 Task: Add a signature Levi Robinson containing Best wishes for a happy National Breast Cancer Awareness Month, Levi Robinson to email address softage.9@softage.net and add a label Inquiries
Action: Mouse moved to (1130, 276)
Screenshot: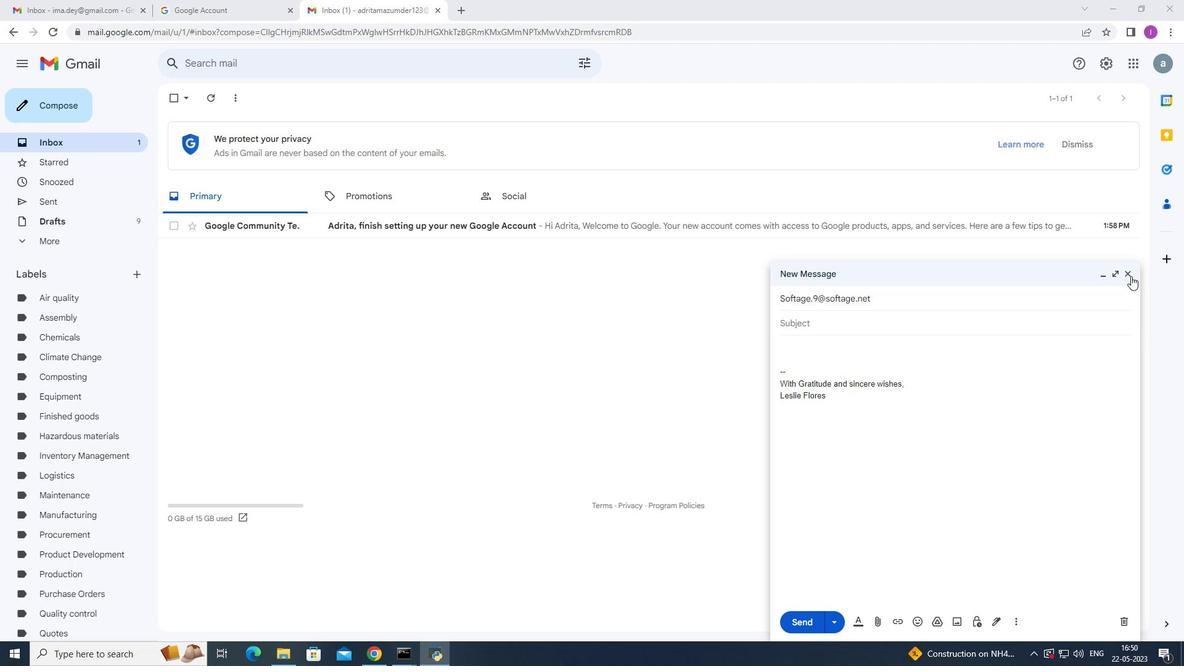 
Action: Mouse pressed left at (1130, 276)
Screenshot: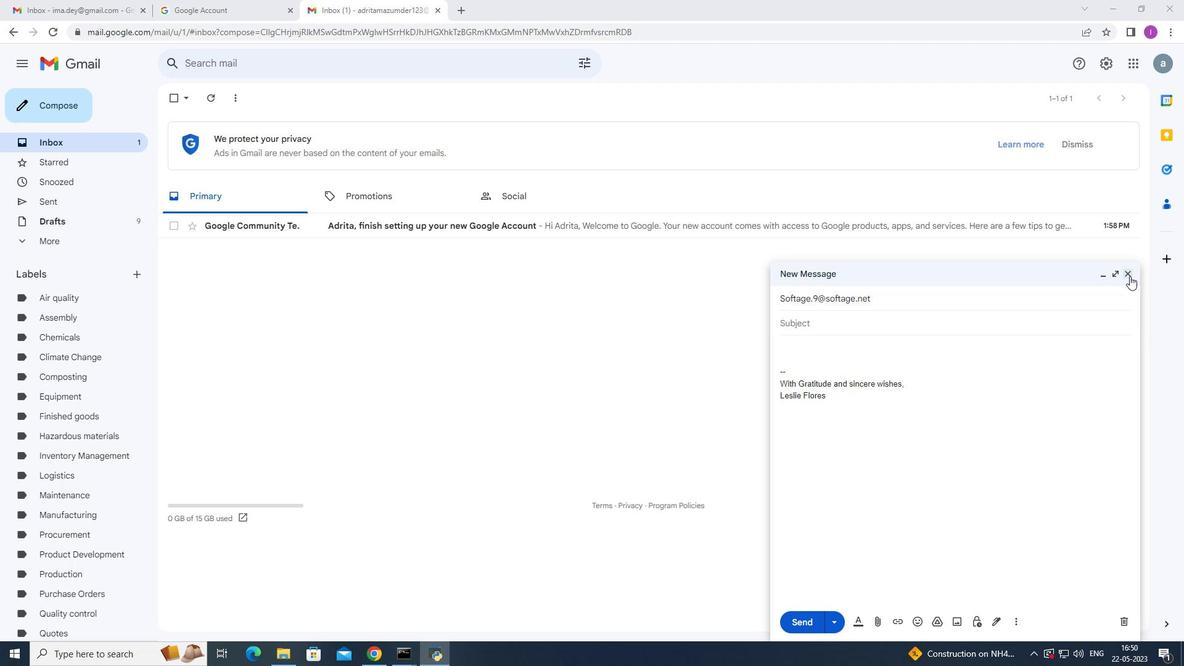 
Action: Mouse moved to (1109, 65)
Screenshot: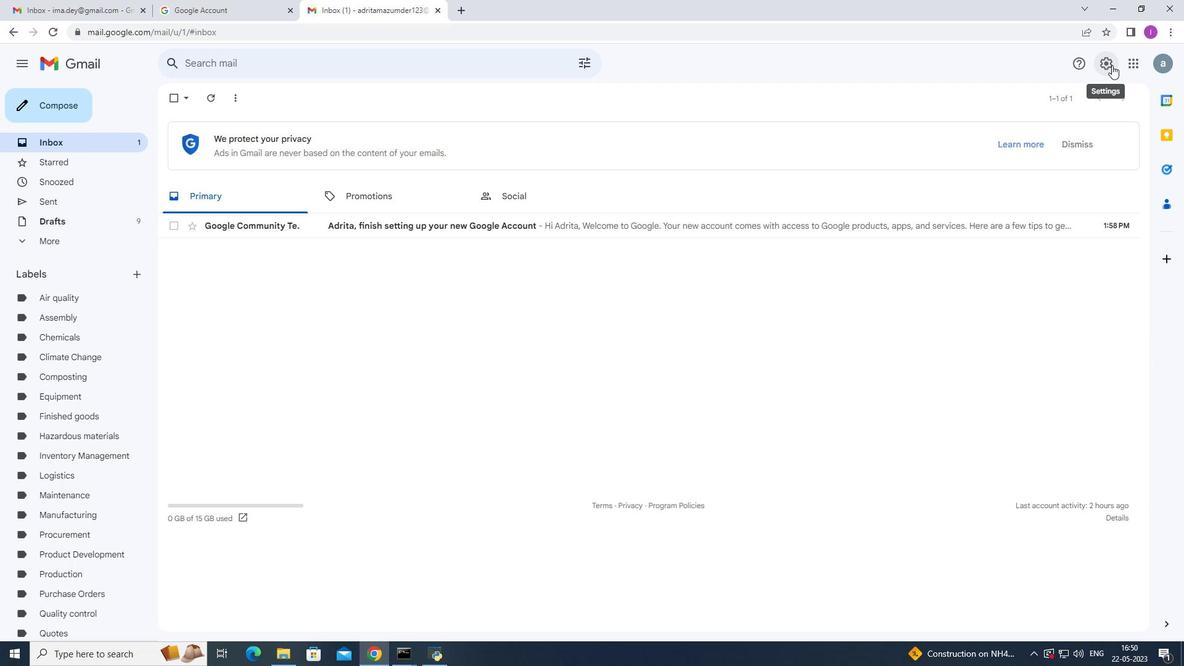 
Action: Mouse pressed left at (1109, 65)
Screenshot: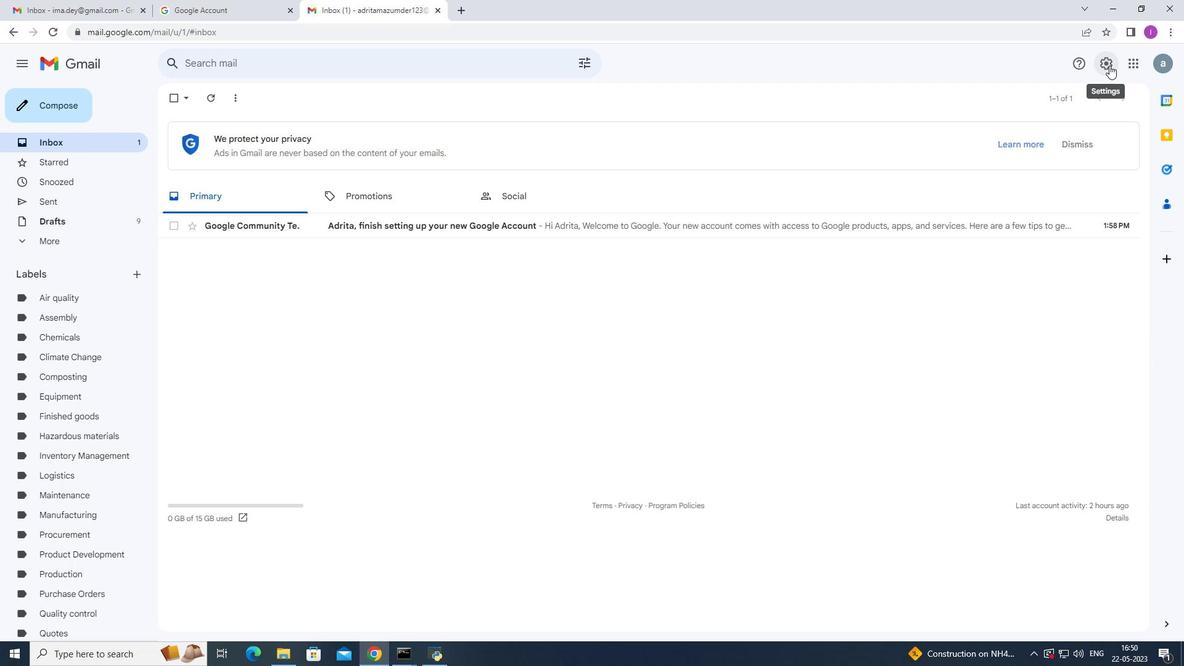 
Action: Mouse moved to (1044, 126)
Screenshot: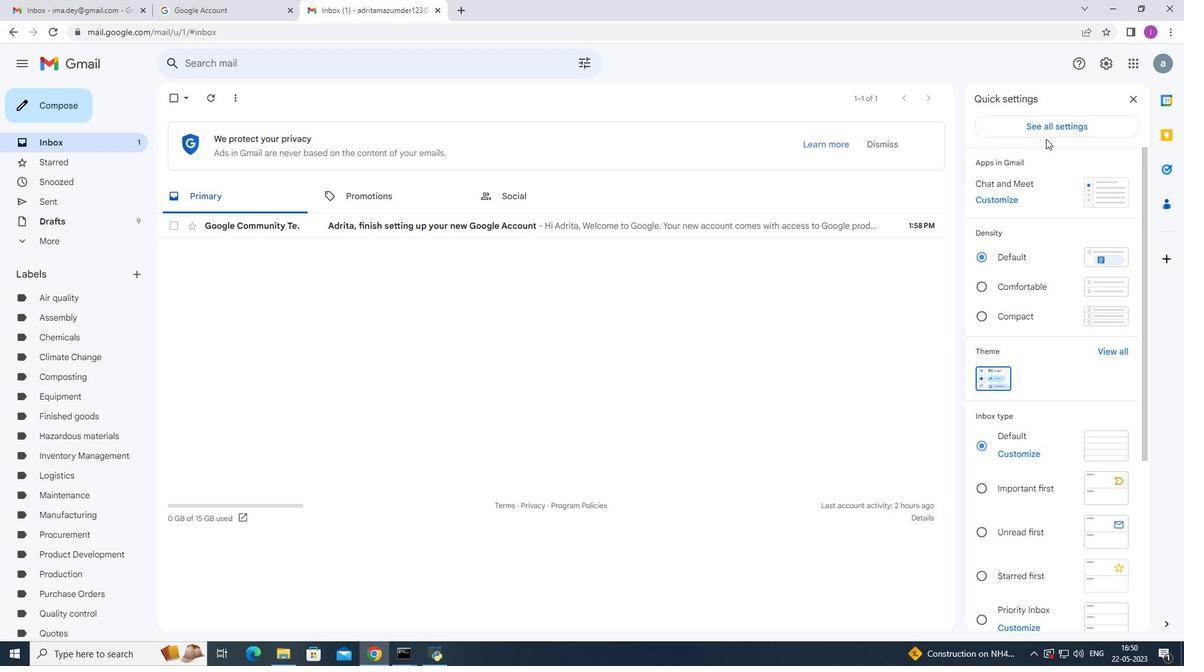 
Action: Mouse pressed left at (1044, 126)
Screenshot: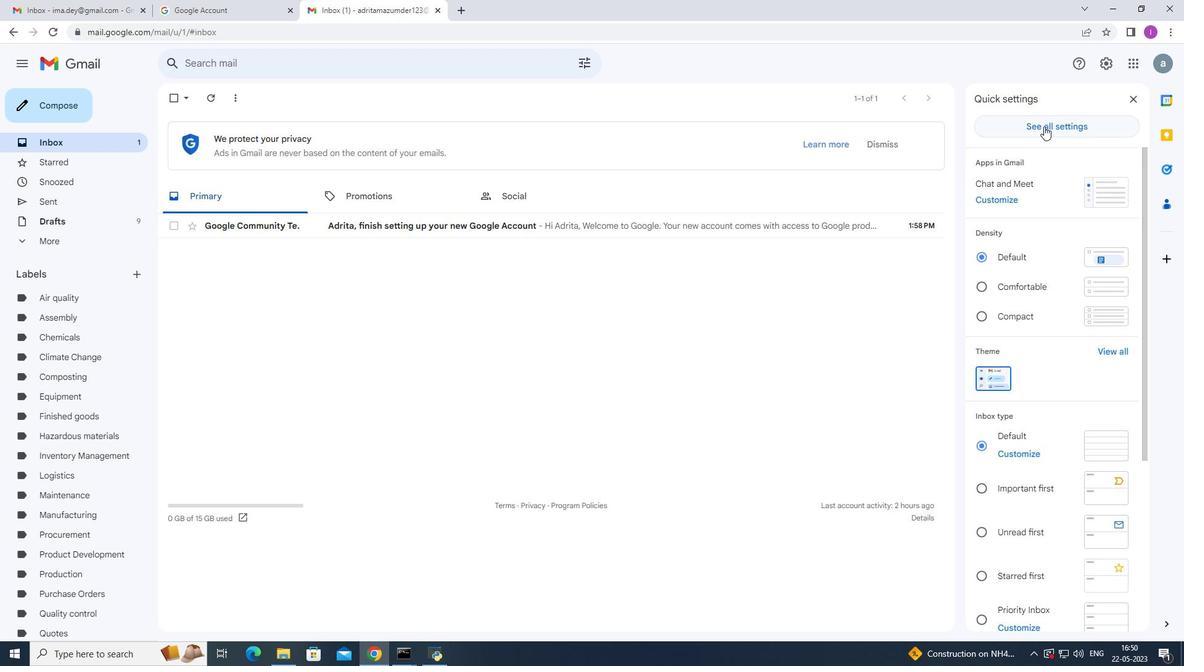 
Action: Mouse moved to (554, 374)
Screenshot: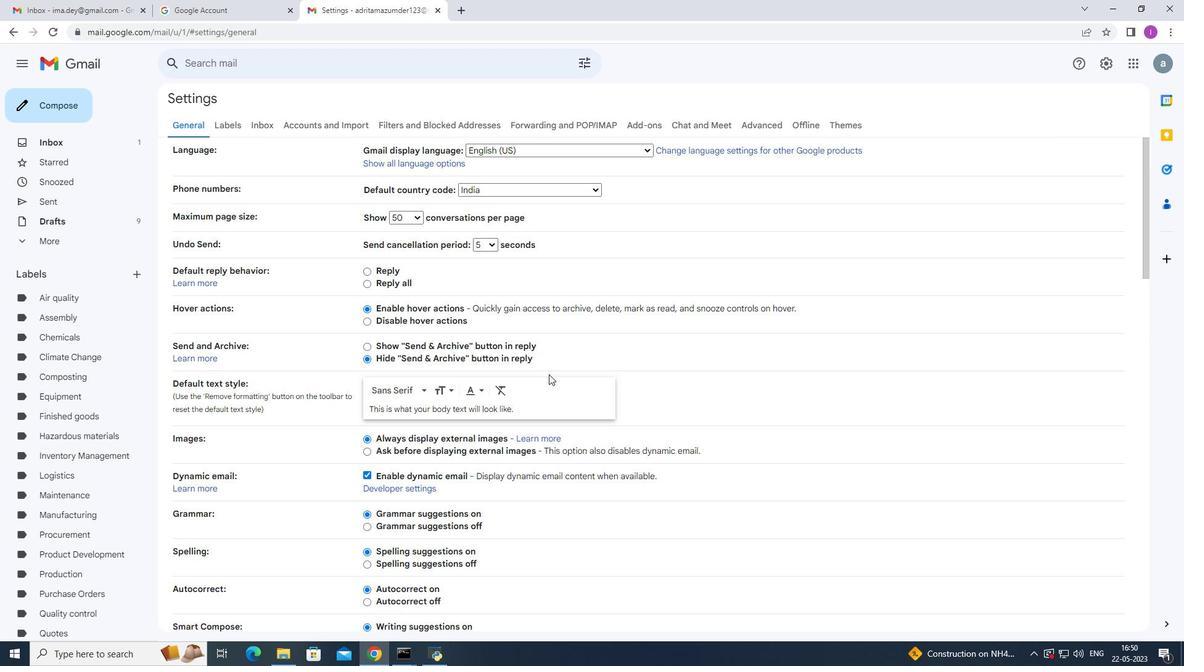 
Action: Mouse scrolled (554, 373) with delta (0, 0)
Screenshot: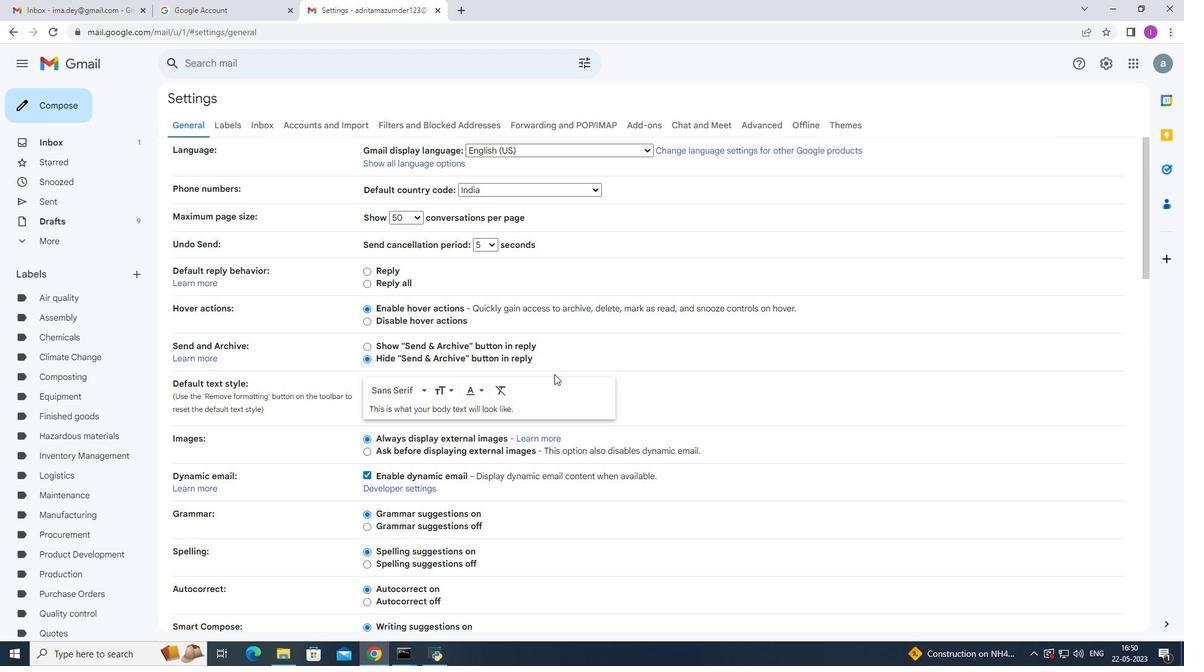 
Action: Mouse moved to (555, 374)
Screenshot: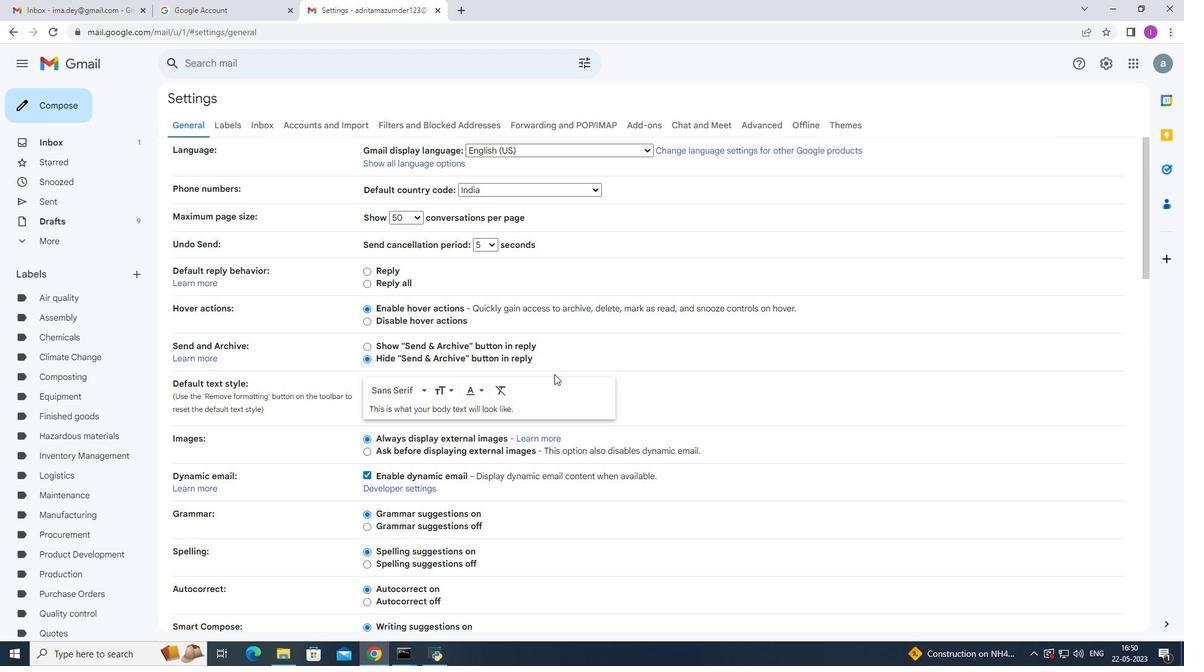 
Action: Mouse scrolled (555, 373) with delta (0, 0)
Screenshot: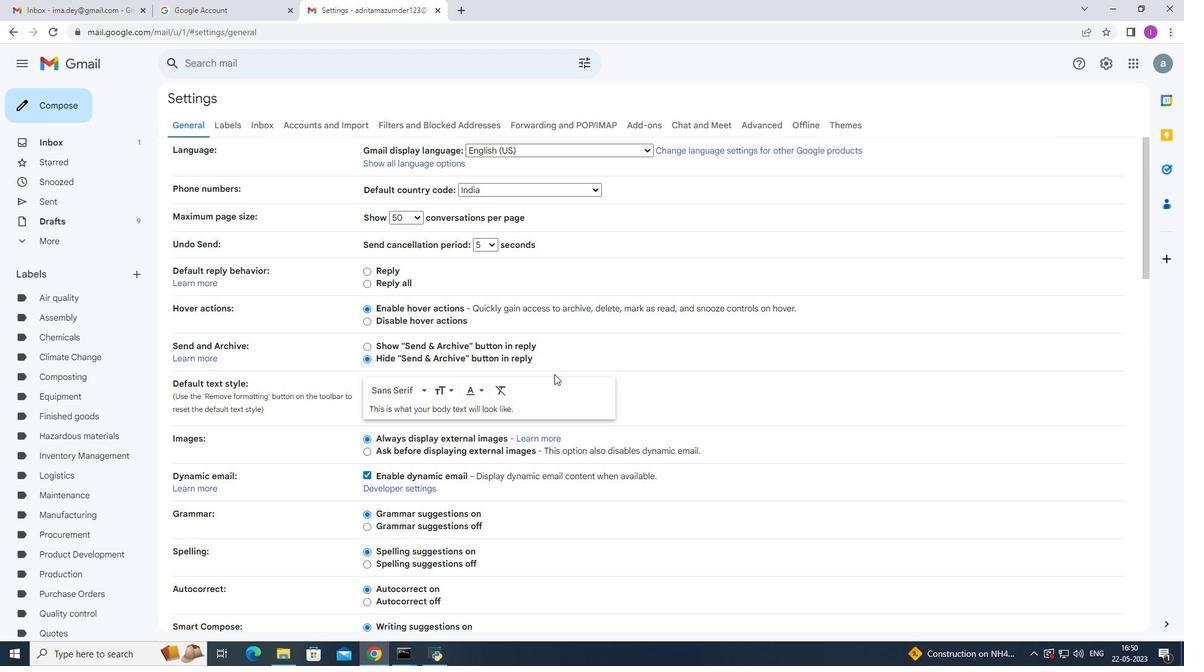 
Action: Mouse scrolled (555, 373) with delta (0, 0)
Screenshot: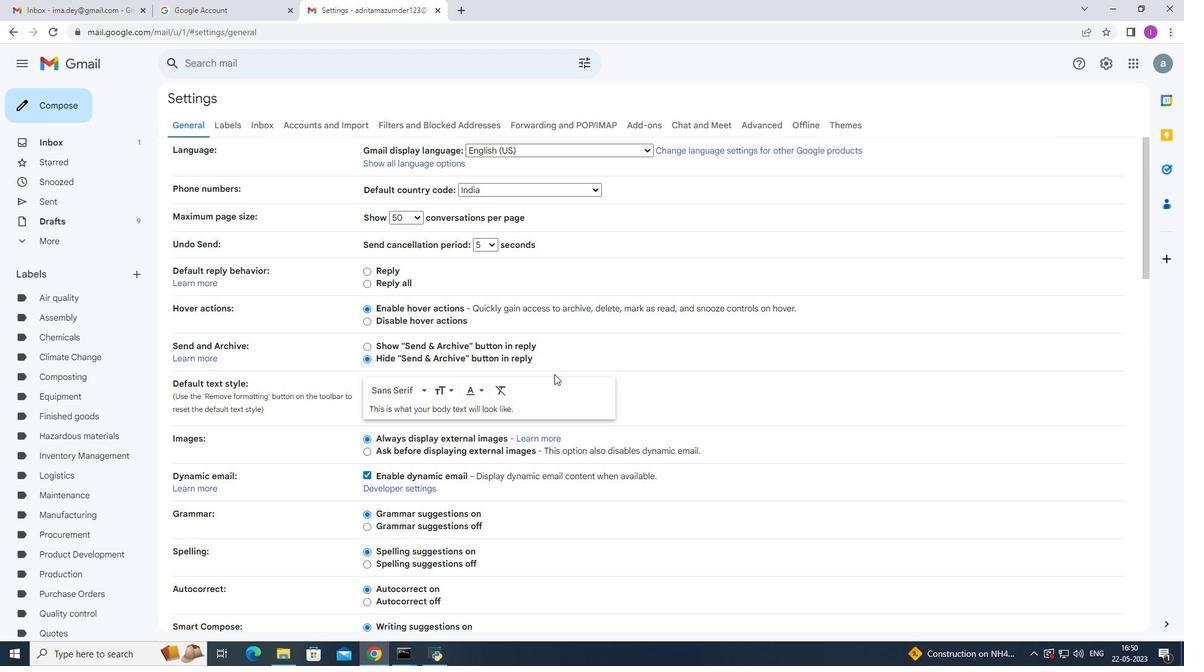 
Action: Mouse scrolled (555, 373) with delta (0, 0)
Screenshot: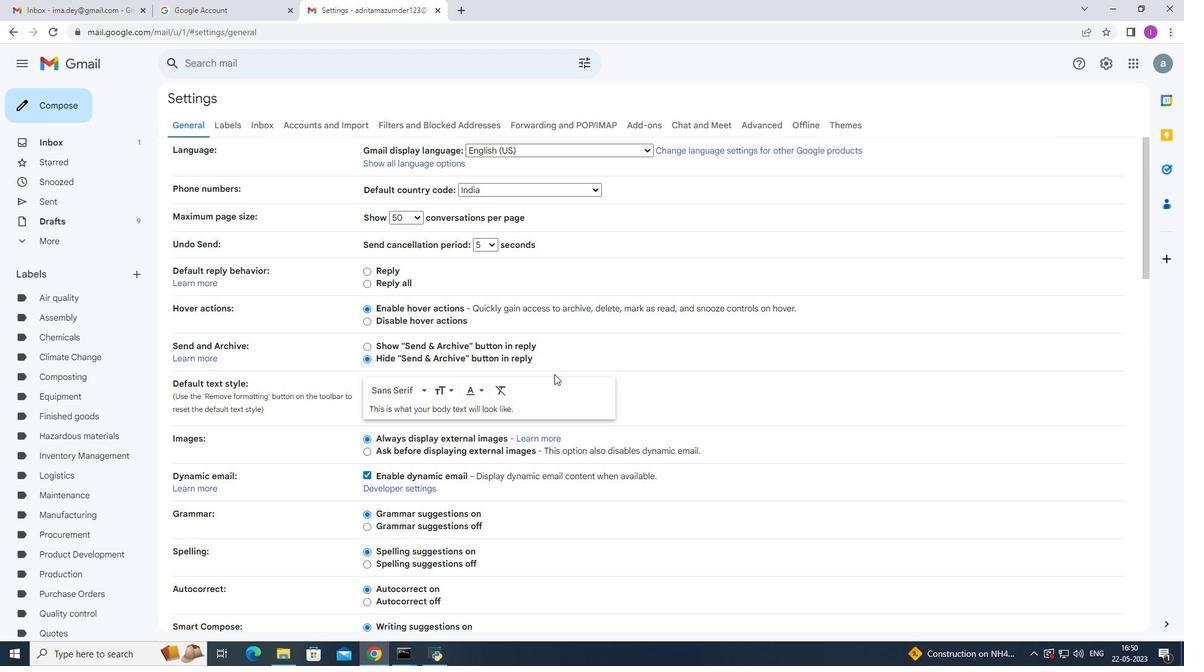
Action: Mouse scrolled (555, 373) with delta (0, 0)
Screenshot: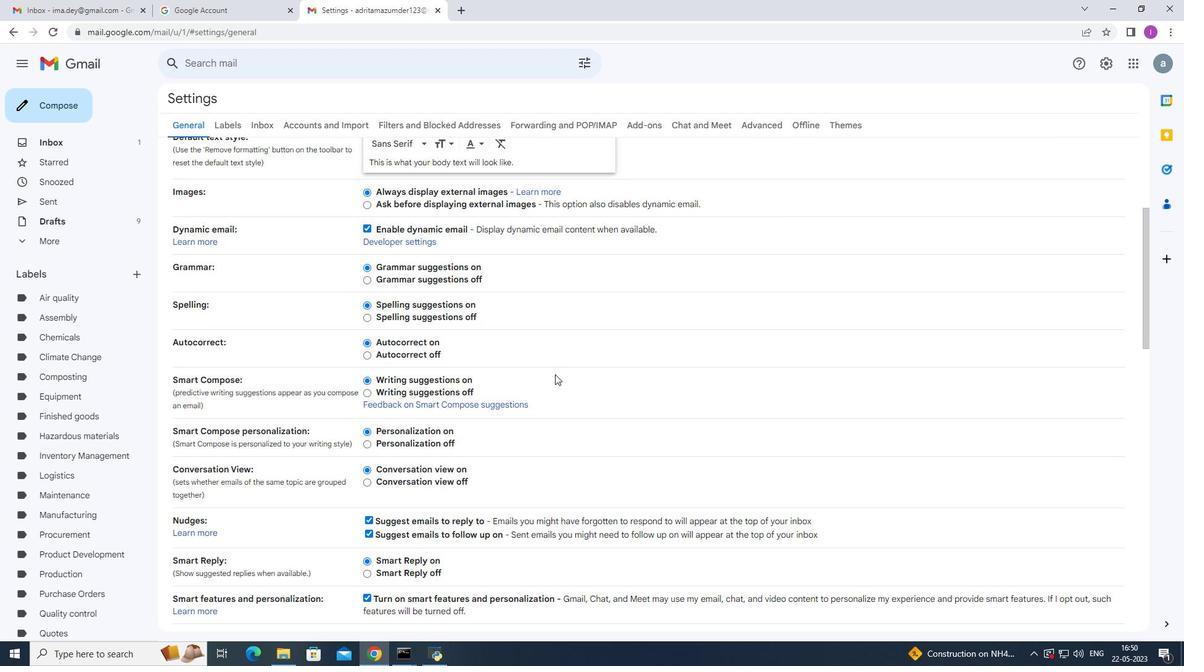 
Action: Mouse scrolled (555, 373) with delta (0, 0)
Screenshot: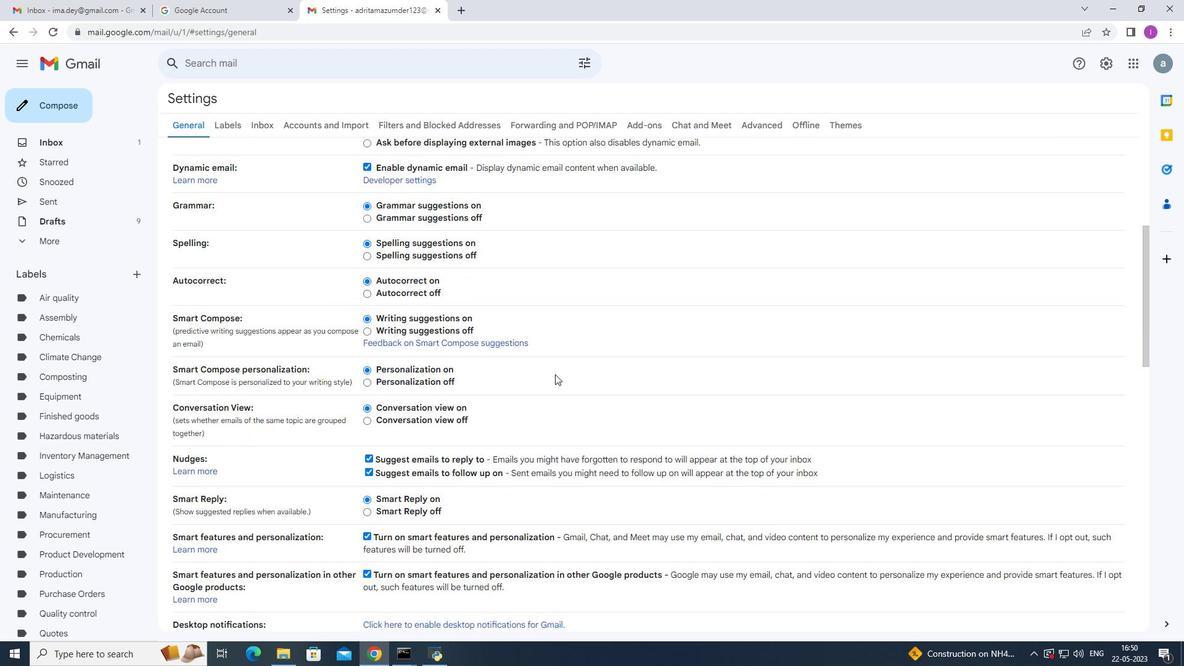 
Action: Mouse scrolled (555, 373) with delta (0, 0)
Screenshot: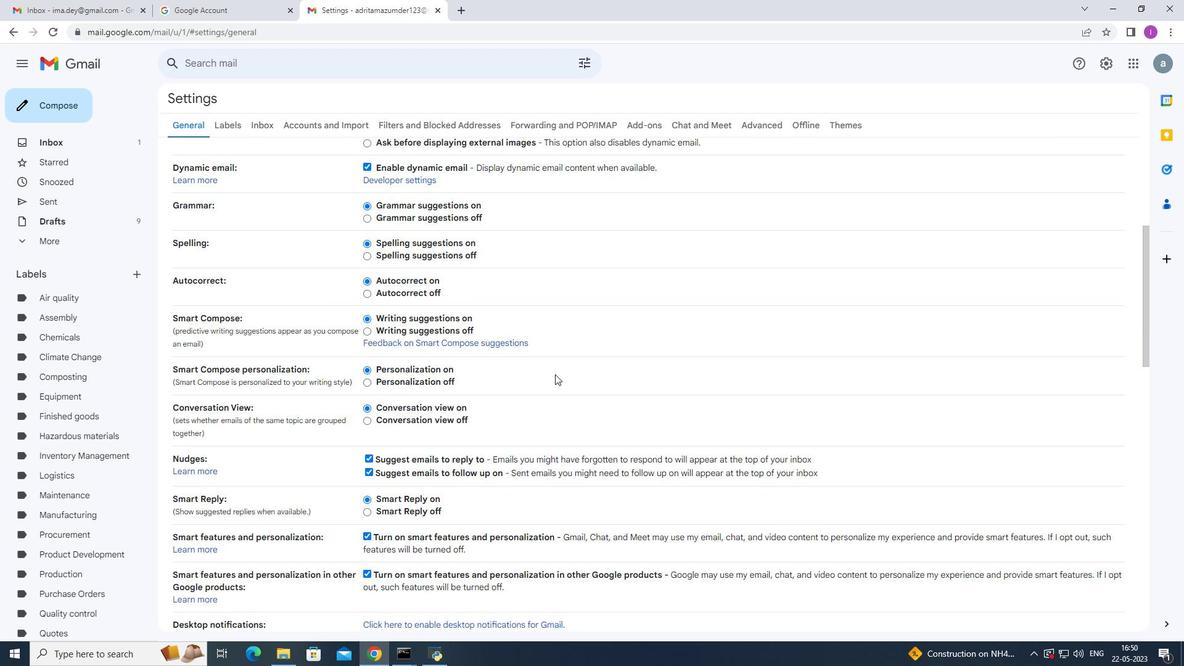 
Action: Mouse scrolled (555, 373) with delta (0, 0)
Screenshot: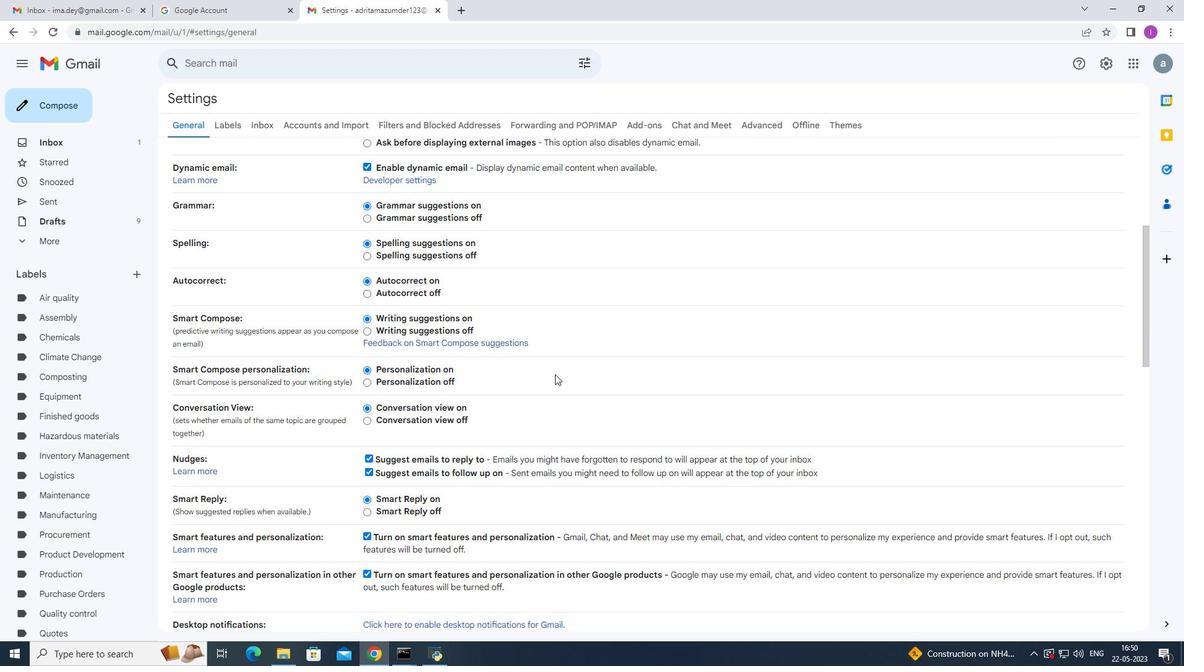 
Action: Mouse moved to (556, 374)
Screenshot: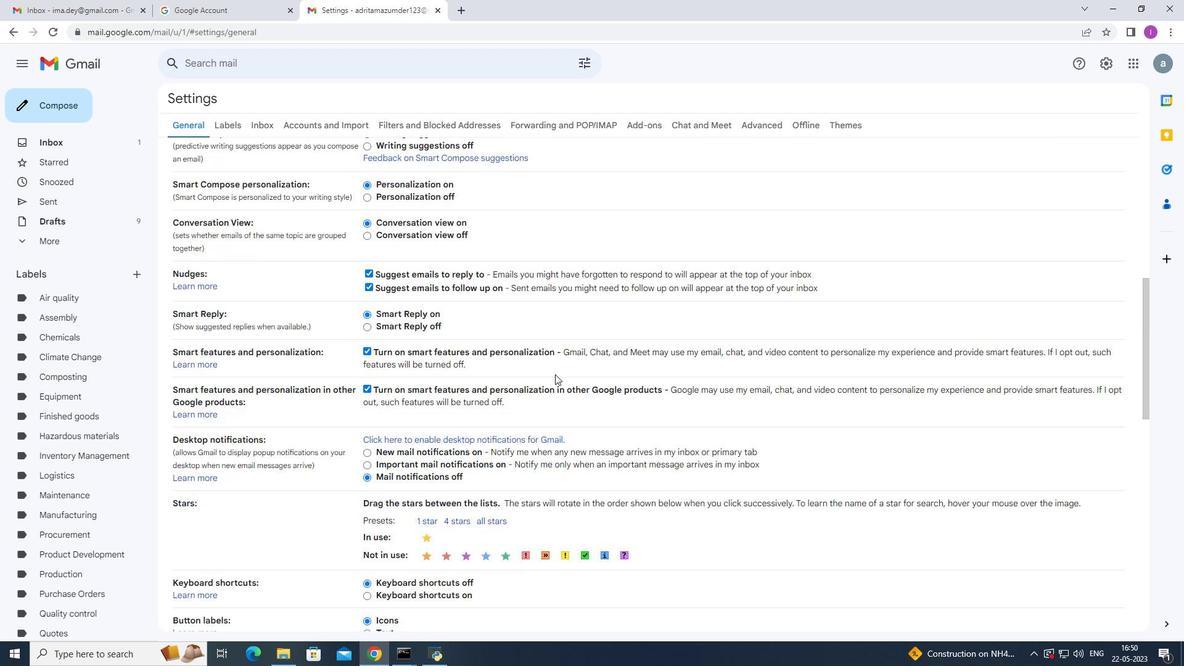 
Action: Mouse scrolled (556, 373) with delta (0, 0)
Screenshot: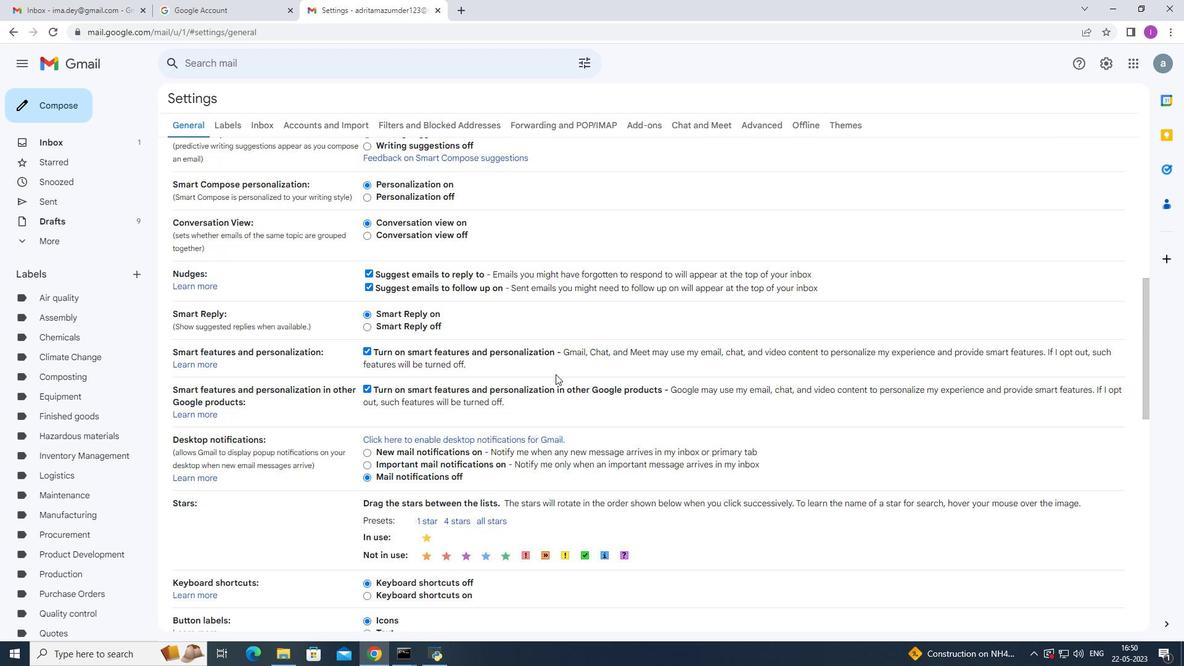 
Action: Mouse scrolled (556, 373) with delta (0, 0)
Screenshot: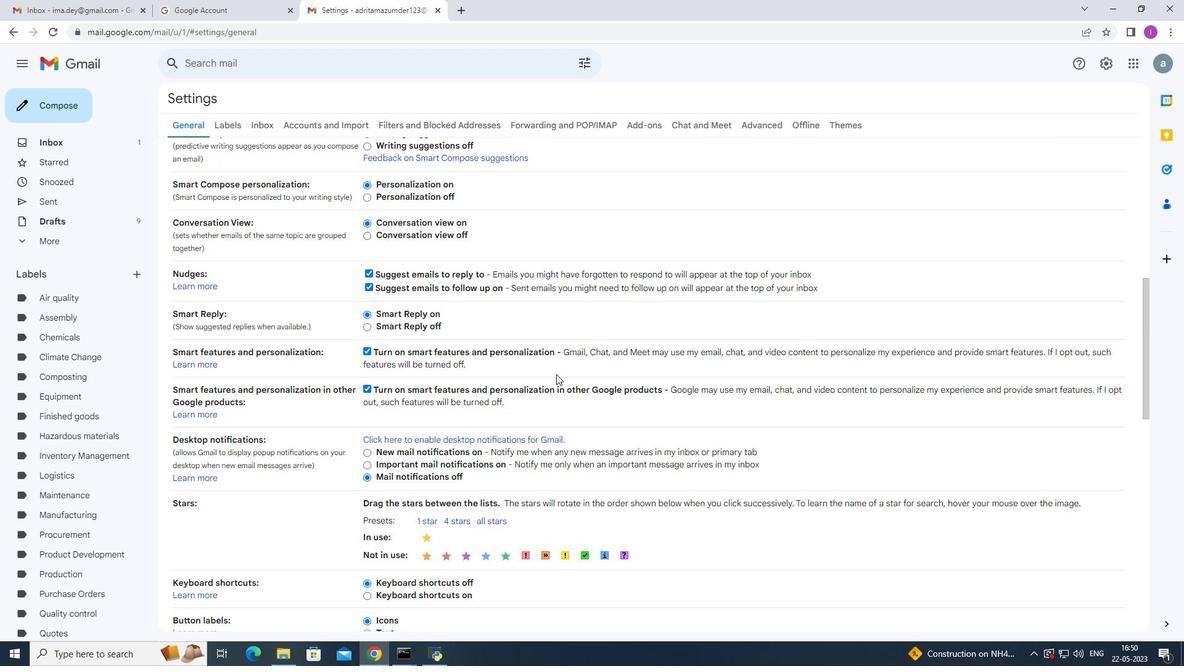 
Action: Mouse scrolled (556, 373) with delta (0, 0)
Screenshot: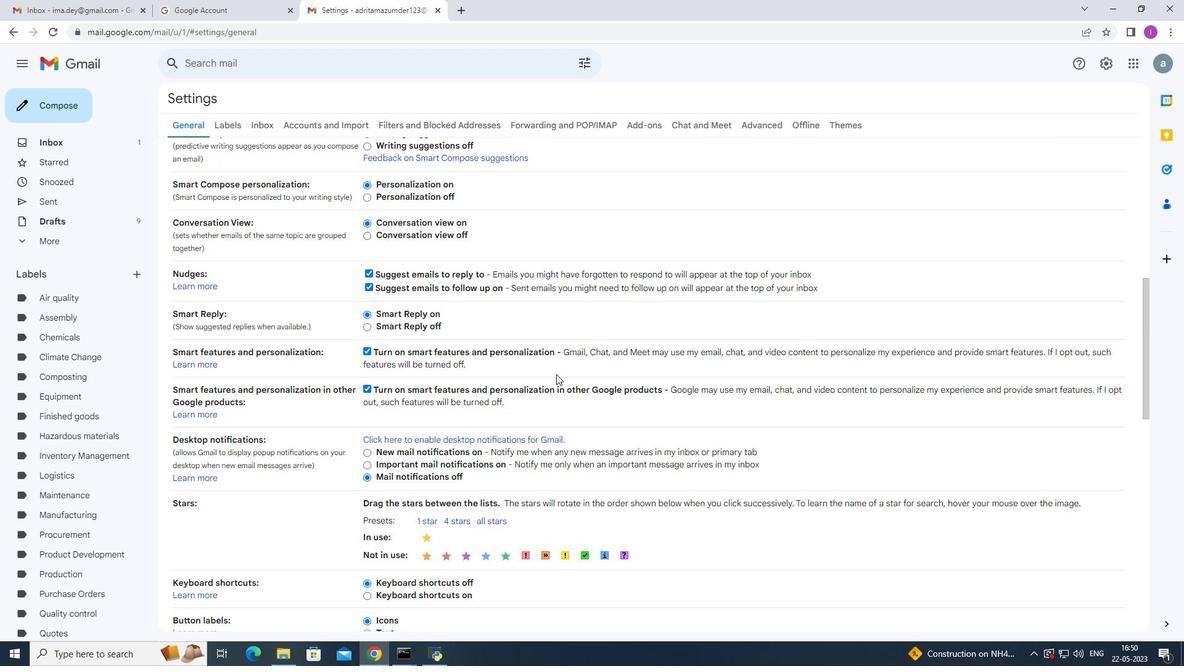 
Action: Mouse scrolled (556, 373) with delta (0, 0)
Screenshot: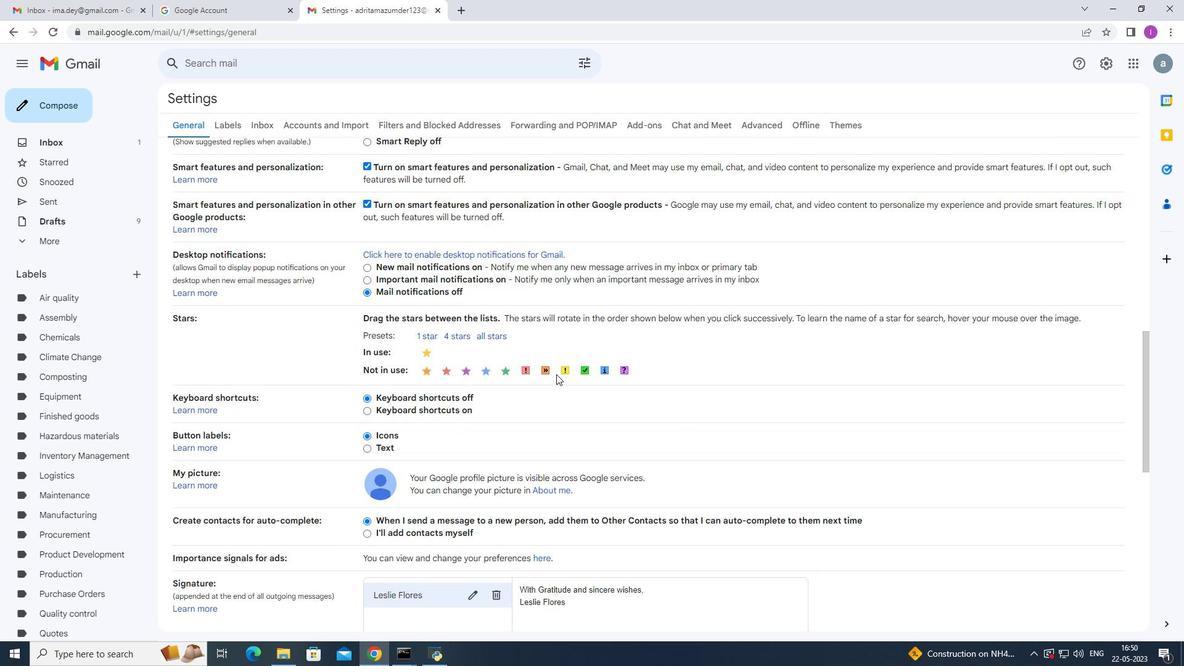 
Action: Mouse scrolled (556, 373) with delta (0, 0)
Screenshot: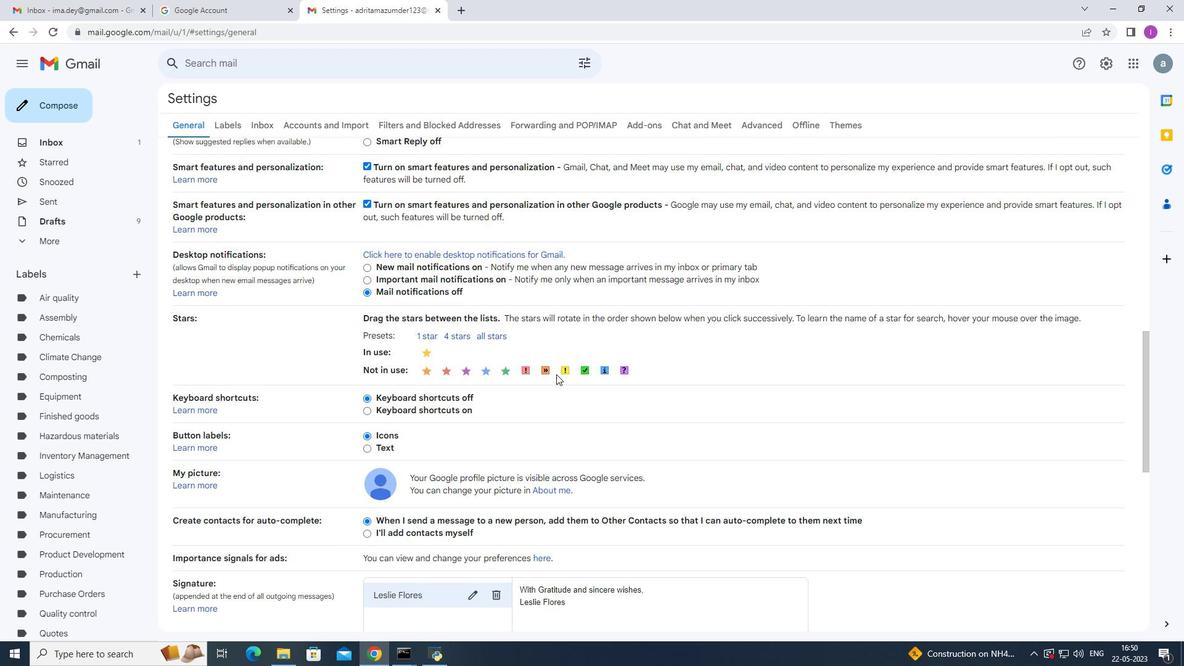 
Action: Mouse scrolled (556, 373) with delta (0, 0)
Screenshot: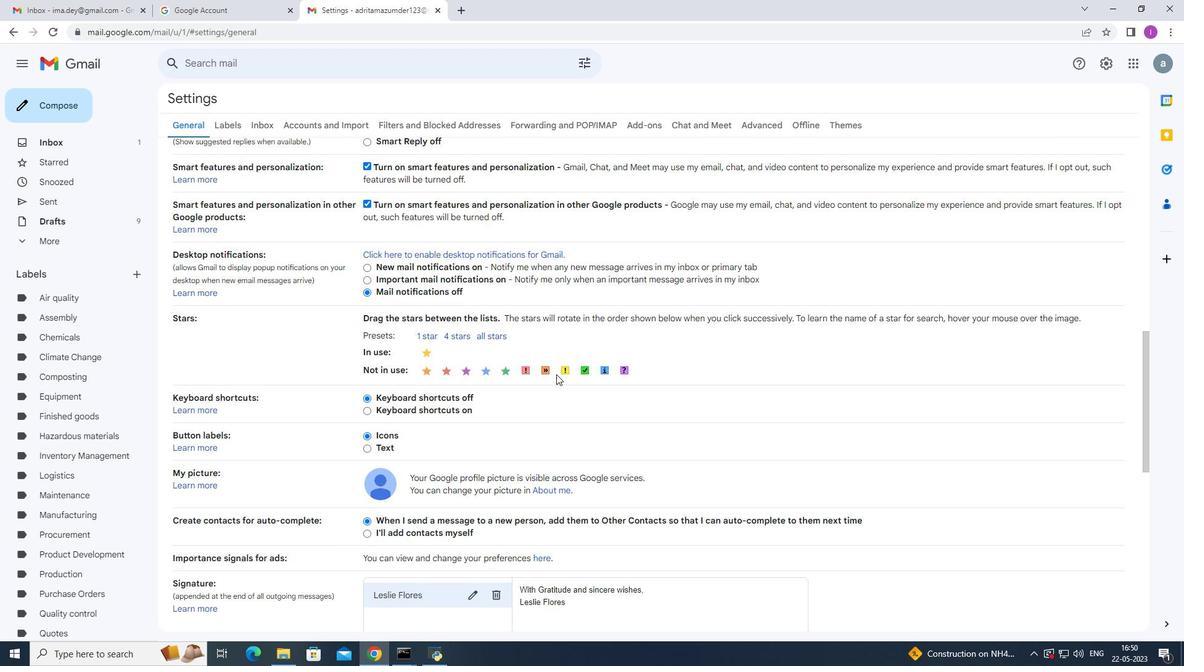 
Action: Mouse scrolled (556, 373) with delta (0, 0)
Screenshot: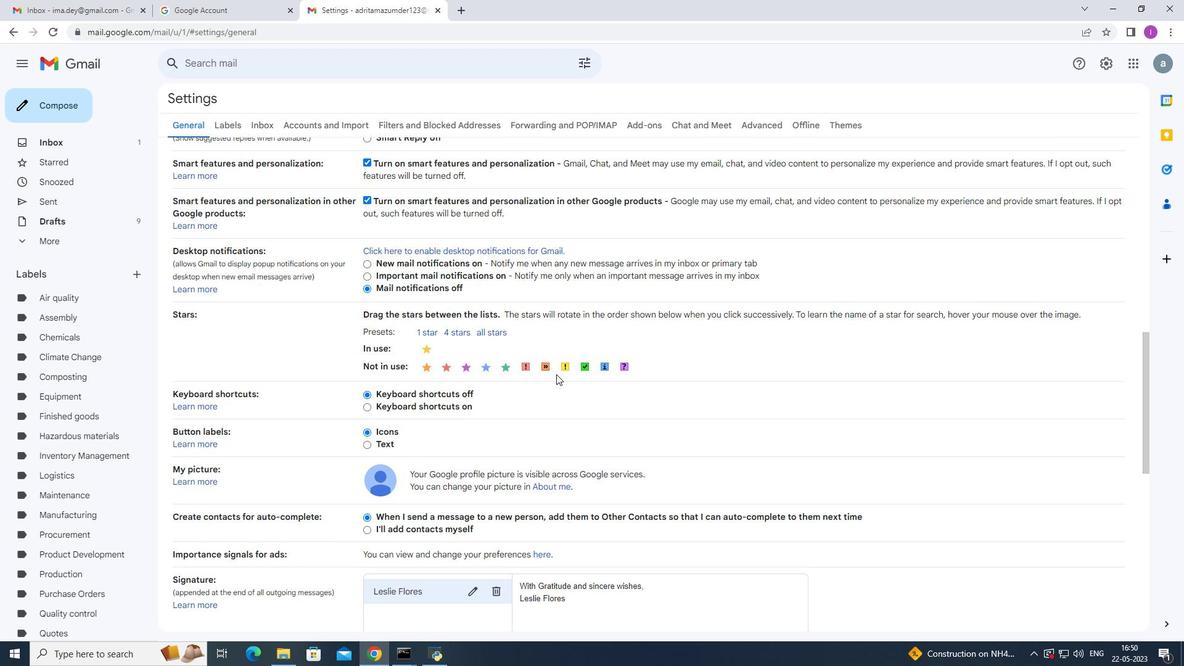 
Action: Mouse moved to (495, 347)
Screenshot: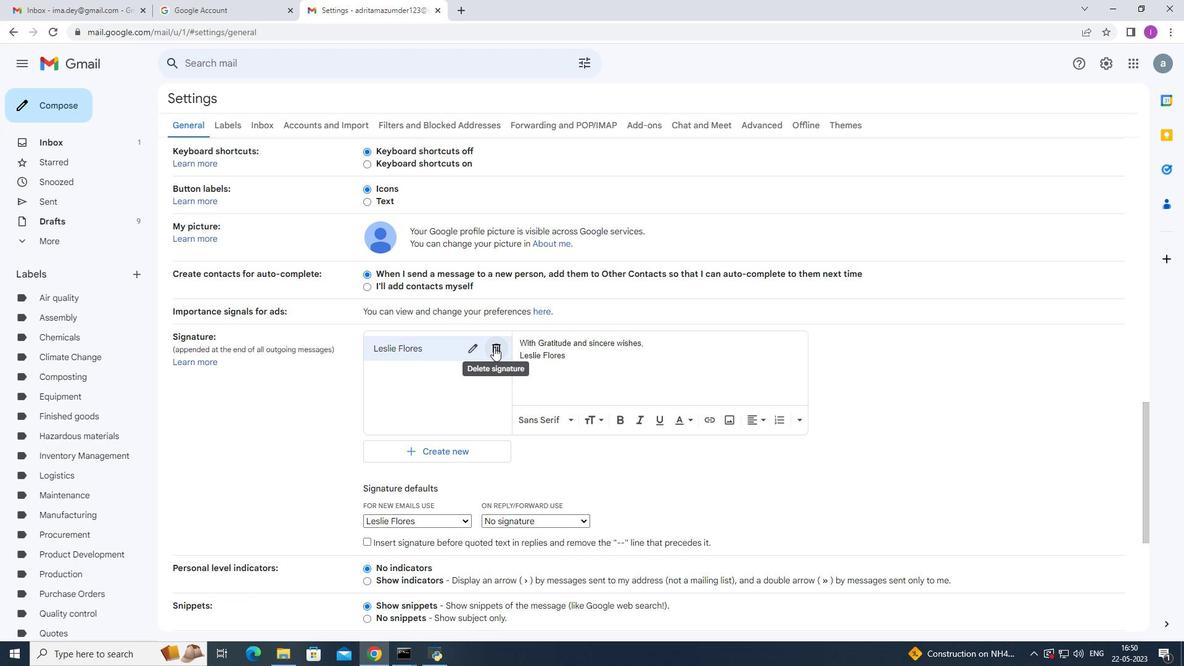 
Action: Mouse pressed left at (495, 347)
Screenshot: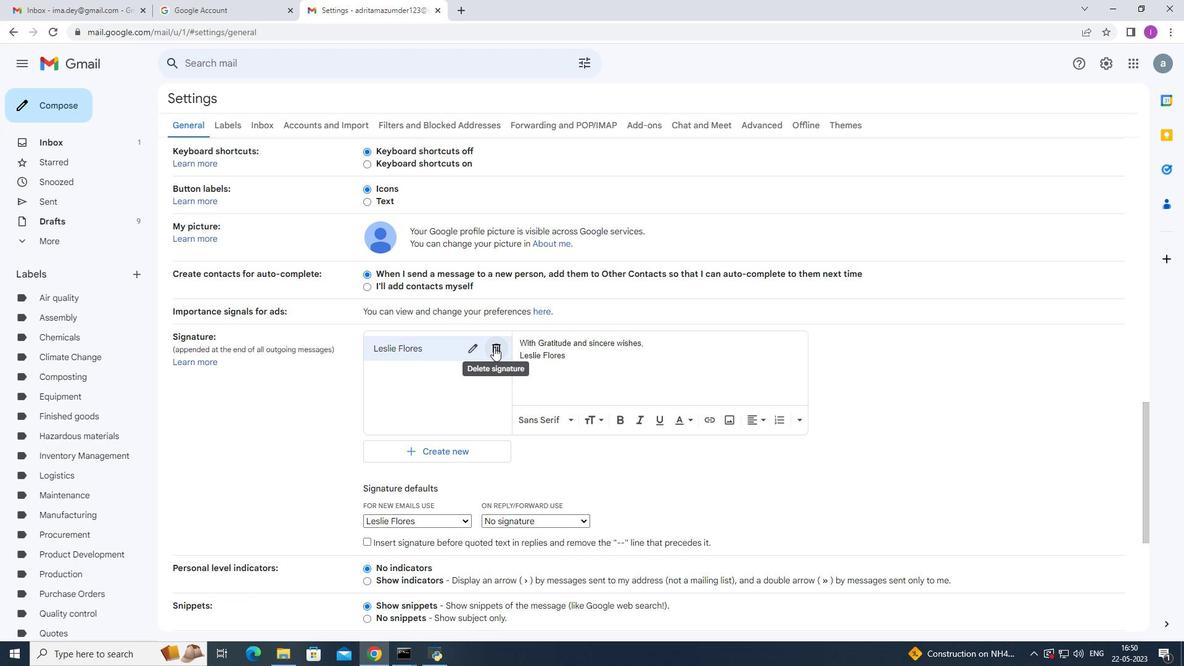 
Action: Mouse moved to (690, 373)
Screenshot: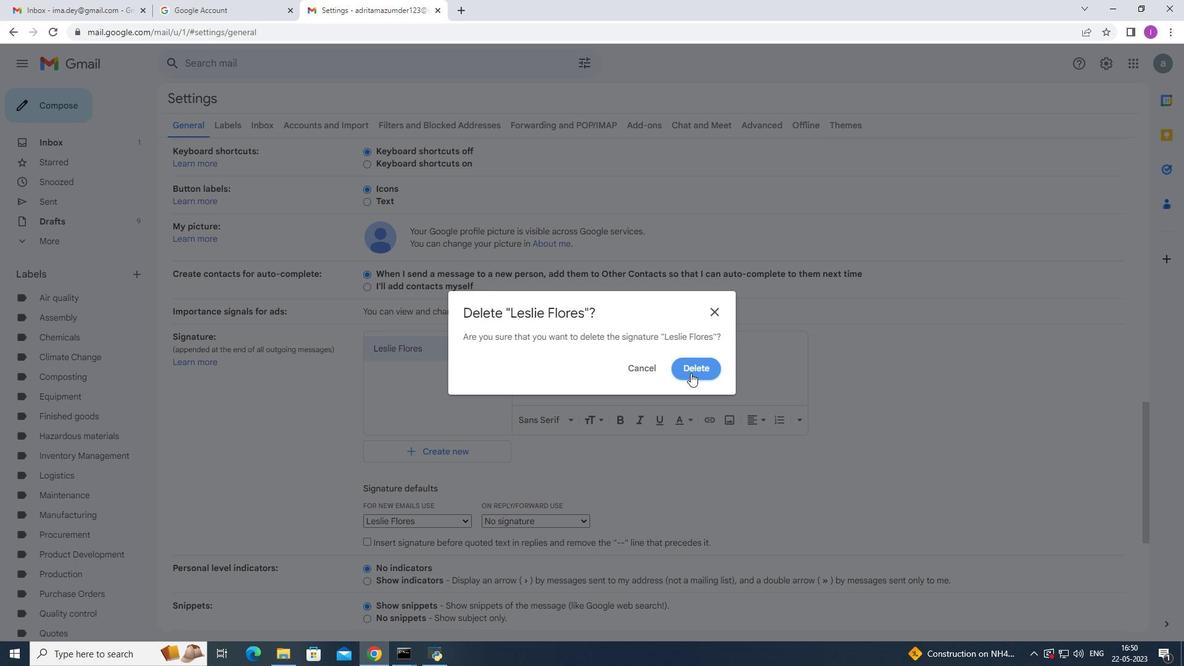 
Action: Mouse pressed left at (690, 373)
Screenshot: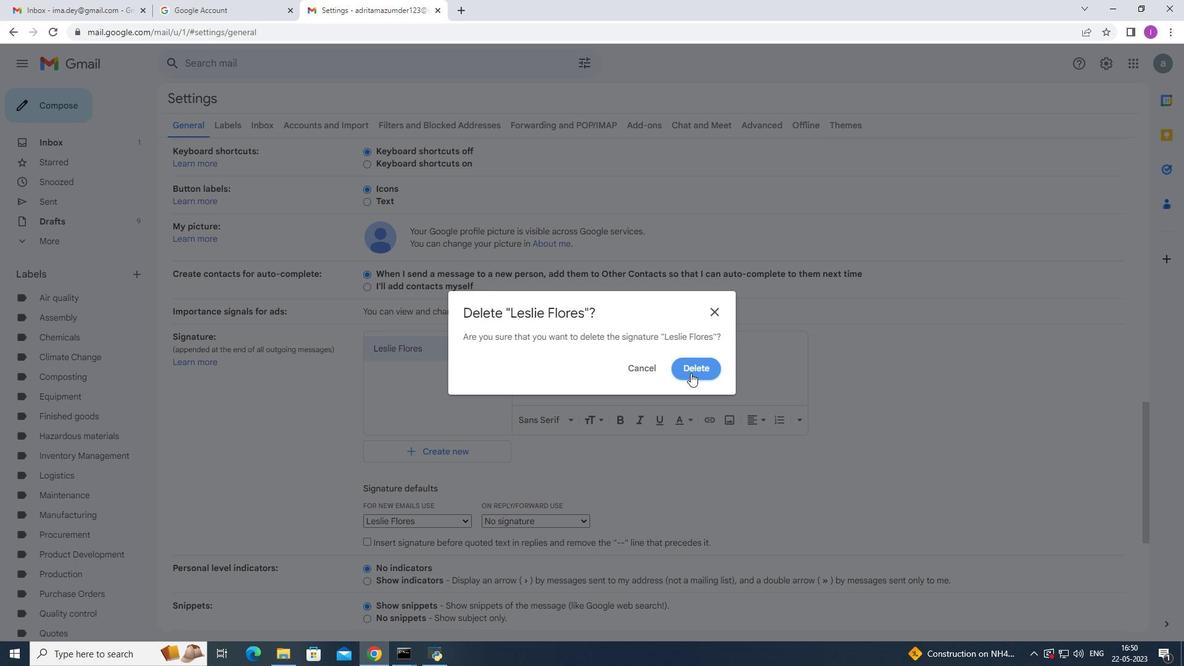 
Action: Mouse moved to (500, 425)
Screenshot: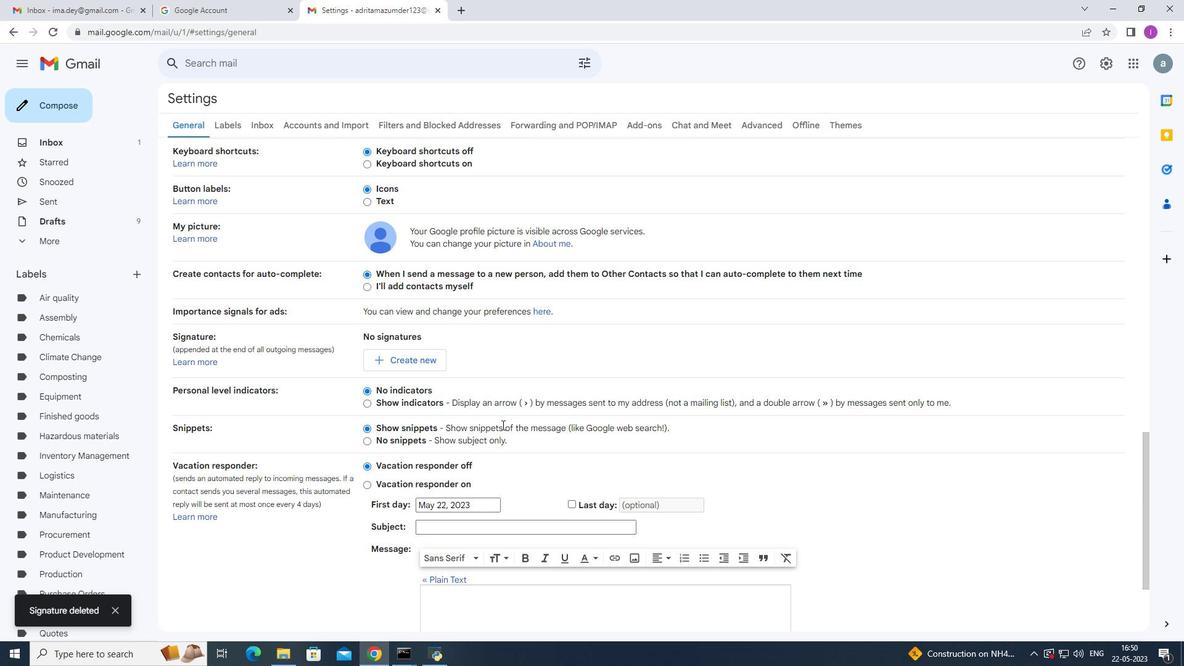 
Action: Mouse scrolled (500, 425) with delta (0, 0)
Screenshot: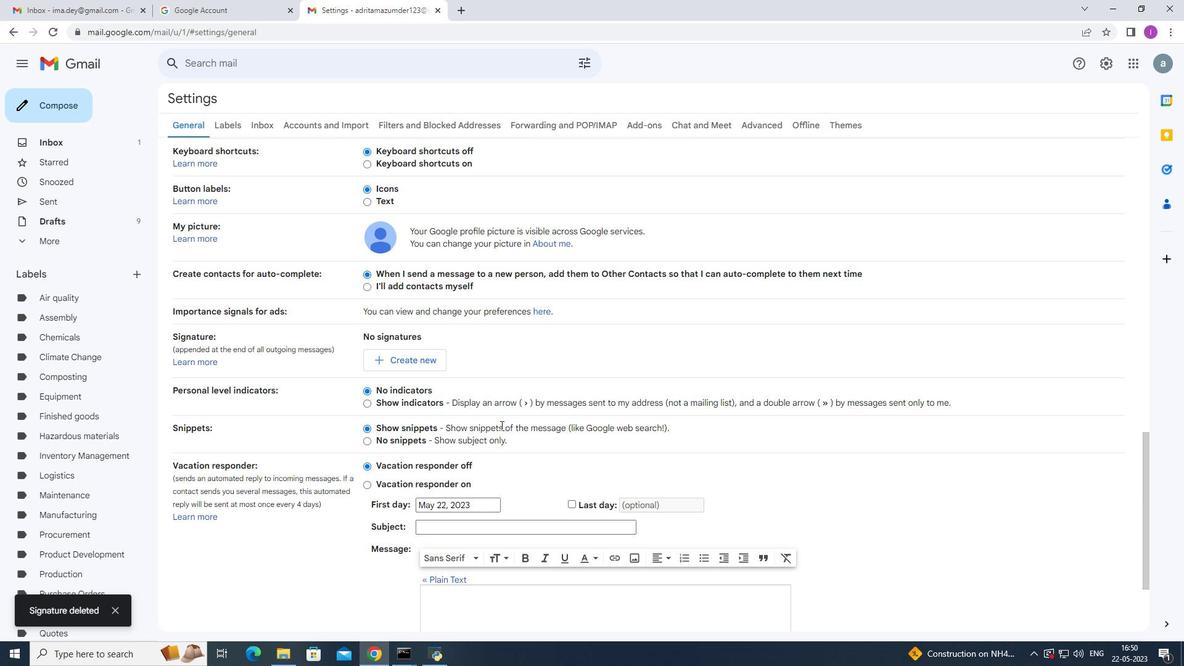 
Action: Mouse moved to (402, 298)
Screenshot: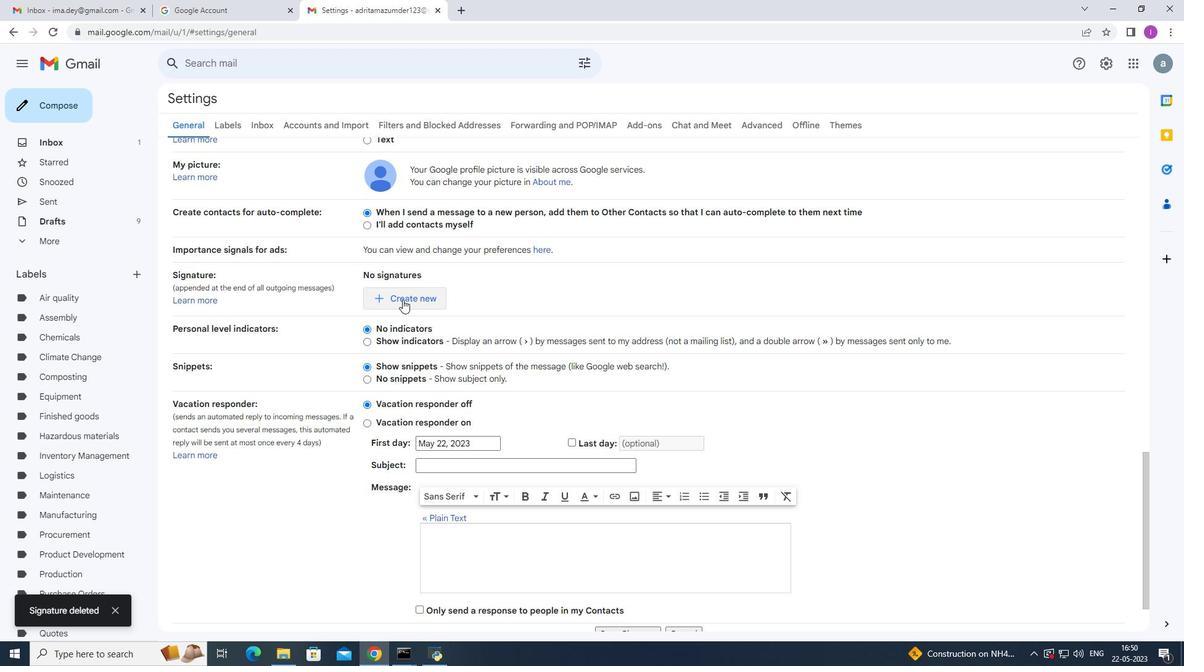 
Action: Mouse pressed left at (402, 298)
Screenshot: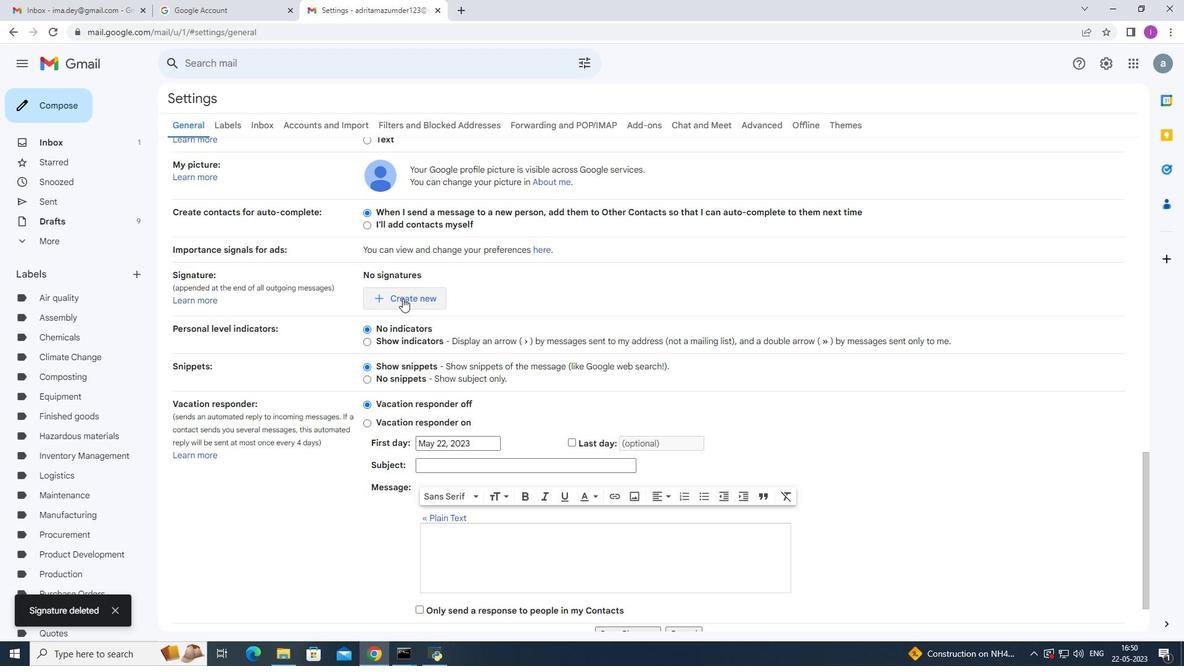 
Action: Mouse moved to (508, 338)
Screenshot: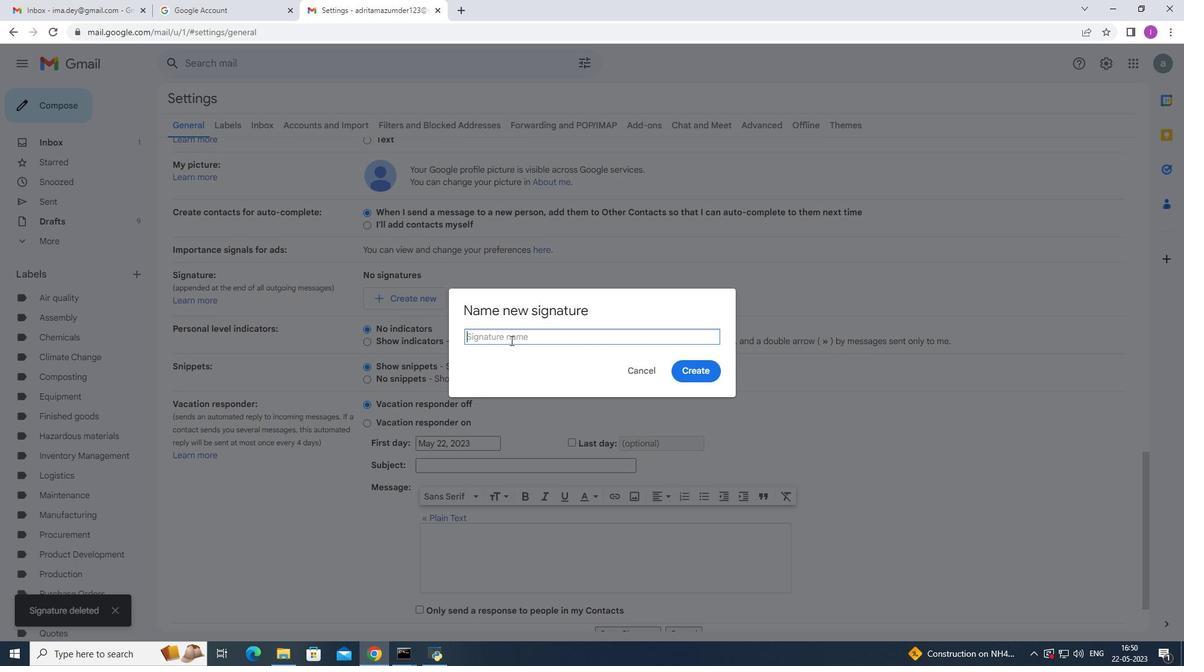 
Action: Mouse pressed left at (508, 338)
Screenshot: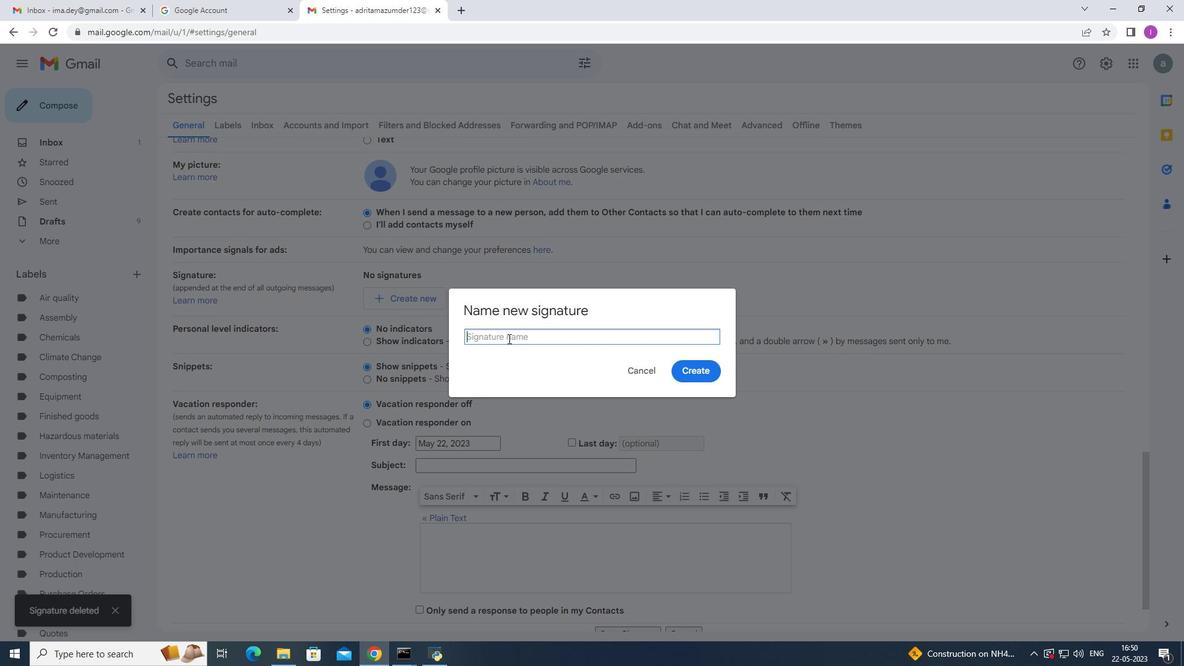 
Action: Mouse moved to (803, 373)
Screenshot: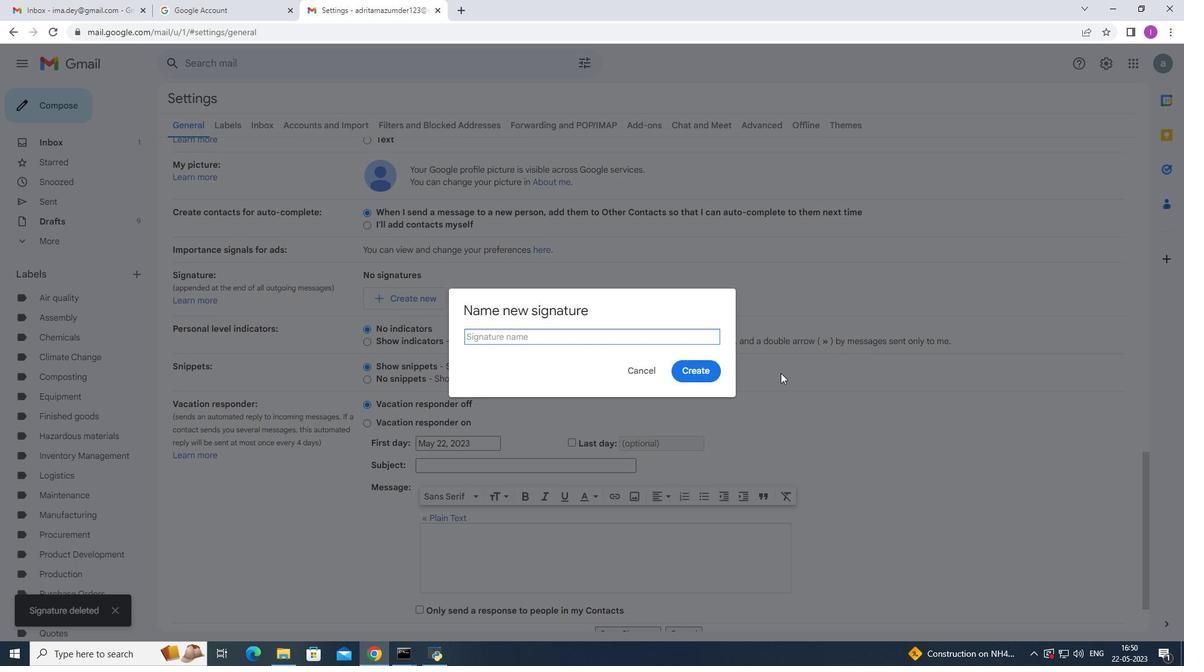 
Action: Key pressed <Key.shift><Key.shift><Key.shift><Key.shift><Key.shift><Key.shift>Levi<Key.space><Key.shift><Key.shift><Key.shift><Key.shift>Robinson
Screenshot: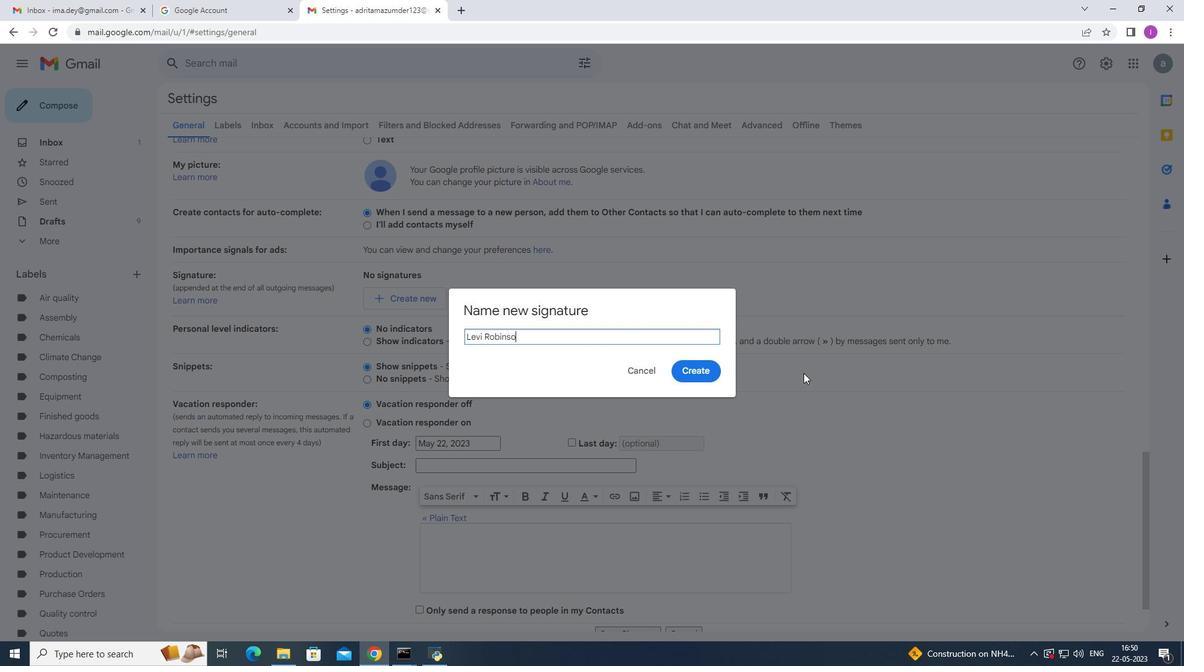 
Action: Mouse moved to (698, 364)
Screenshot: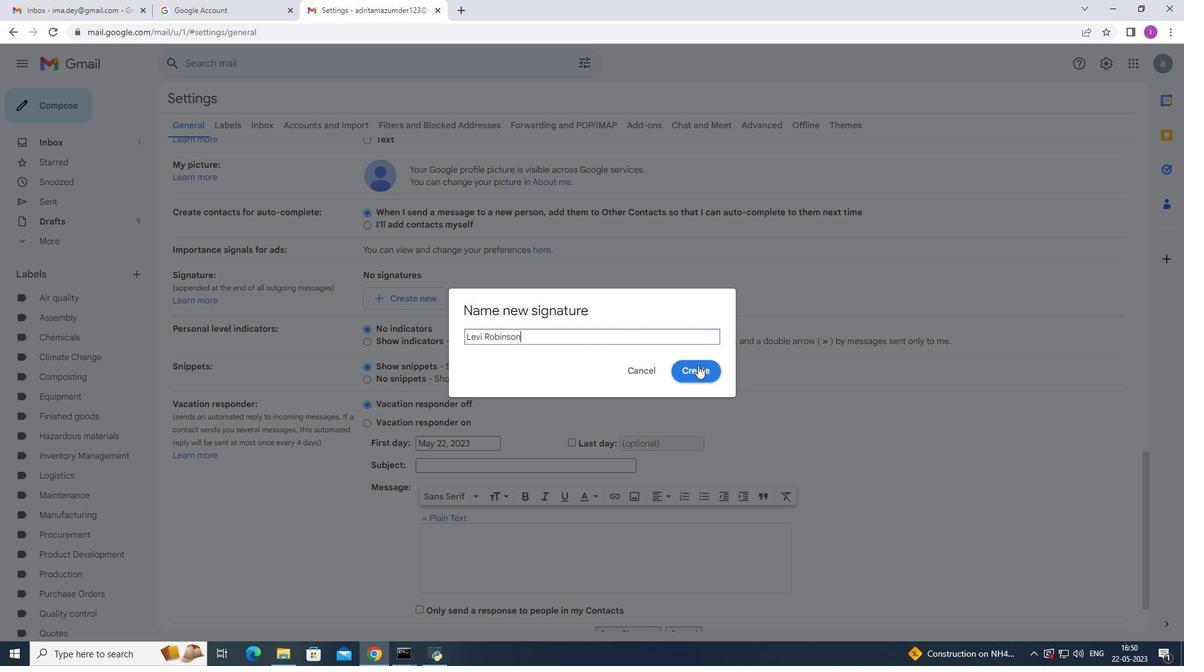 
Action: Mouse pressed left at (698, 364)
Screenshot: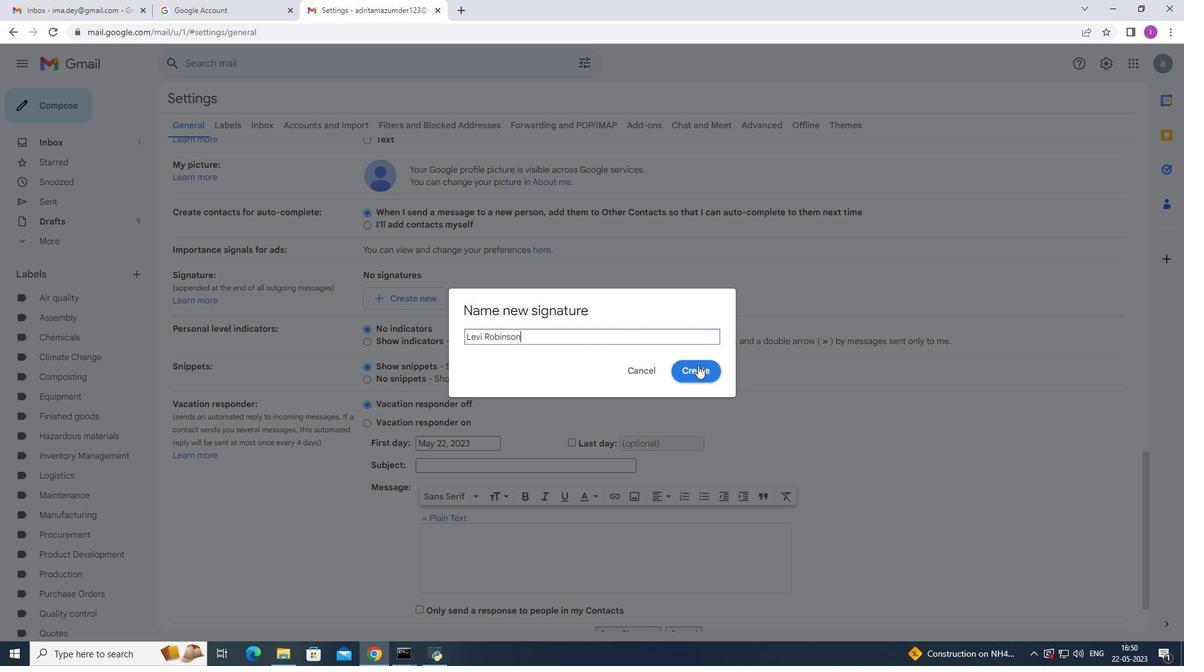 
Action: Mouse moved to (464, 457)
Screenshot: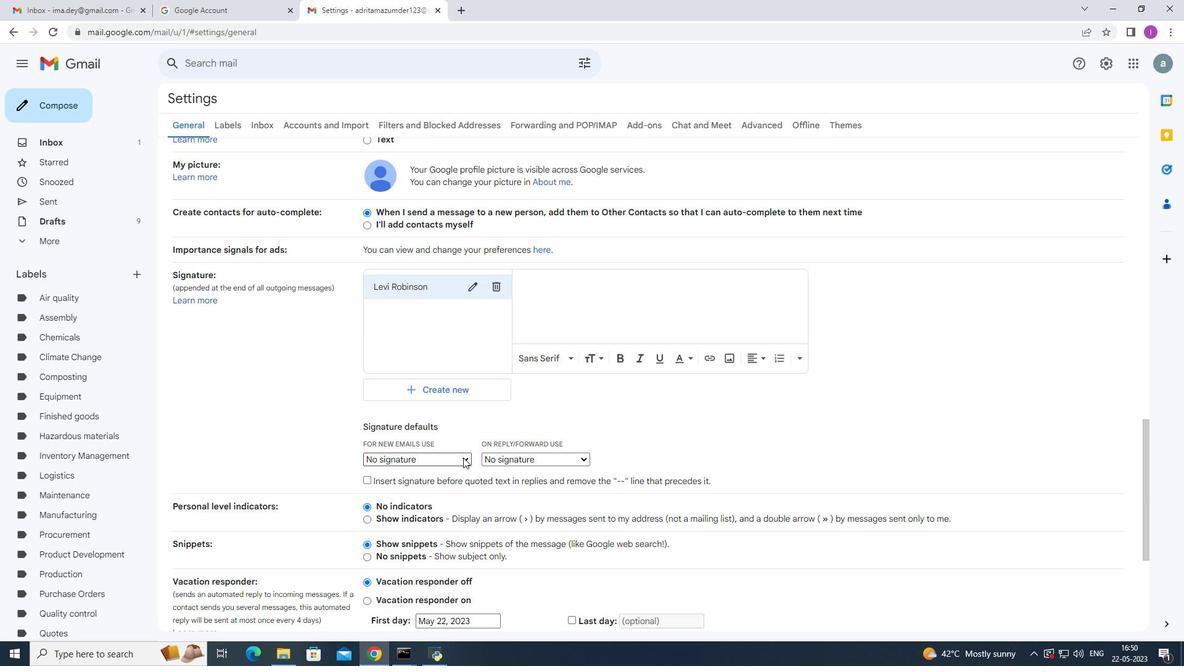 
Action: Mouse pressed left at (464, 457)
Screenshot: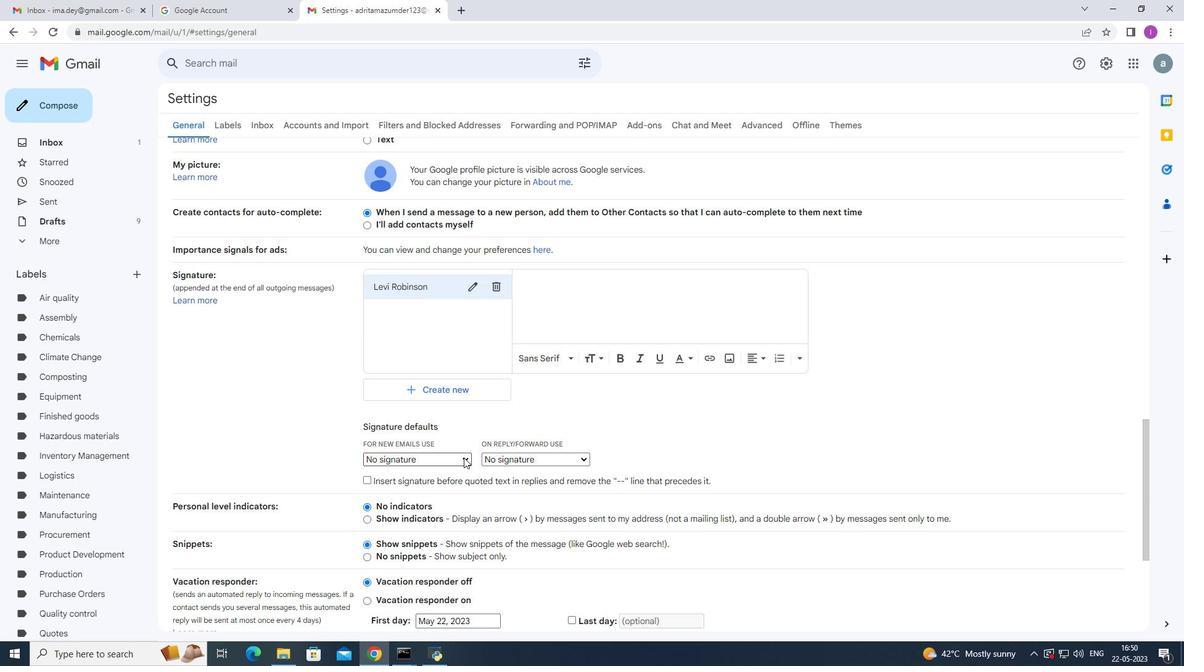 
Action: Mouse moved to (397, 485)
Screenshot: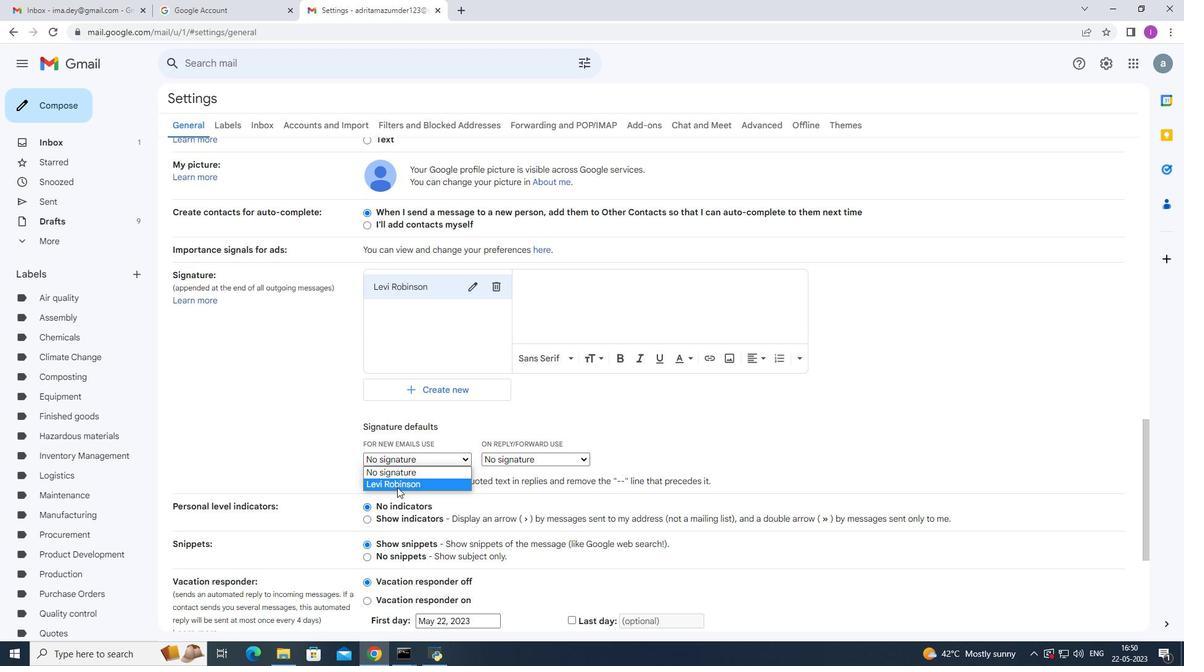 
Action: Mouse pressed left at (397, 485)
Screenshot: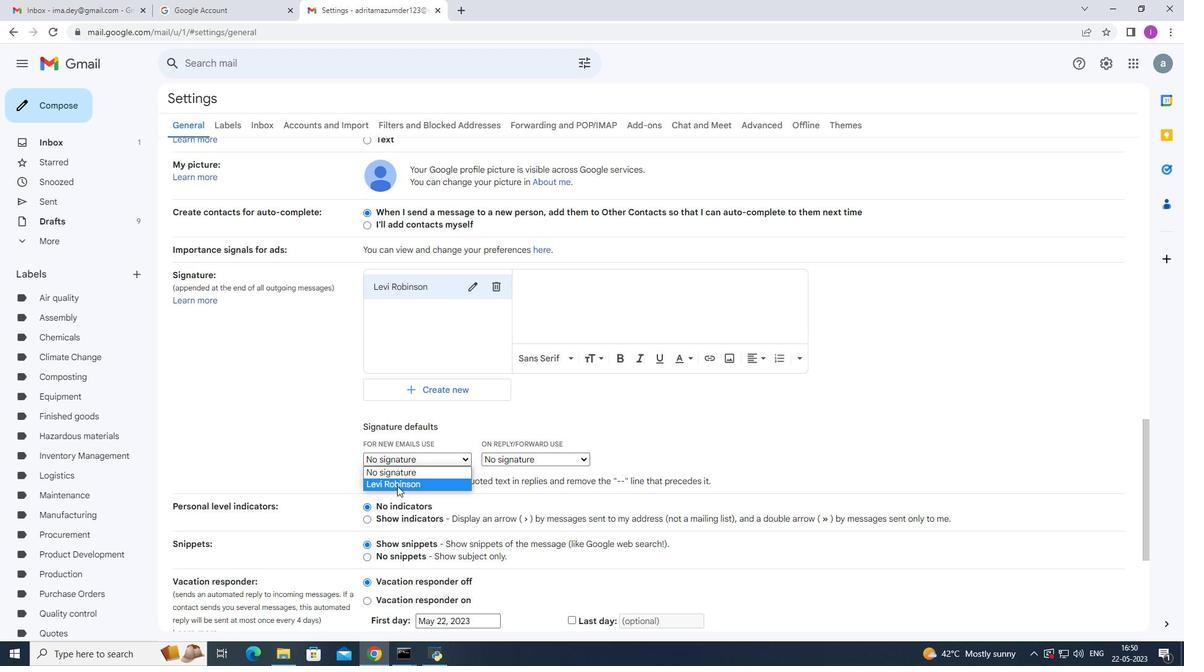 
Action: Mouse moved to (547, 286)
Screenshot: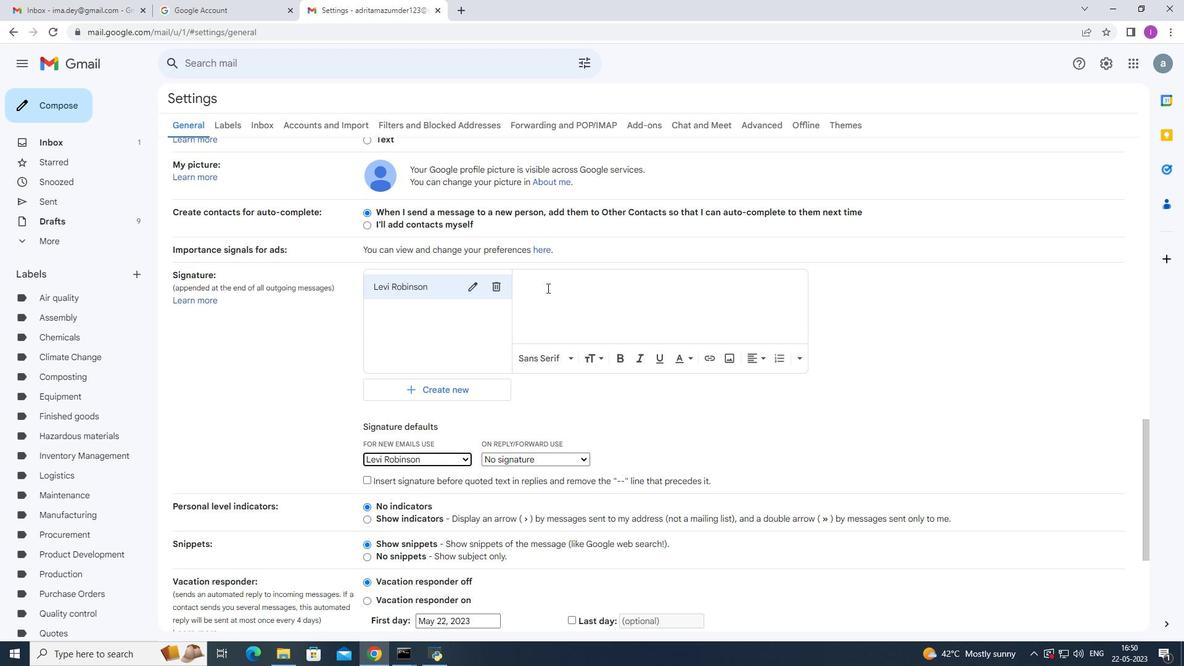
Action: Mouse pressed left at (547, 286)
Screenshot: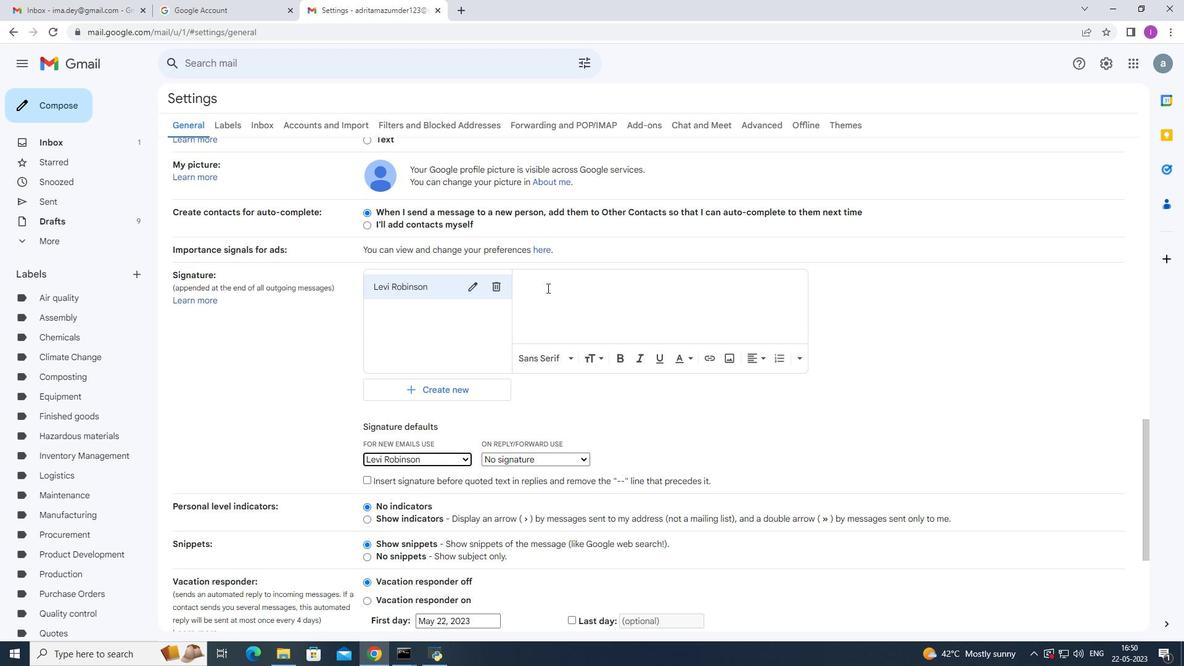 
Action: Mouse moved to (677, 304)
Screenshot: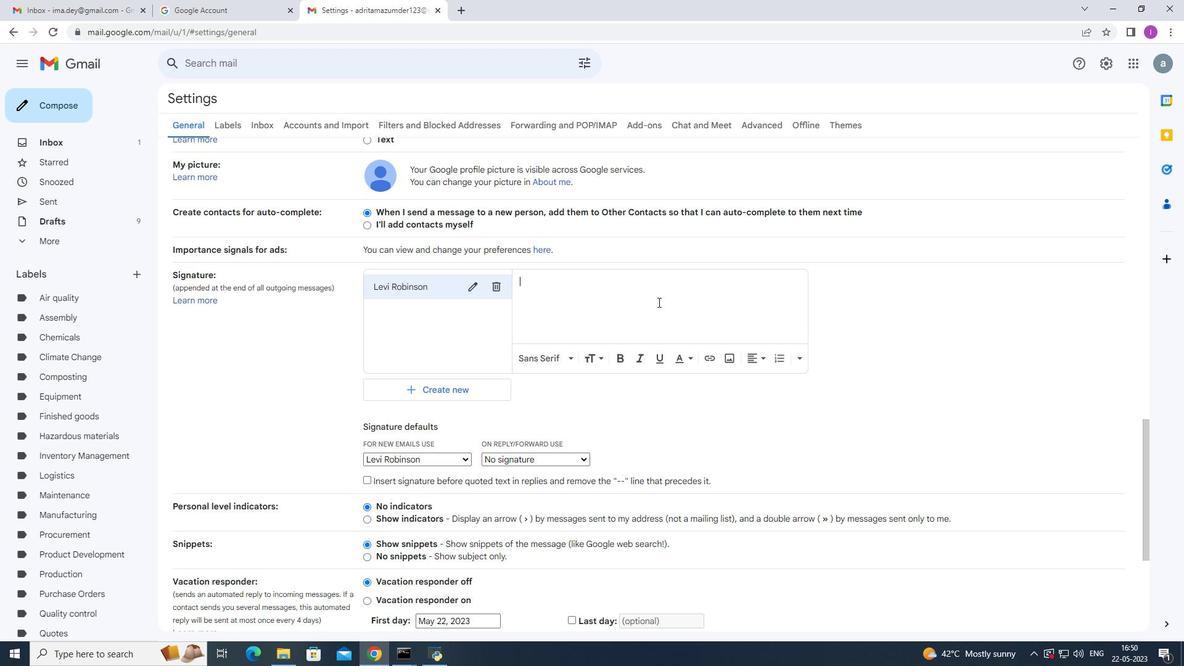 
Action: Key pressed <Key.shift>Best<Key.space>wishr<Key.backspace>es<Key.space>for<Key.space>a<Key.space>happy<Key.space><Key.shift><Key.shift><Key.shift><Key.shift>National<Key.space><Key.shift>Breast<Key.space><Key.shift><Key.shift><Key.shift><Key.shift><Key.shift>Cancer<Key.space><Key.shift>Awarenwss<Key.backspace><Key.backspace><Key.backspace>ess<Key.space><Key.shift>Month.<Key.backspace>,<Key.enter><Key.shift>Lev
Screenshot: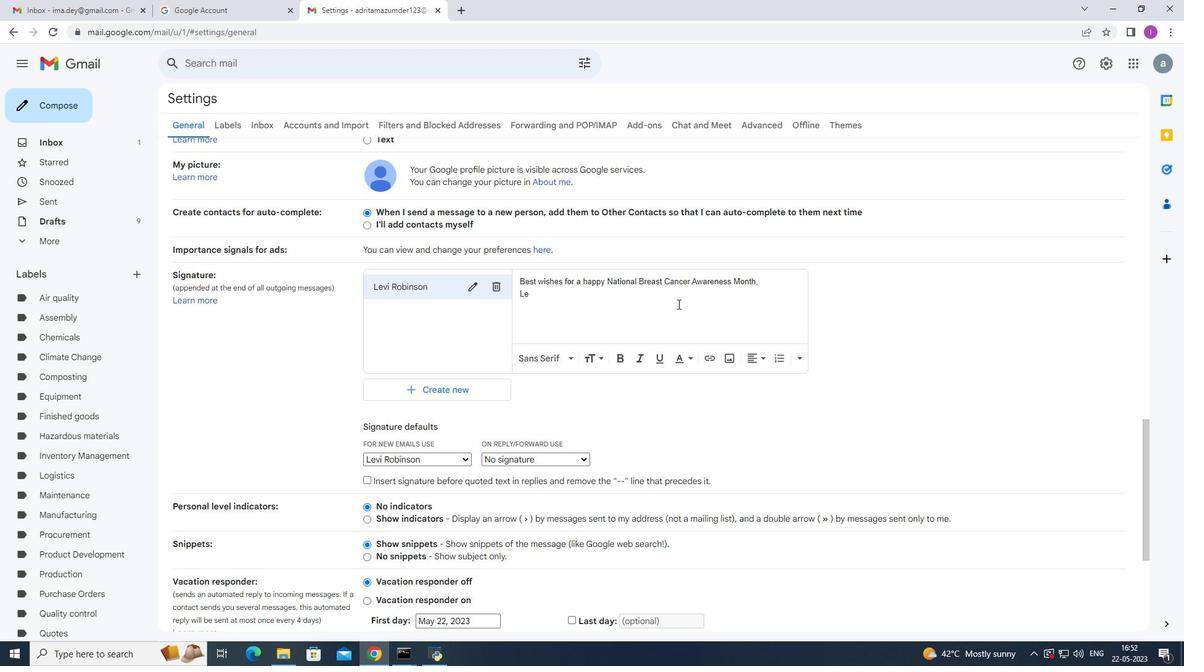 
Action: Mouse moved to (789, 296)
Screenshot: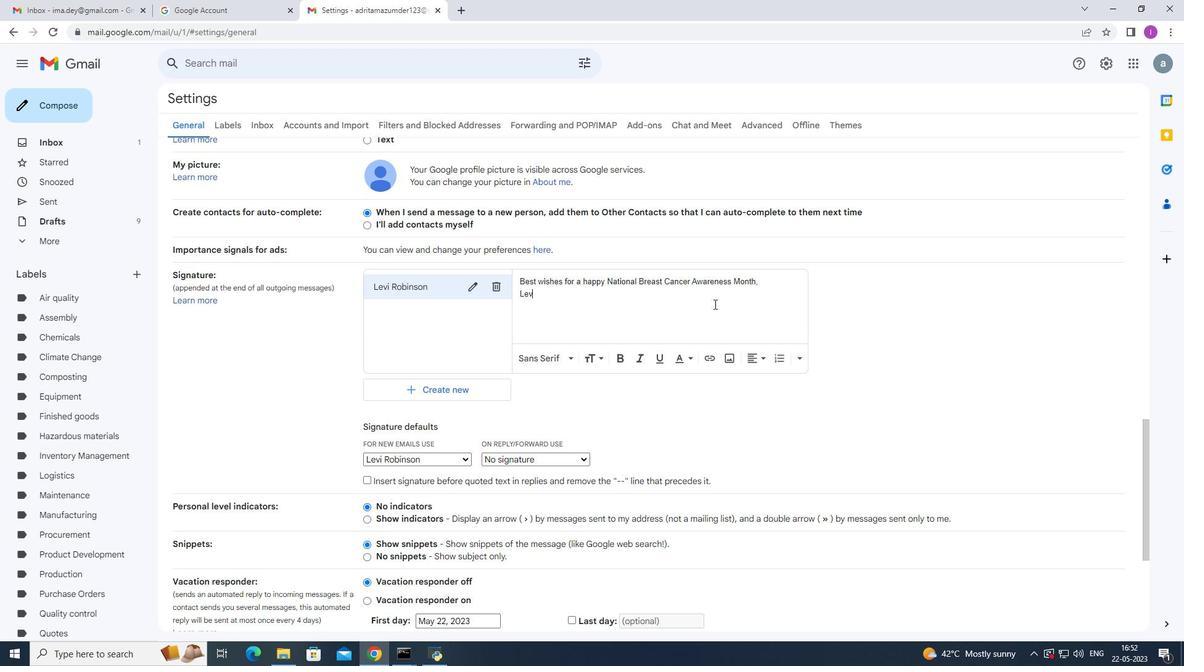 
Action: Key pressed i<Key.space><Key.shift>Robinson
Screenshot: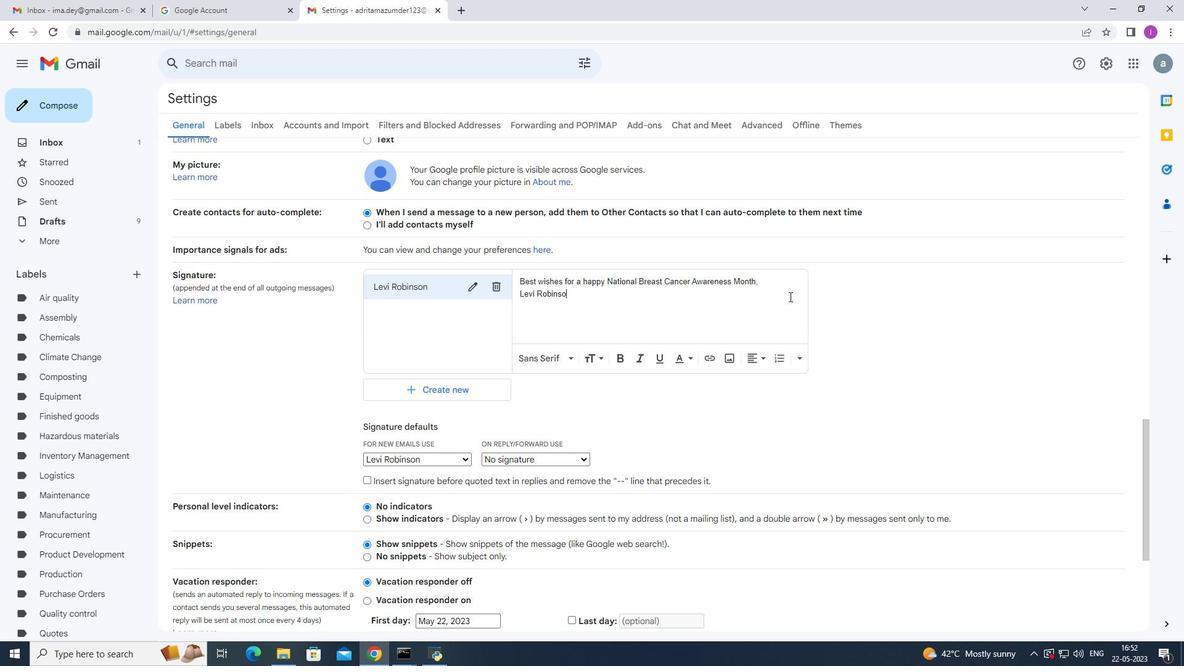 
Action: Mouse moved to (697, 358)
Screenshot: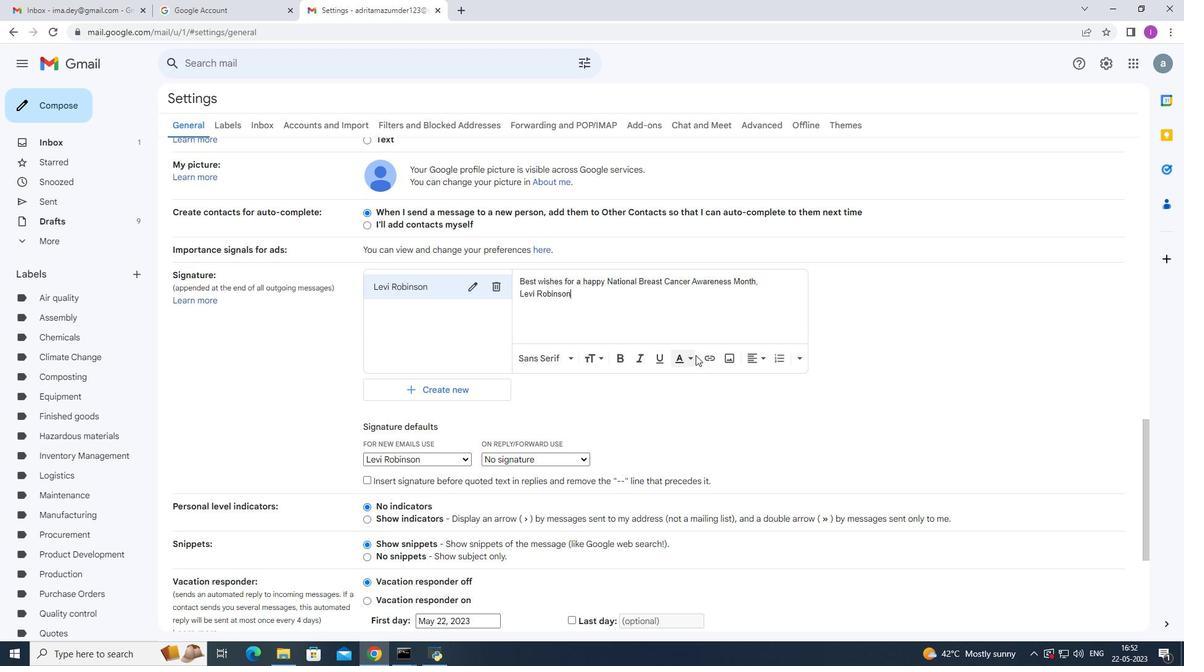 
Action: Mouse scrolled (697, 357) with delta (0, 0)
Screenshot: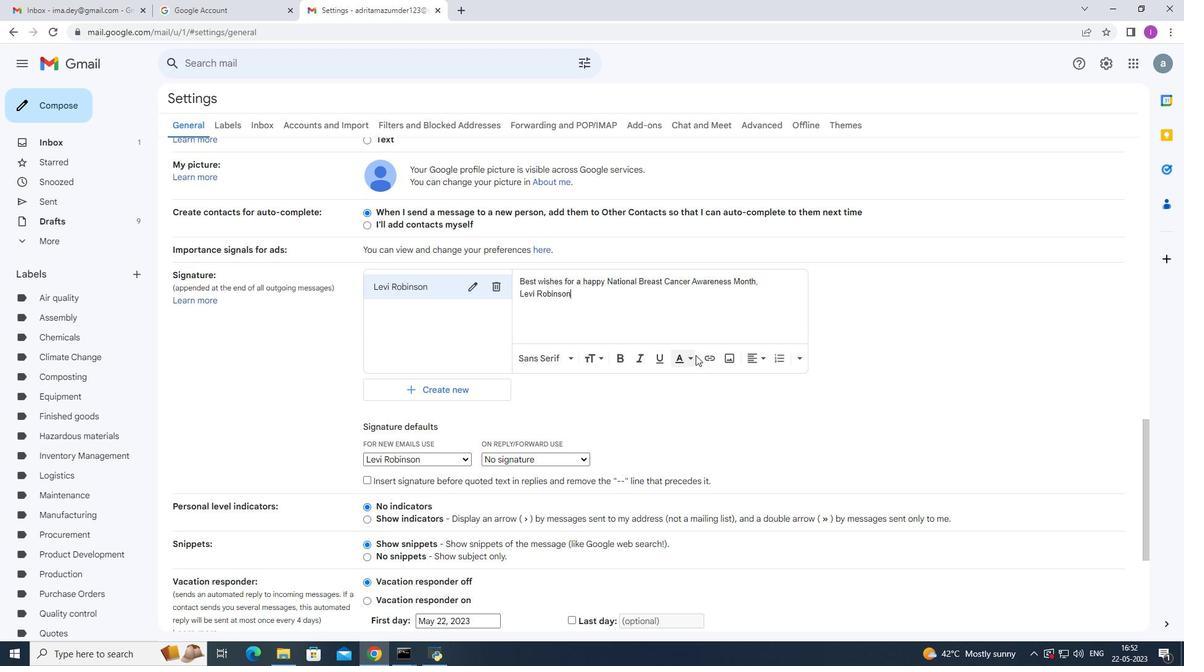 
Action: Mouse moved to (698, 365)
Screenshot: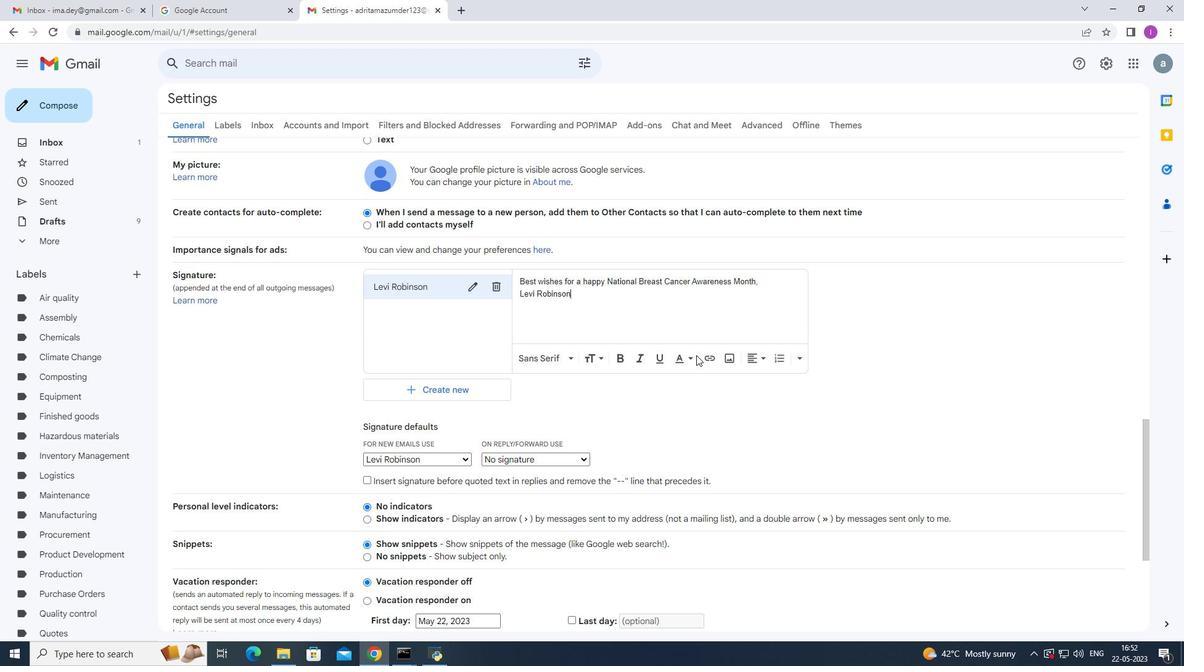
Action: Mouse scrolled (698, 364) with delta (0, 0)
Screenshot: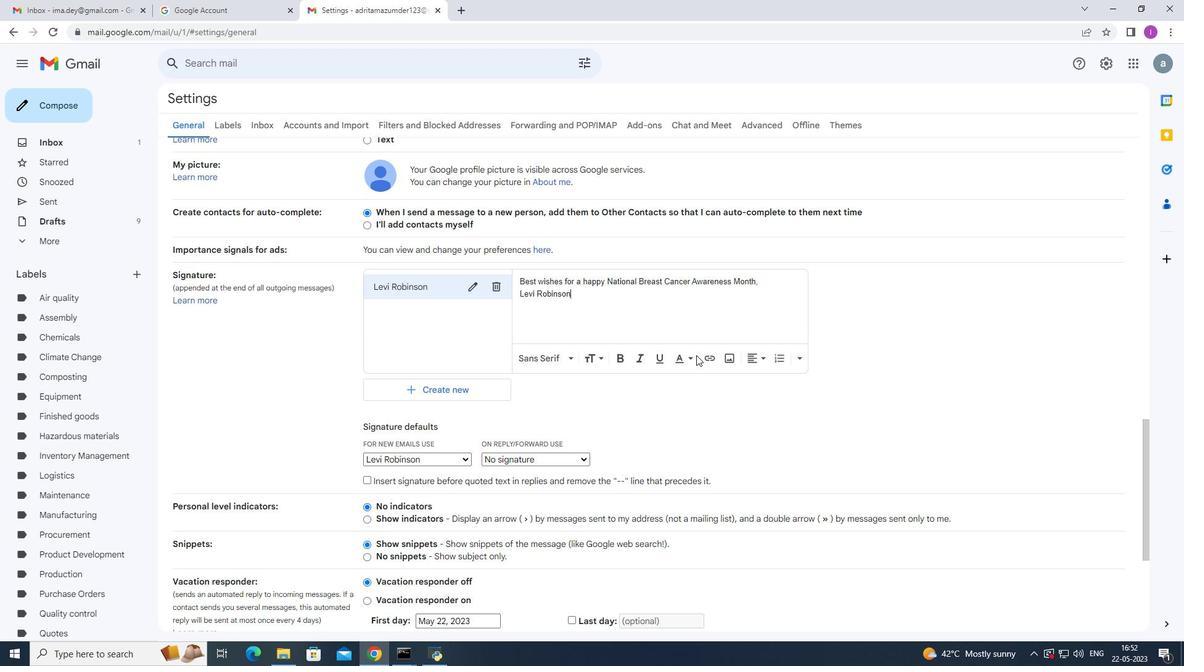 
Action: Mouse moved to (698, 366)
Screenshot: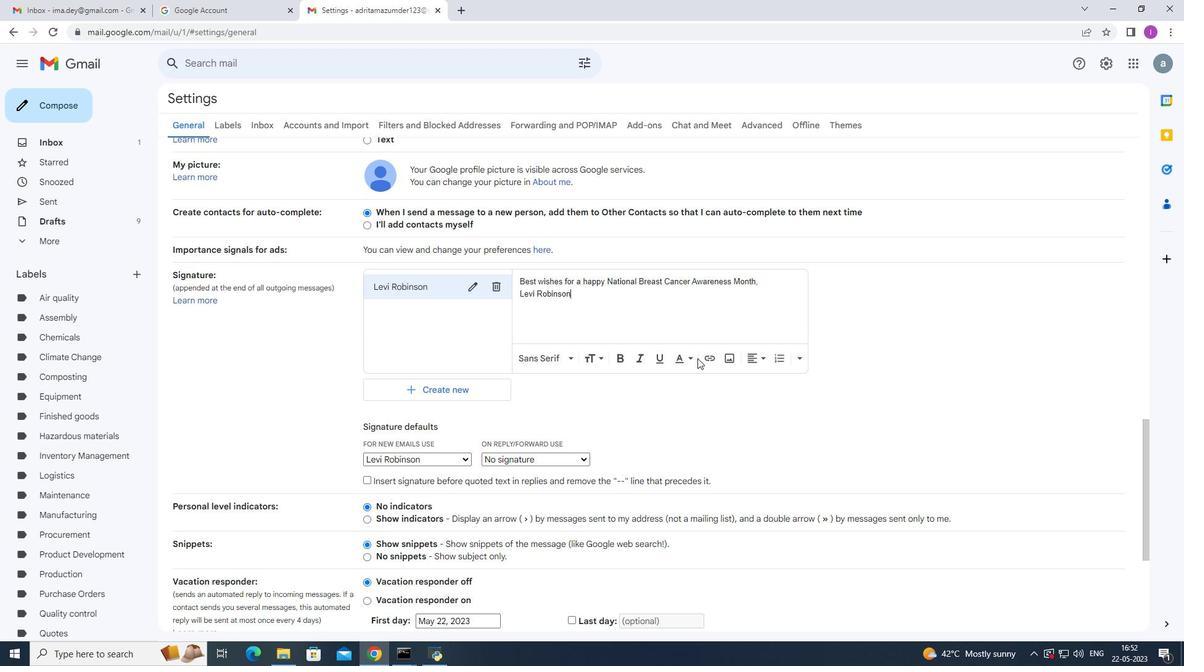 
Action: Mouse scrolled (698, 365) with delta (0, 0)
Screenshot: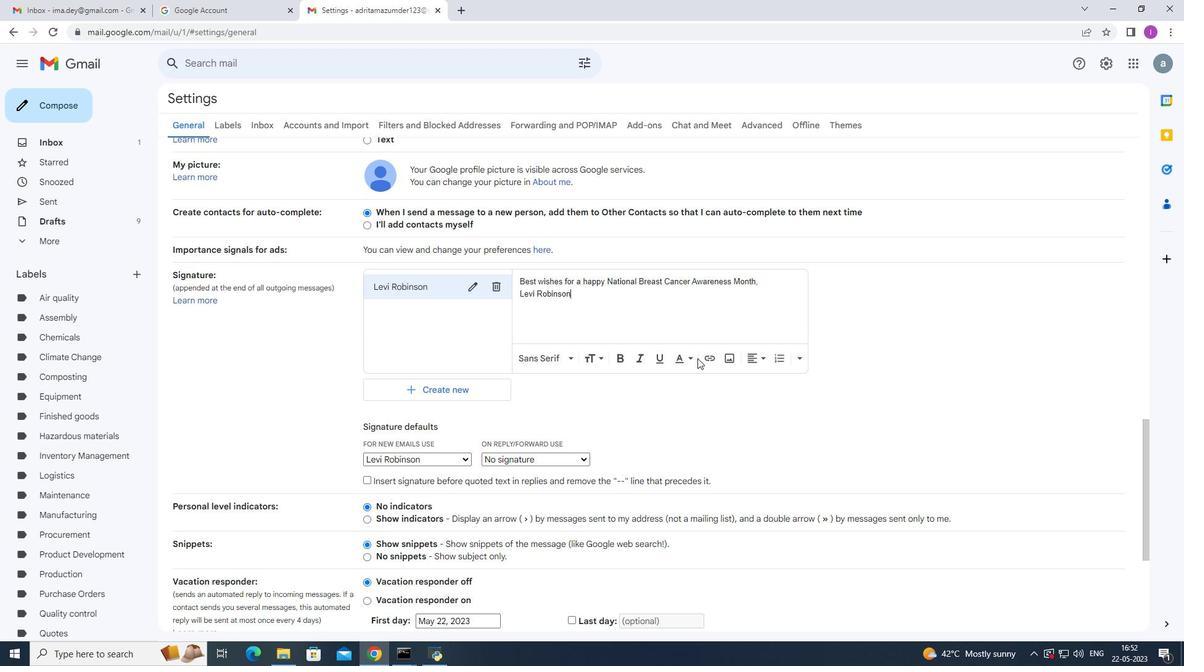 
Action: Mouse moved to (699, 366)
Screenshot: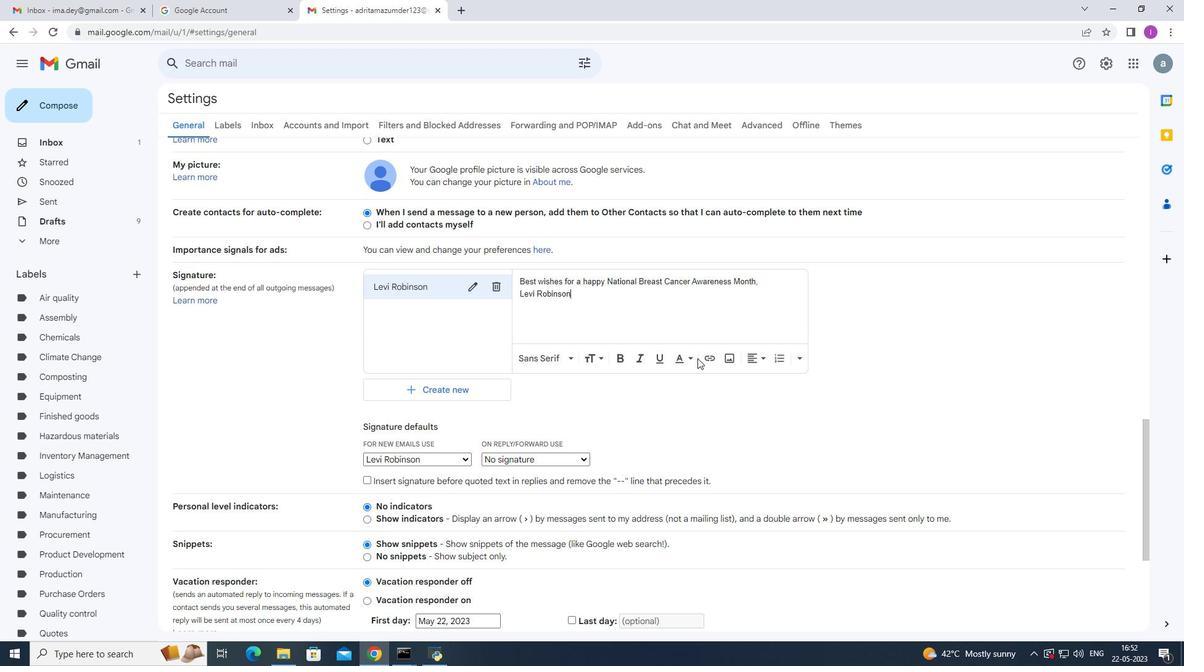
Action: Mouse scrolled (699, 365) with delta (0, 0)
Screenshot: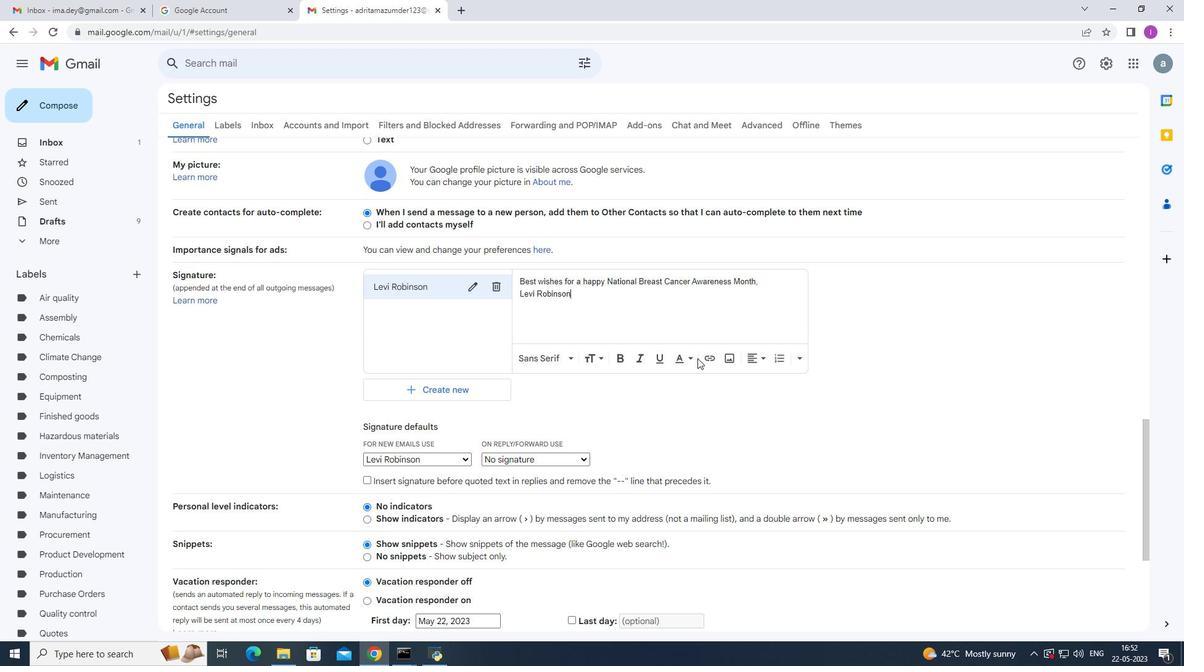 
Action: Mouse moved to (699, 368)
Screenshot: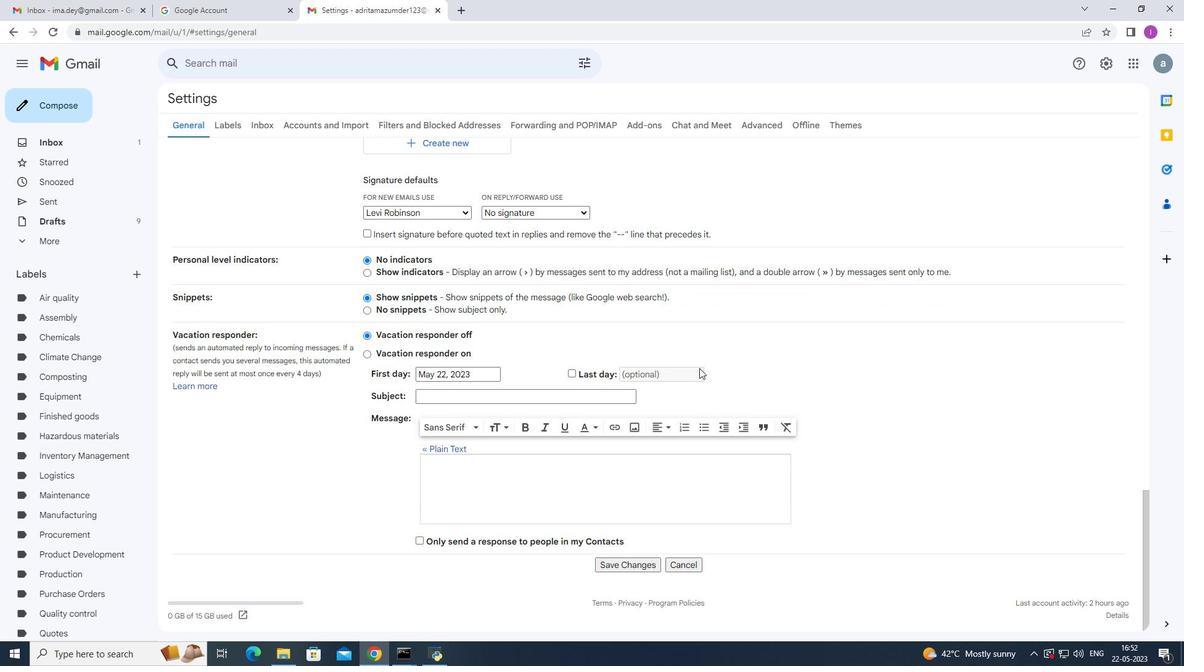 
Action: Mouse scrolled (699, 369) with delta (0, 0)
Screenshot: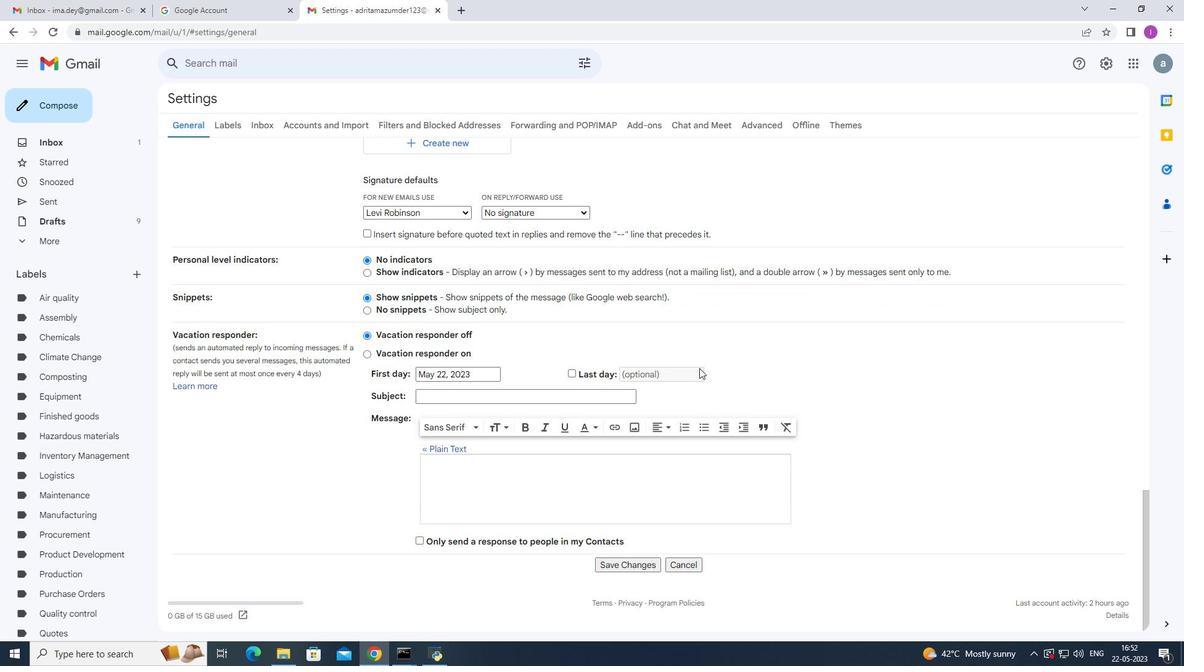 
Action: Mouse scrolled (699, 369) with delta (0, 0)
Screenshot: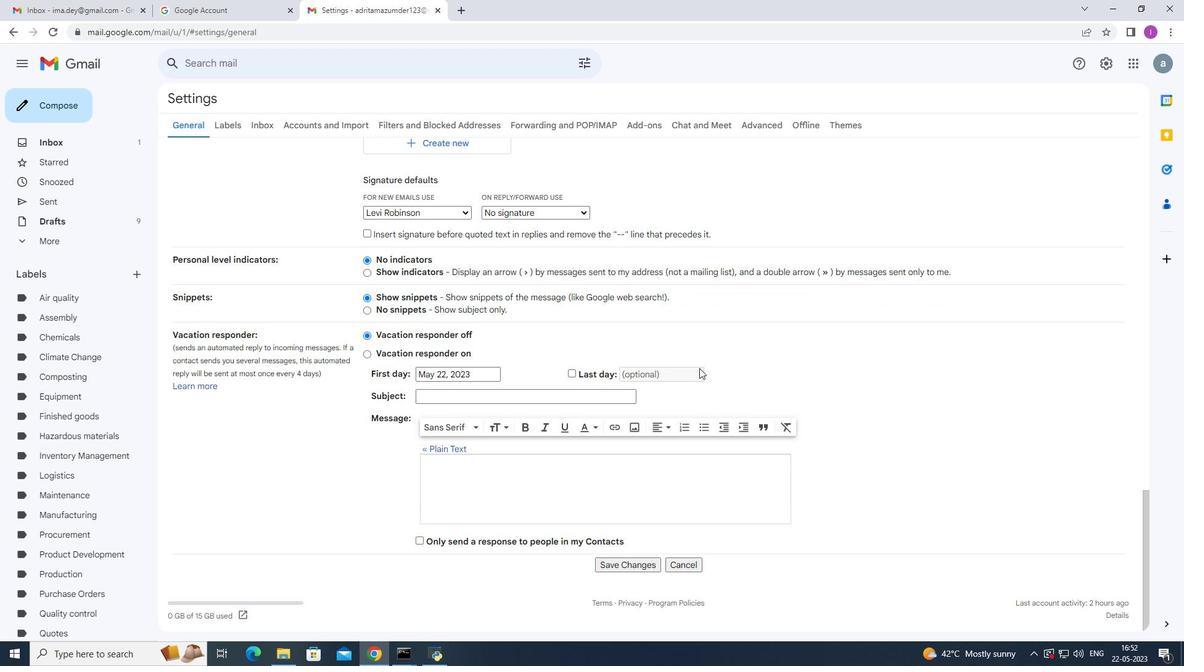 
Action: Mouse scrolled (699, 369) with delta (0, 0)
Screenshot: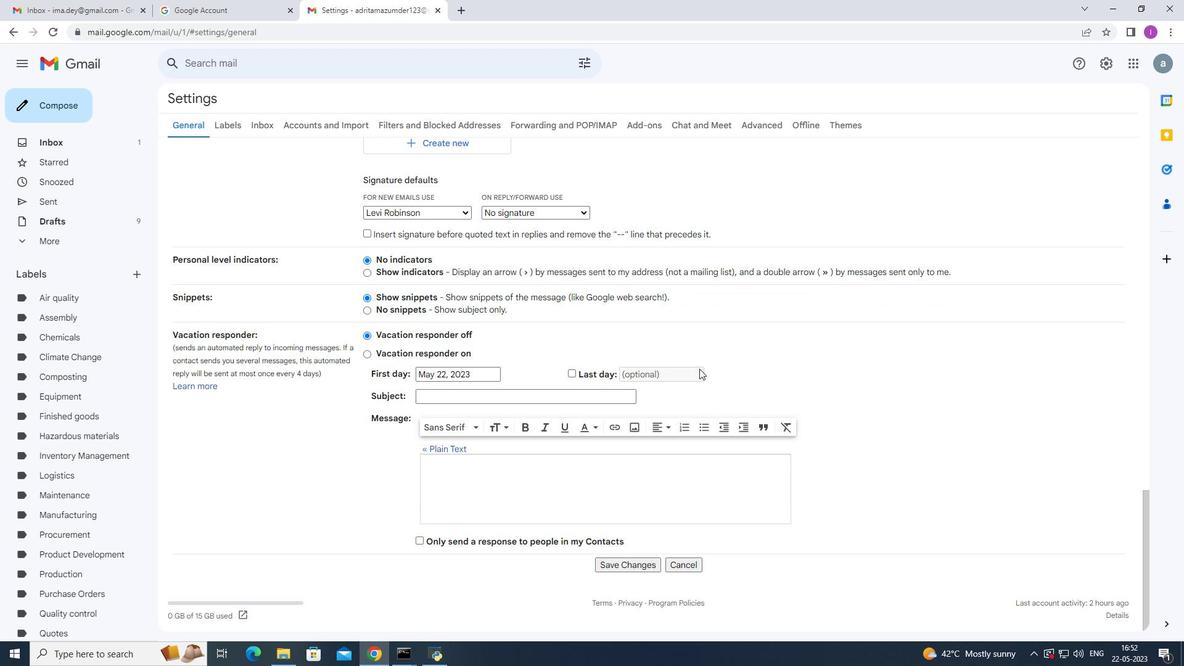 
Action: Mouse moved to (627, 435)
Screenshot: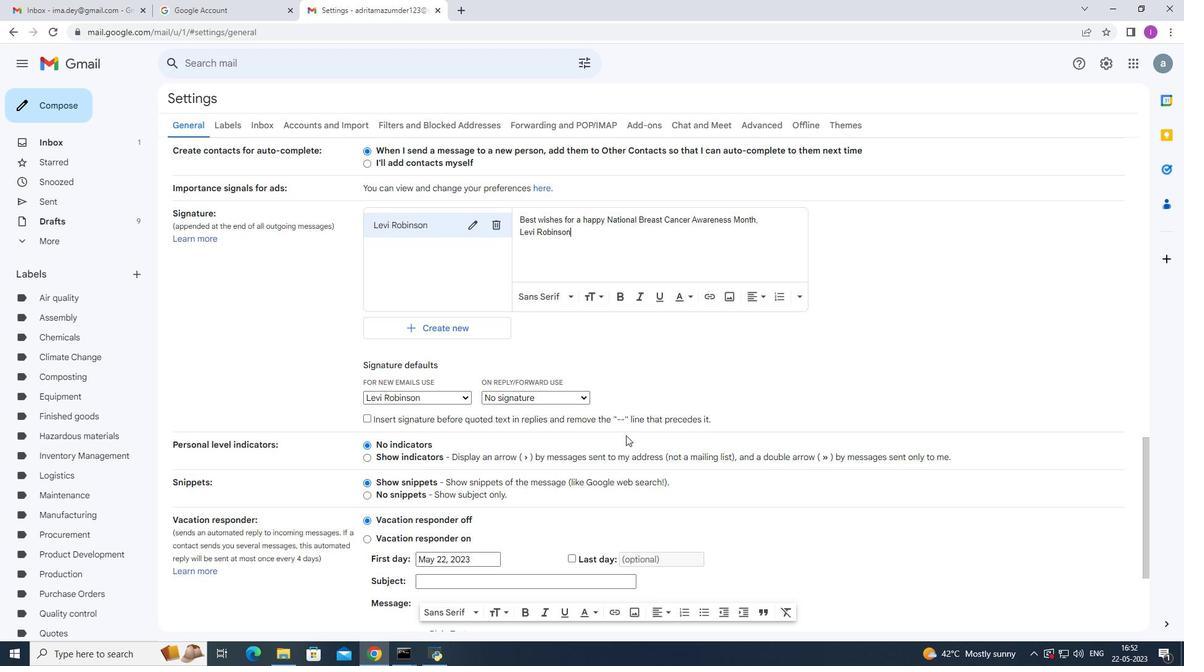 
Action: Mouse scrolled (627, 434) with delta (0, 0)
Screenshot: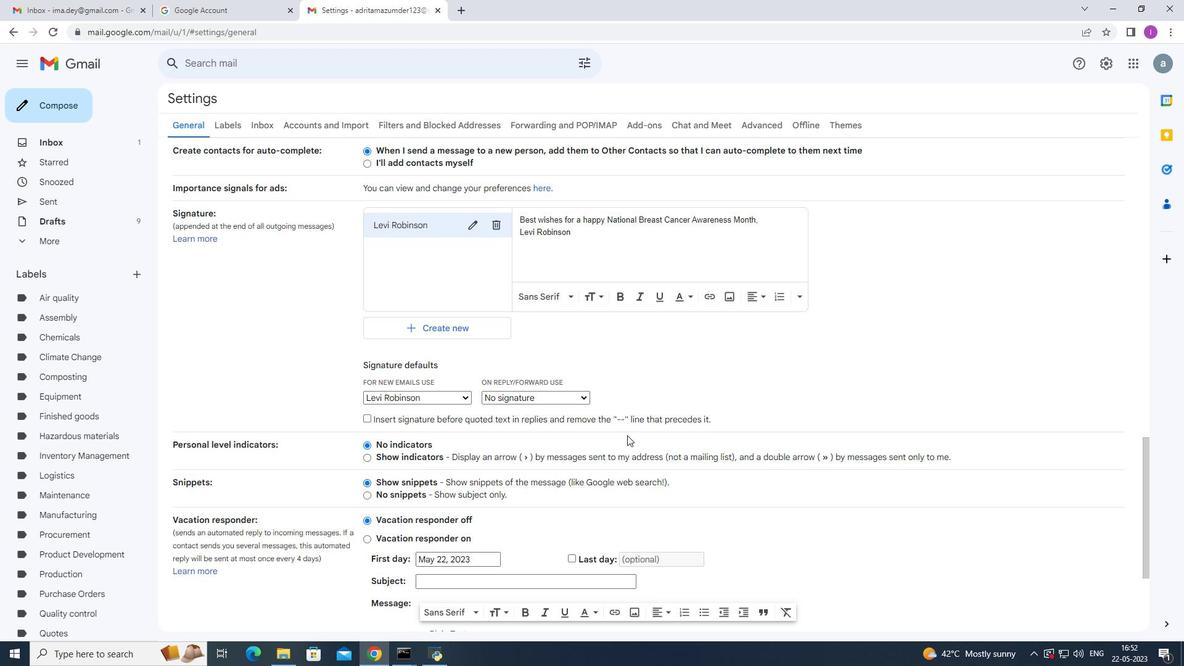 
Action: Mouse scrolled (627, 434) with delta (0, 0)
Screenshot: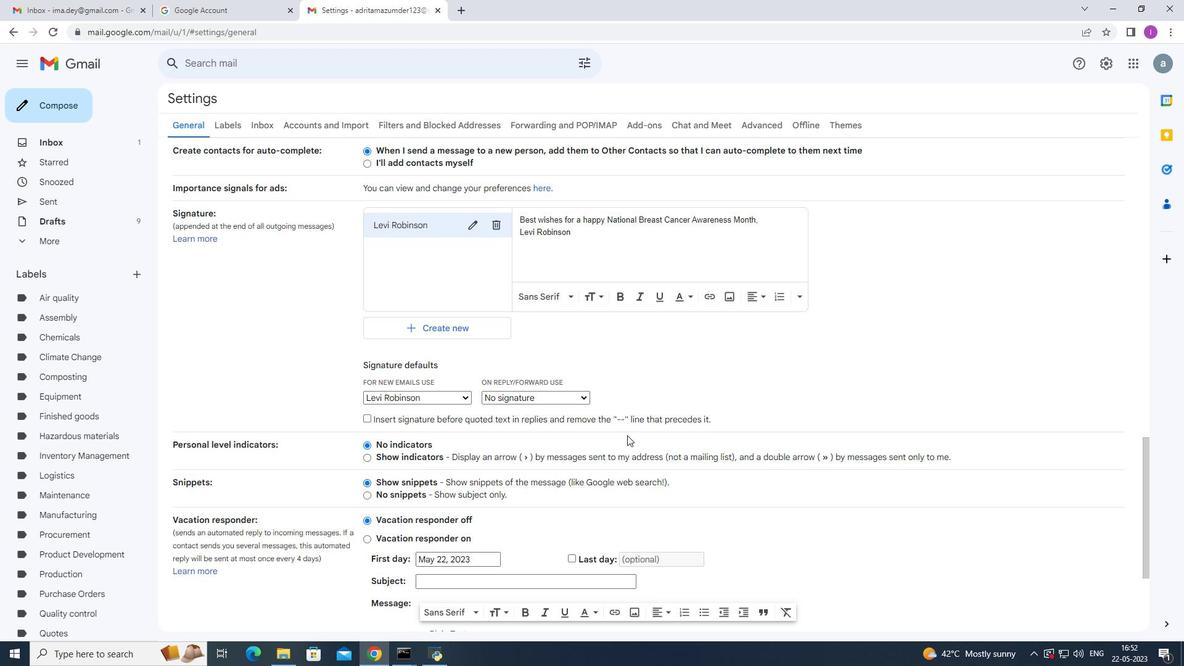 
Action: Mouse scrolled (627, 434) with delta (0, 0)
Screenshot: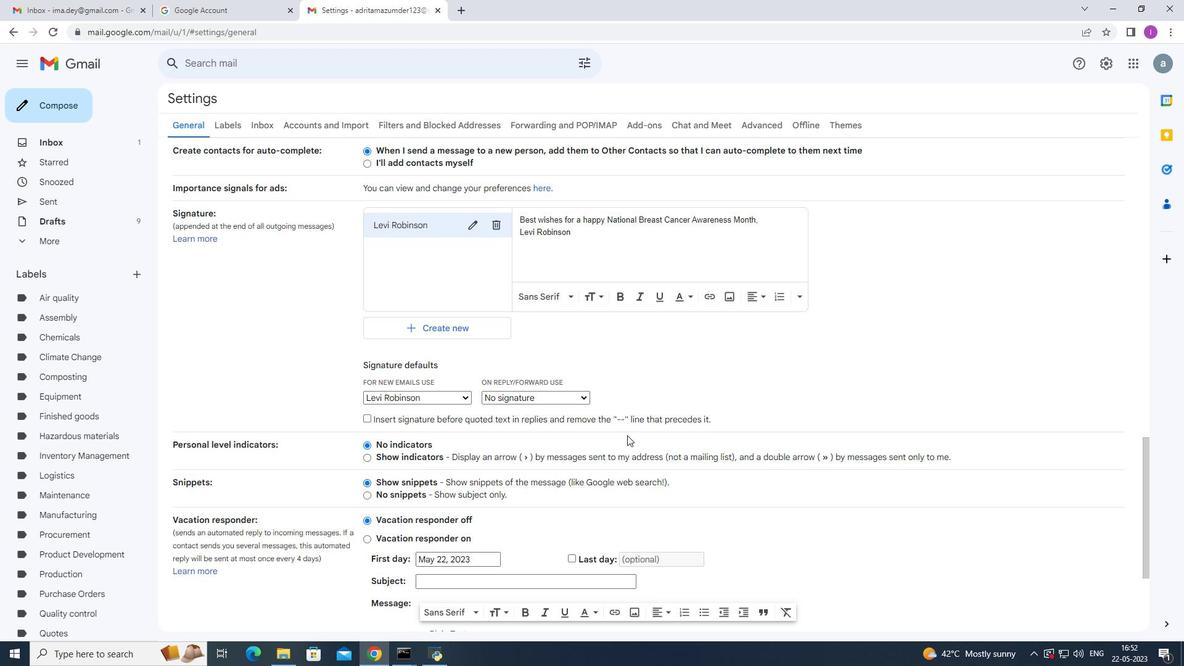 
Action: Mouse moved to (631, 428)
Screenshot: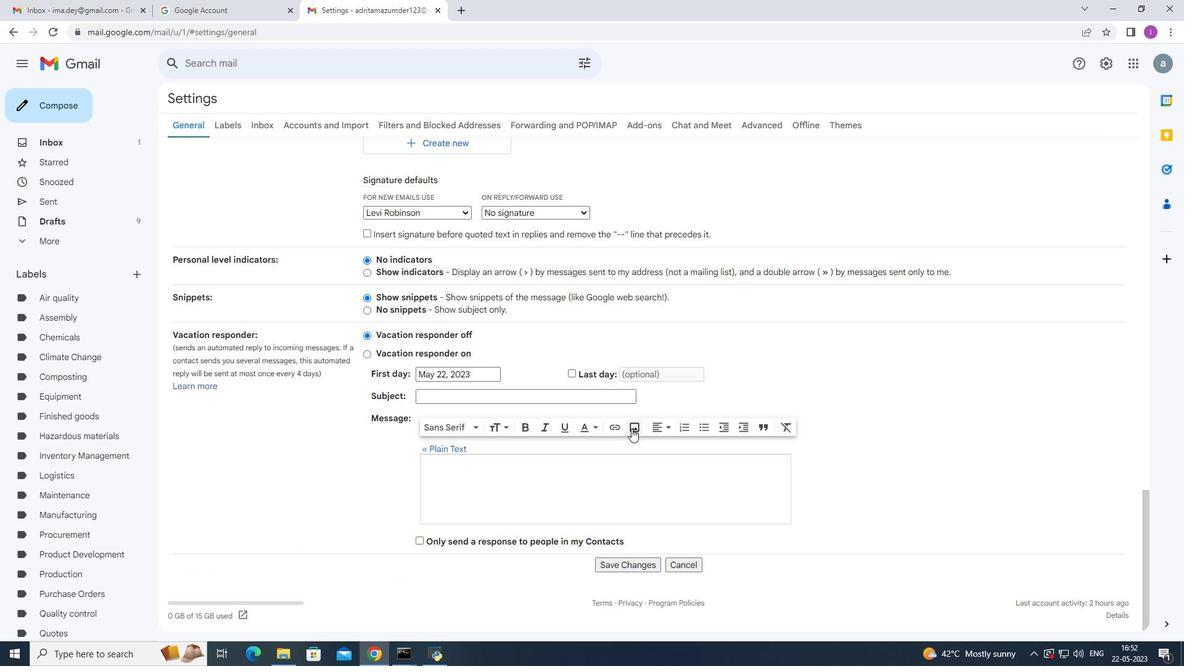 
Action: Mouse scrolled (631, 428) with delta (0, 0)
Screenshot: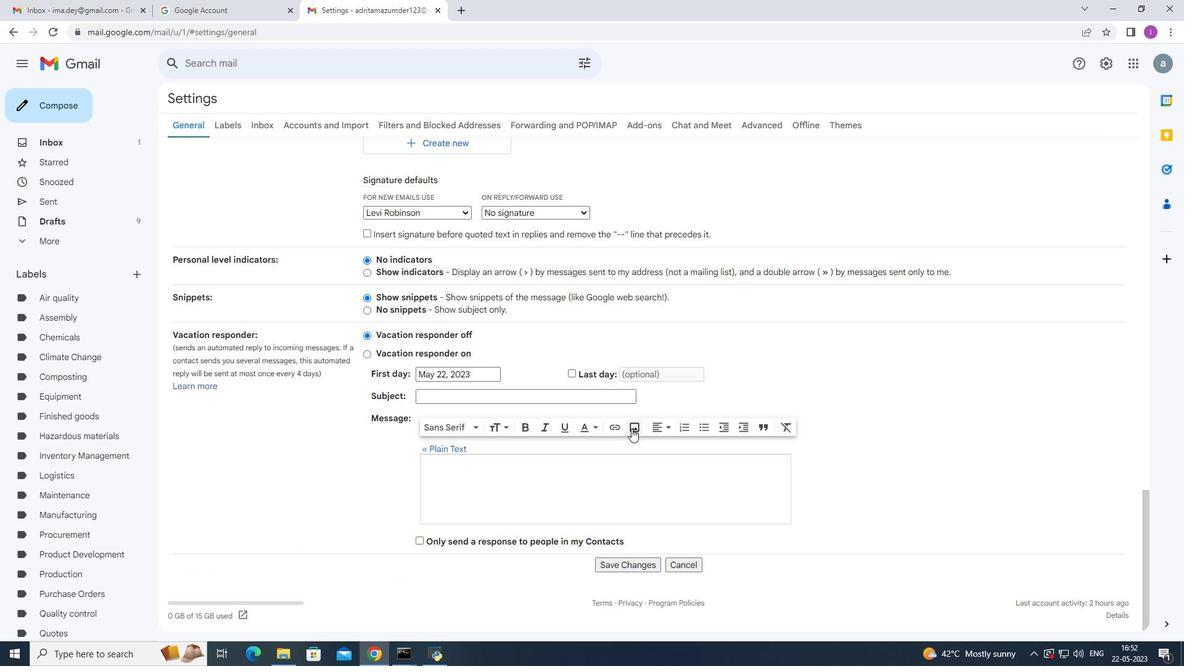 
Action: Mouse moved to (632, 428)
Screenshot: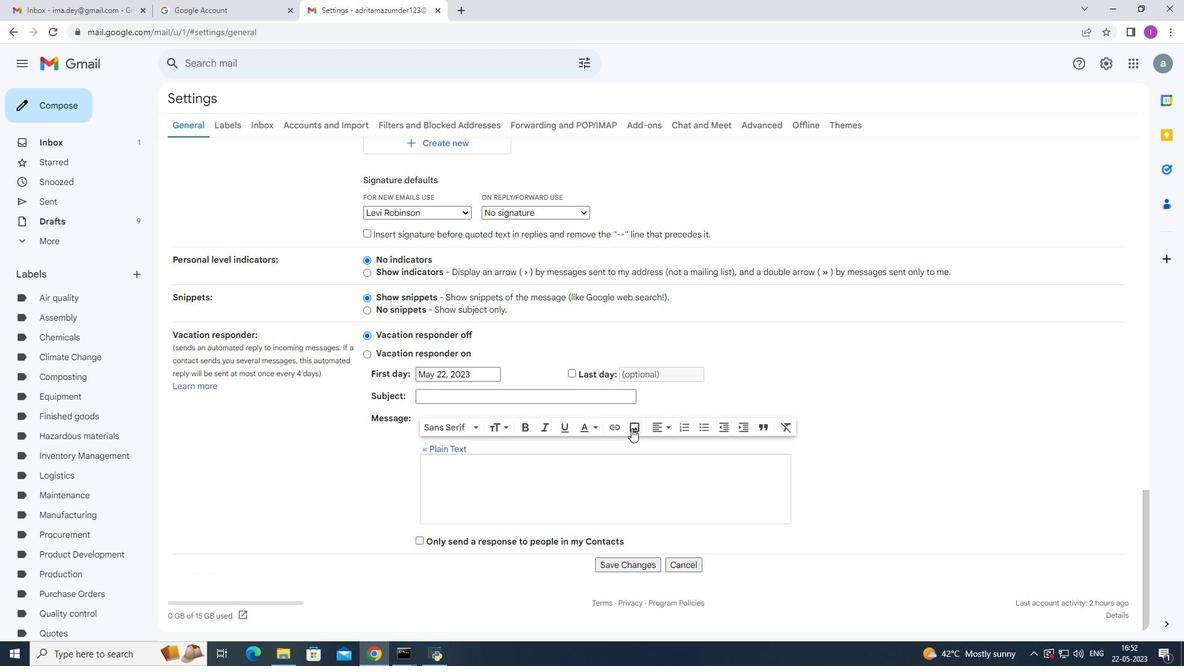 
Action: Mouse scrolled (632, 428) with delta (0, 0)
Screenshot: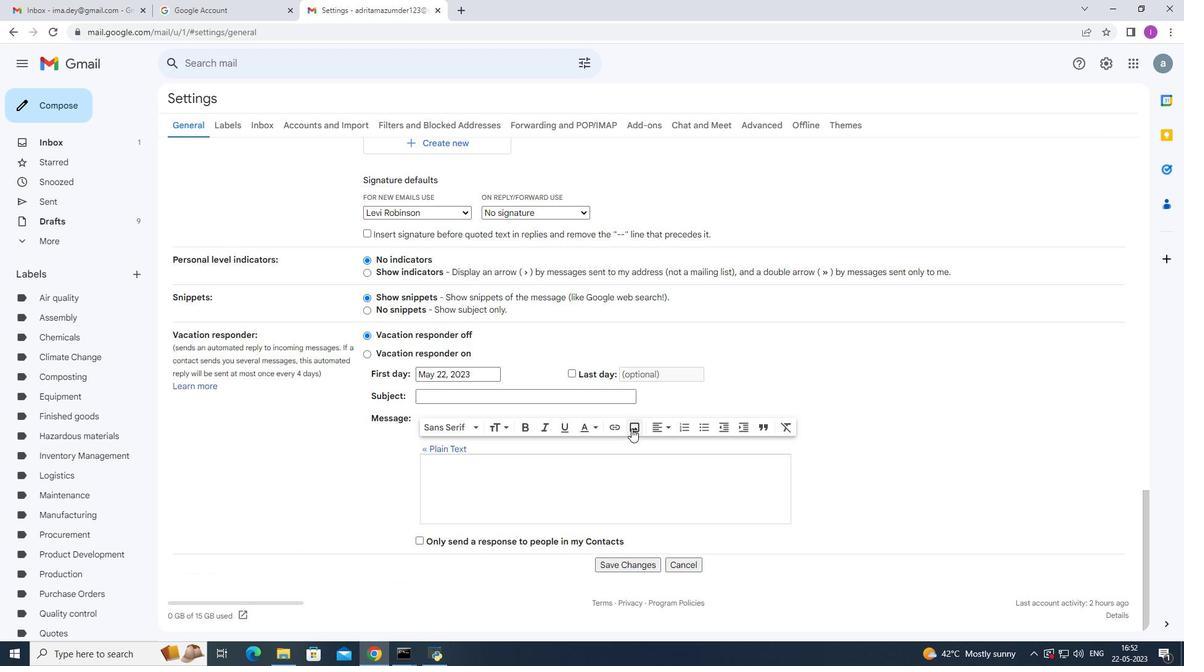 
Action: Mouse scrolled (632, 428) with delta (0, 0)
Screenshot: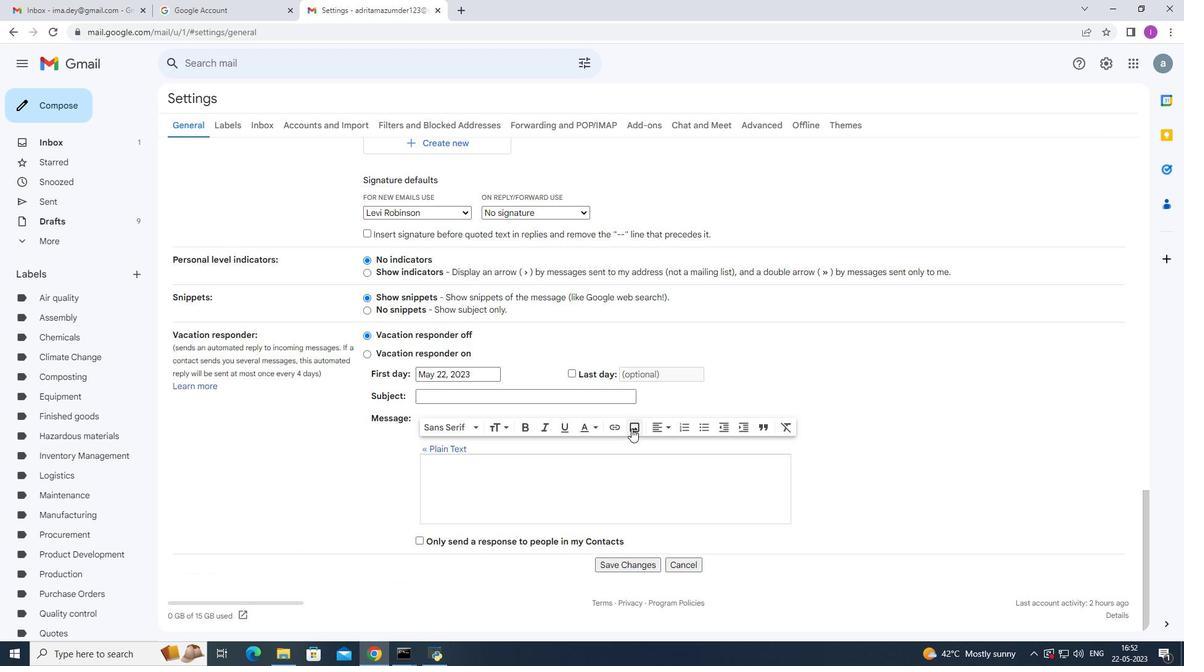 
Action: Mouse moved to (644, 565)
Screenshot: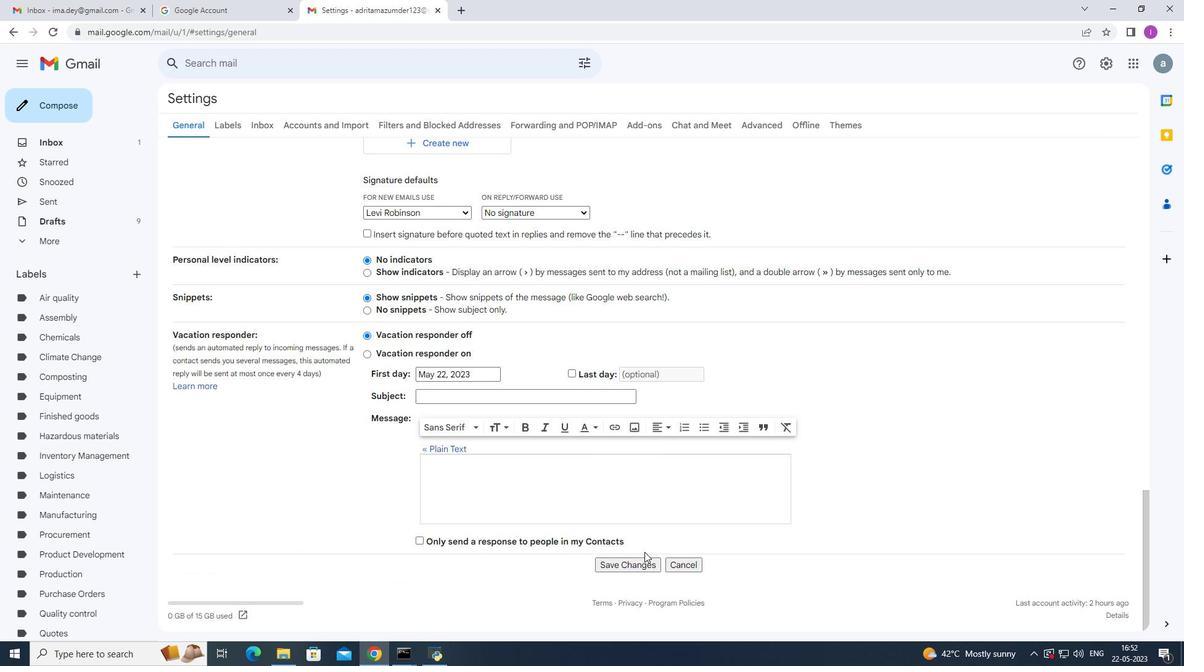 
Action: Mouse pressed left at (644, 565)
Screenshot: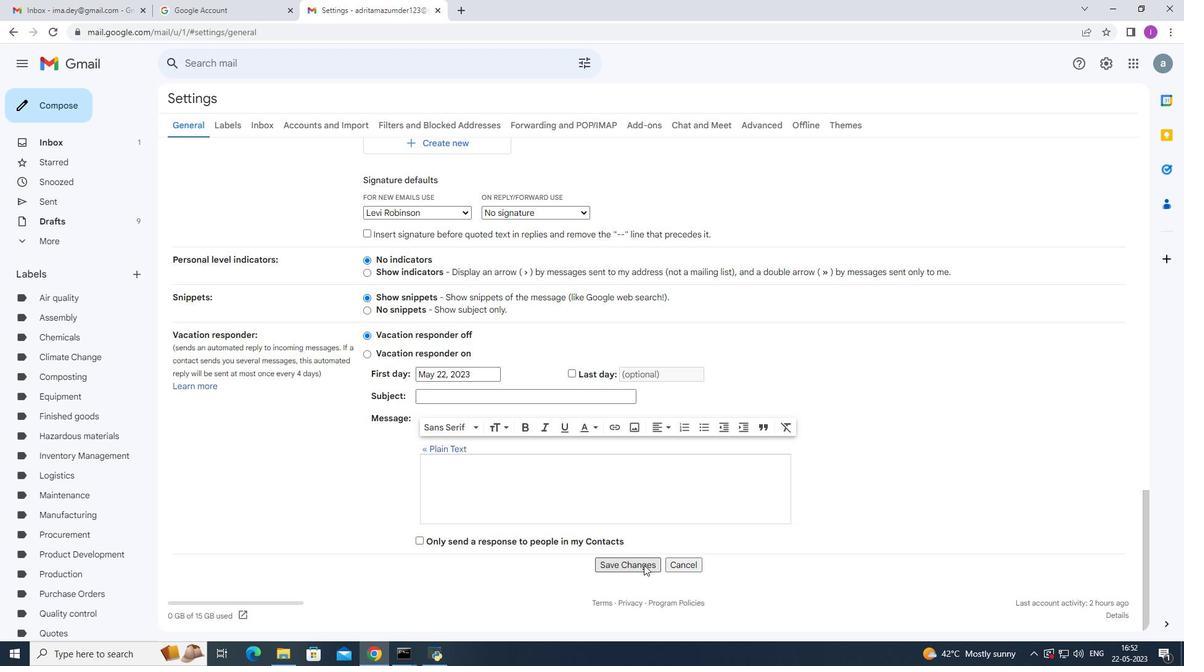 
Action: Mouse moved to (79, 99)
Screenshot: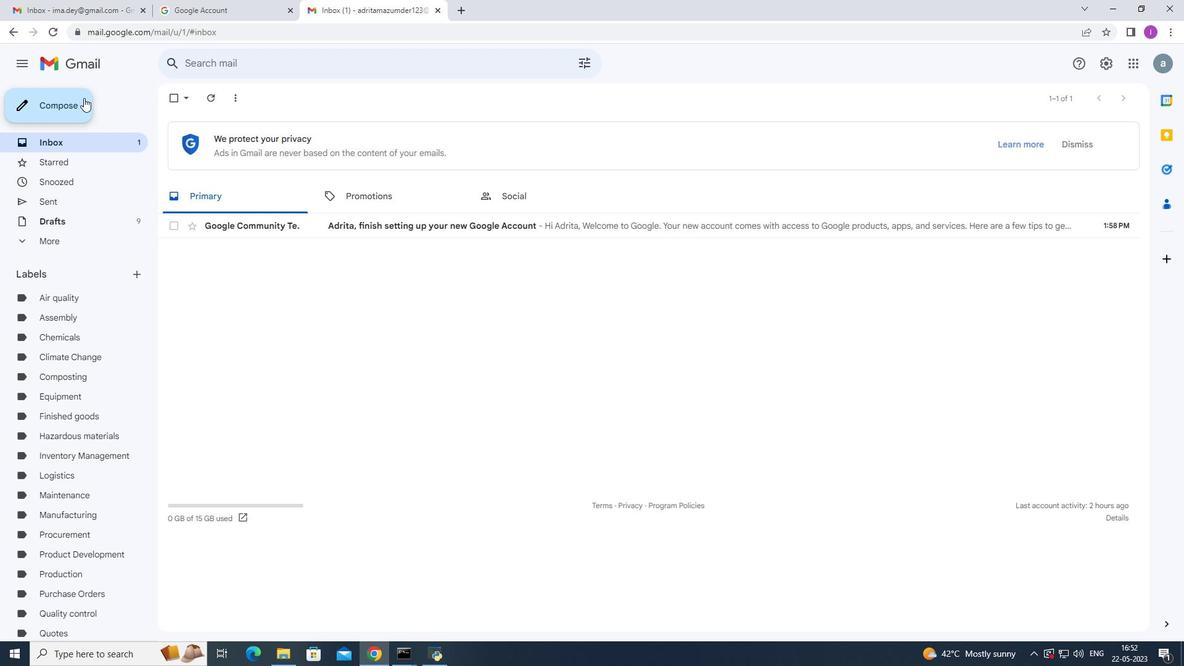 
Action: Mouse pressed left at (79, 99)
Screenshot: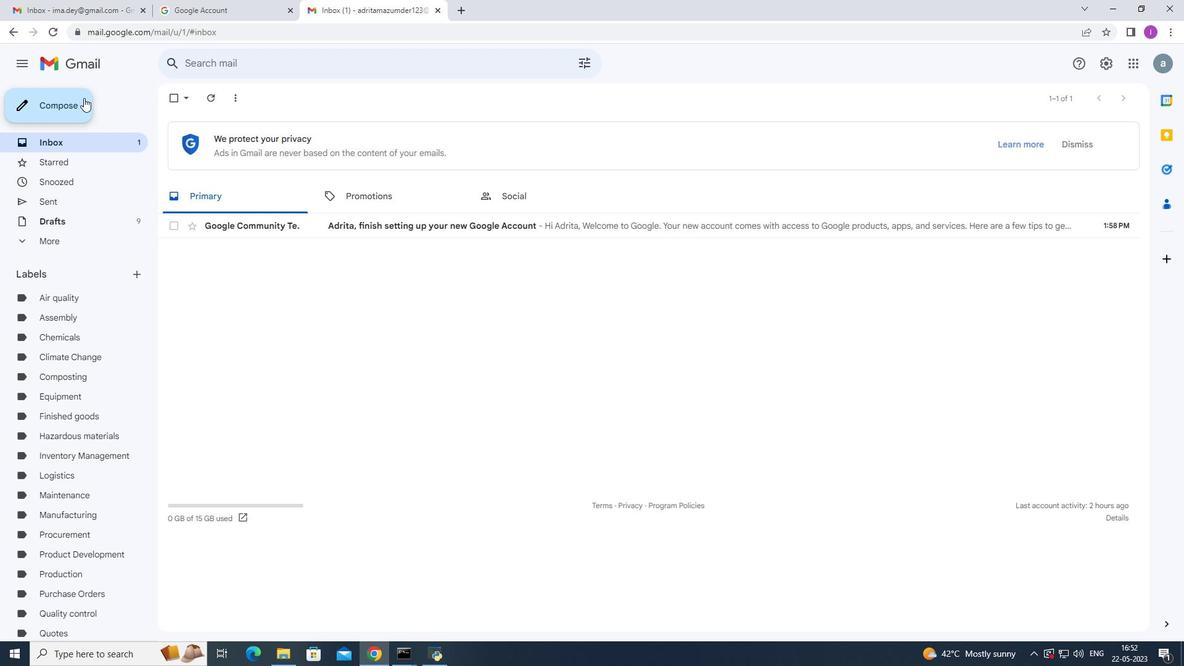 
Action: Mouse moved to (805, 303)
Screenshot: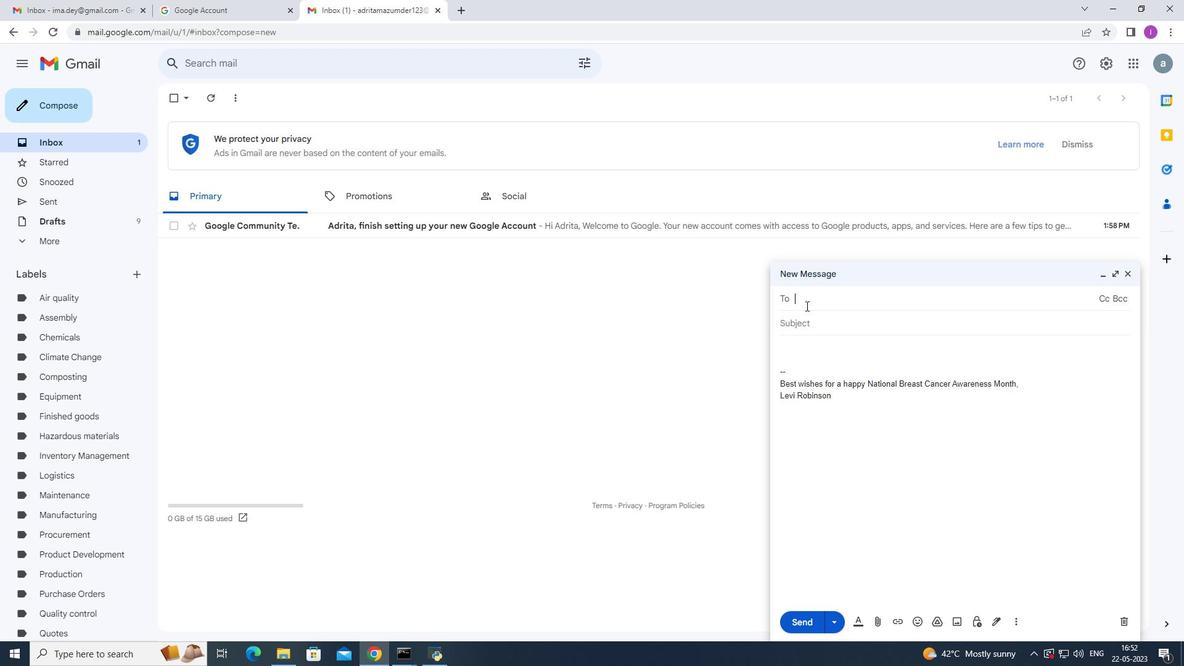 
Action: Key pressed softa
Screenshot: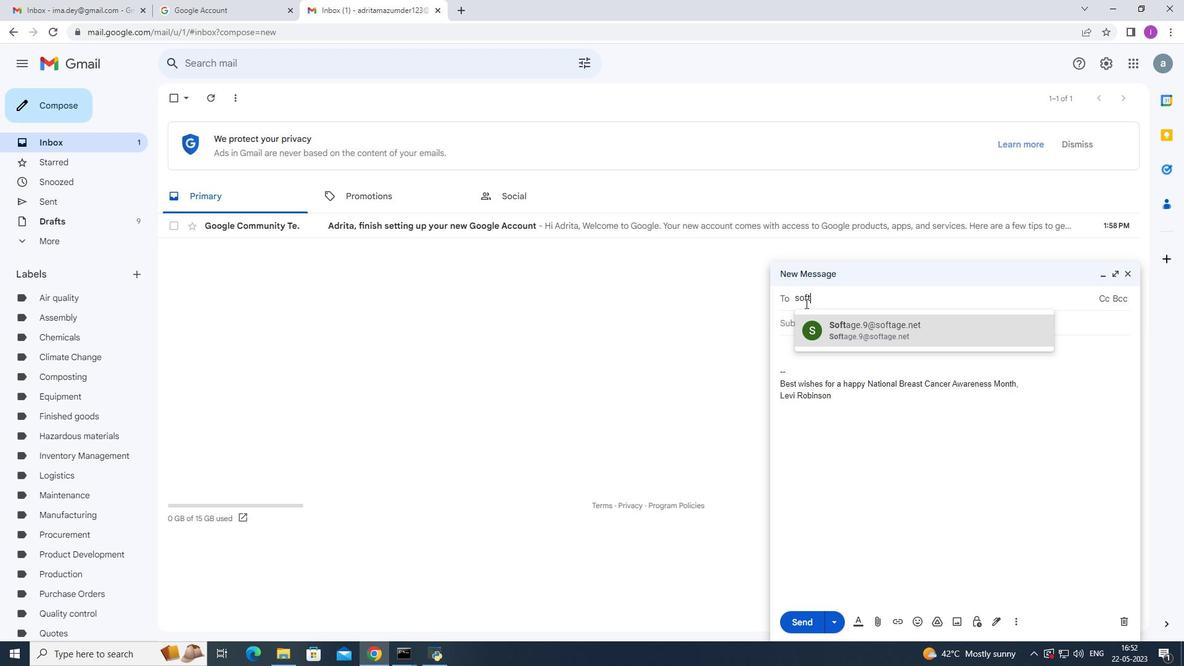 
Action: Mouse moved to (929, 341)
Screenshot: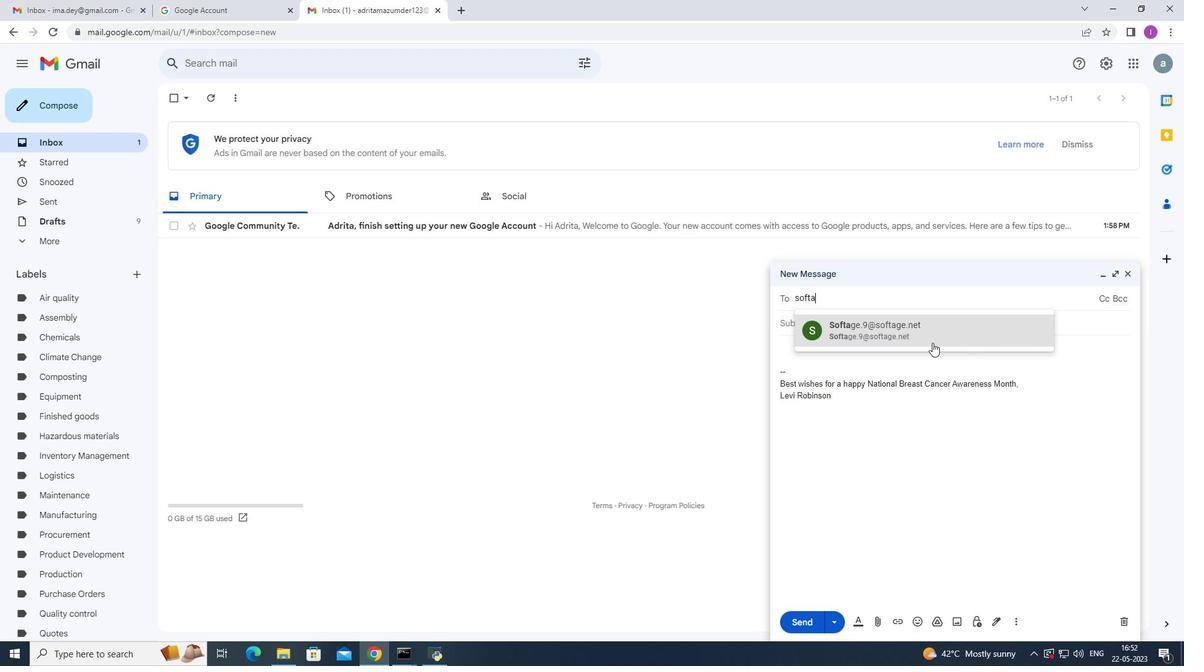 
Action: Mouse pressed left at (929, 341)
Screenshot: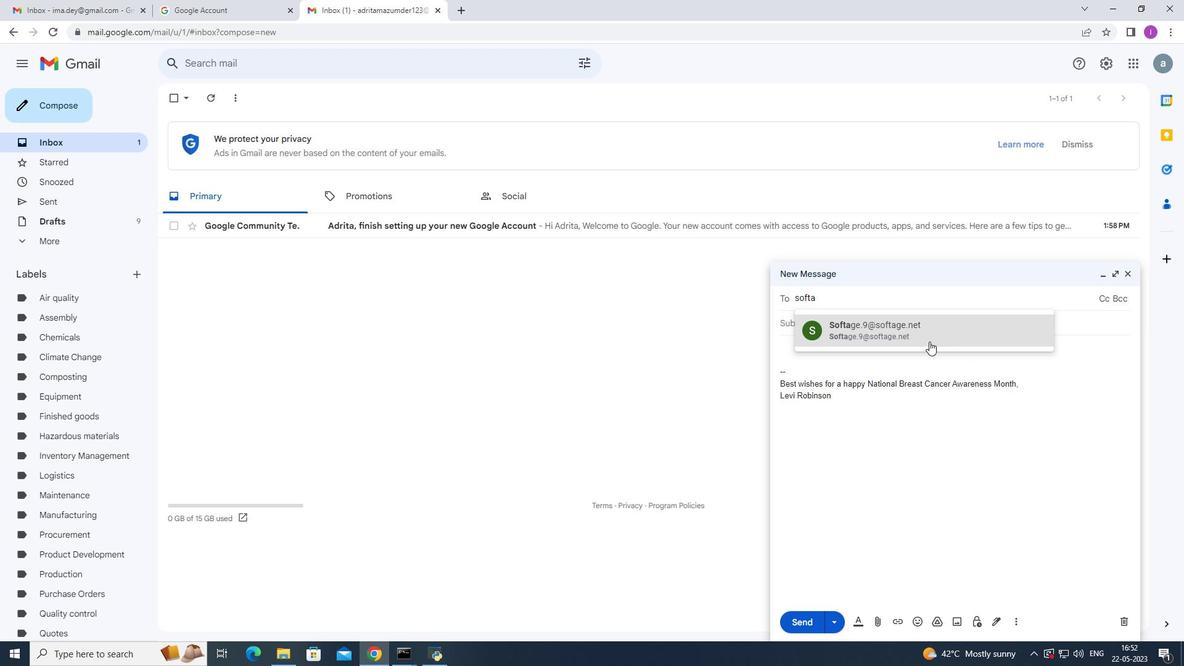 
Action: Mouse moved to (1016, 619)
Screenshot: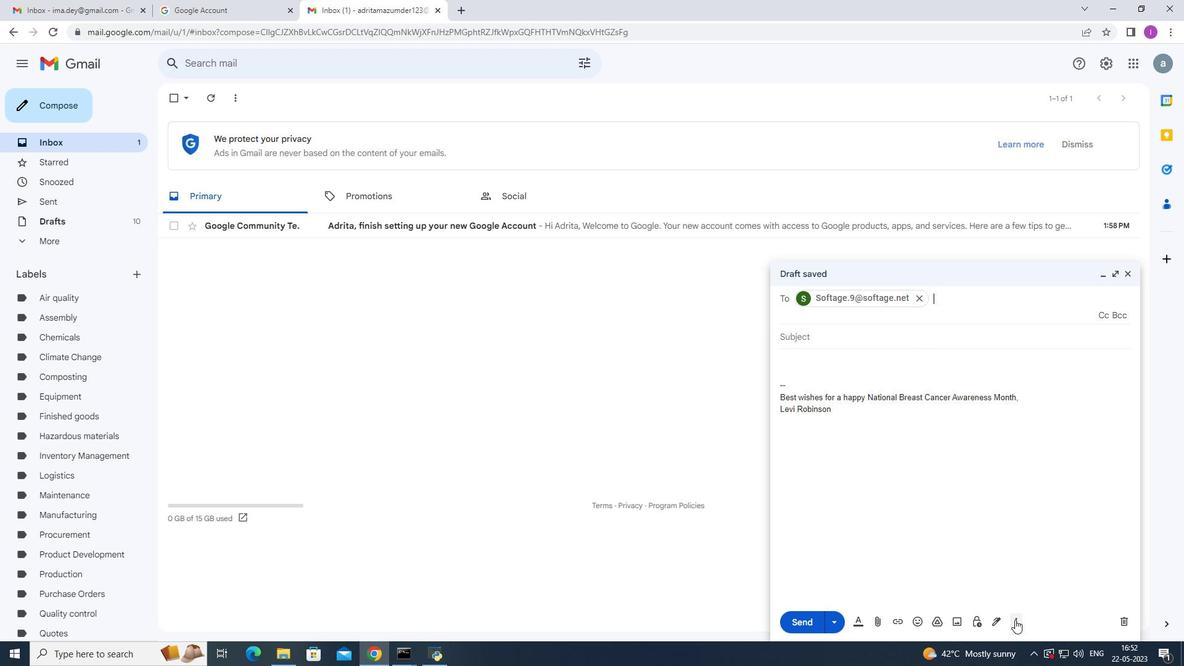 
Action: Mouse pressed left at (1016, 619)
Screenshot: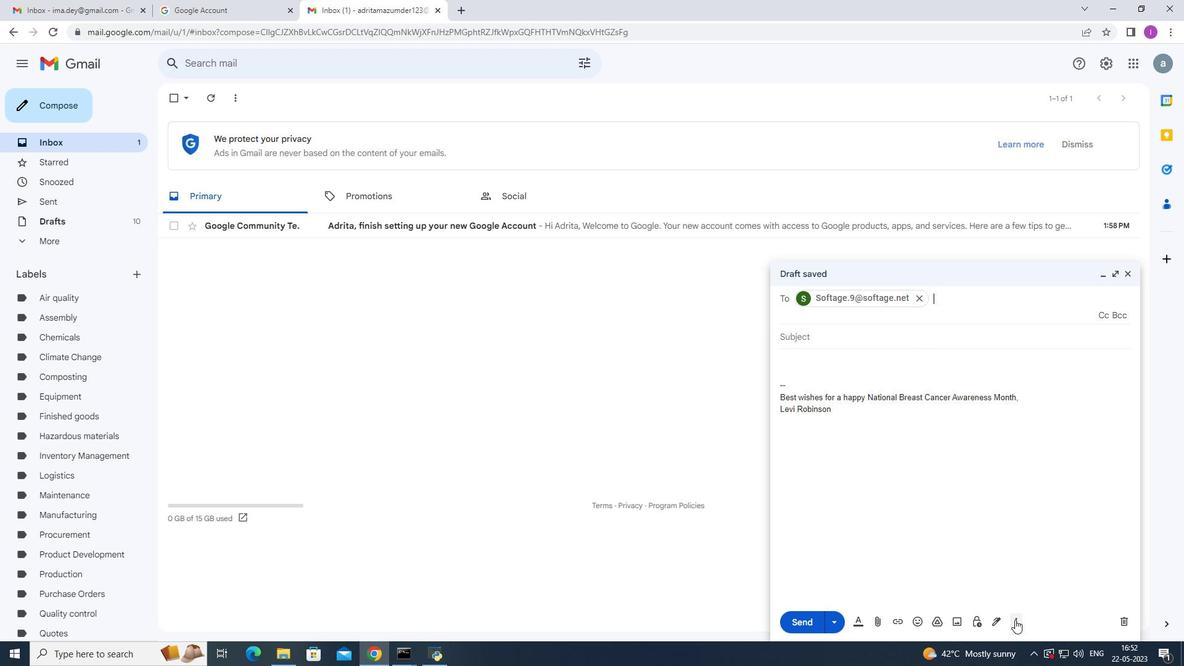 
Action: Mouse moved to (880, 271)
Screenshot: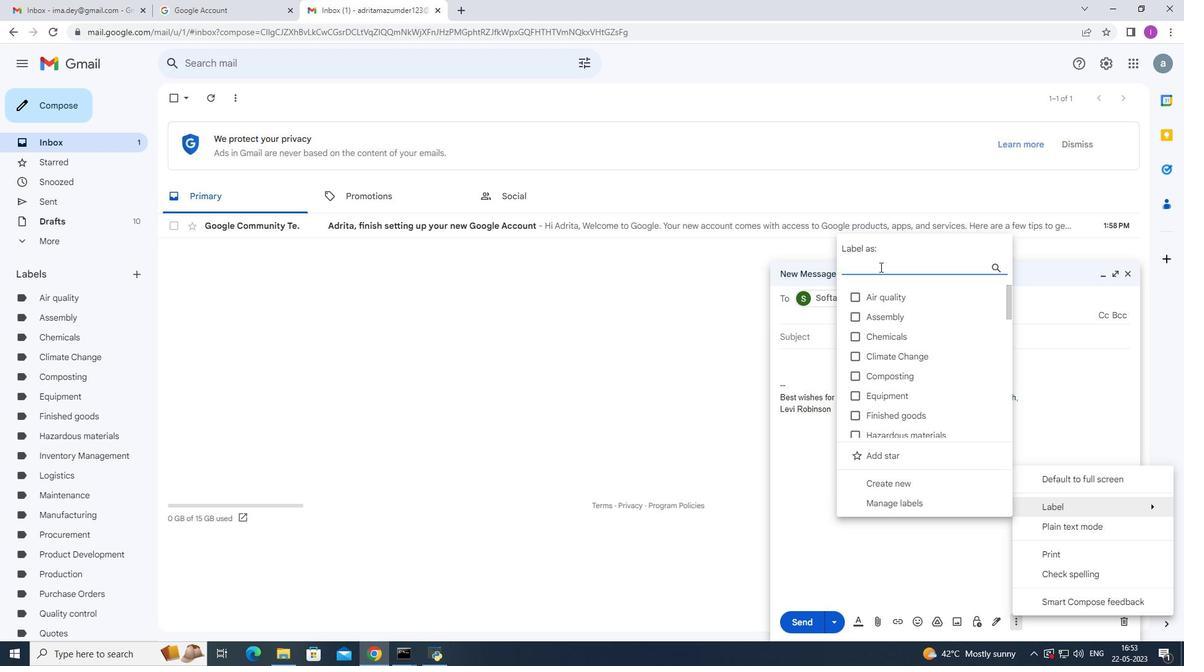 
Action: Key pressed <Key.shift>Inquiries
Screenshot: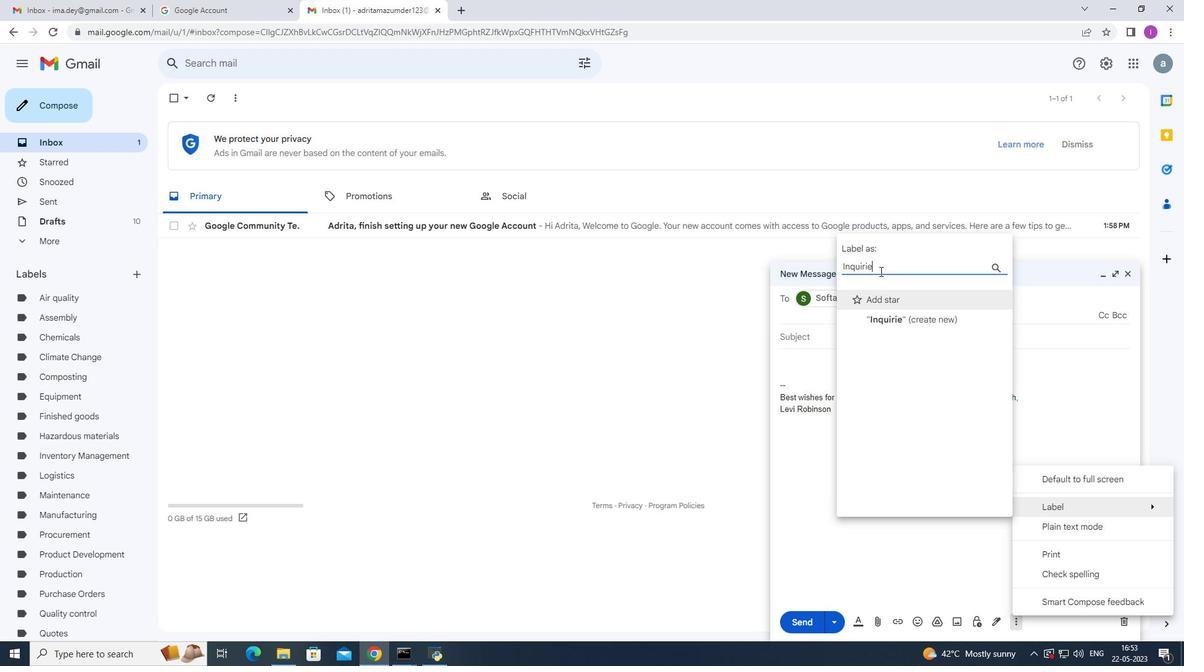 
Action: Mouse moved to (925, 317)
Screenshot: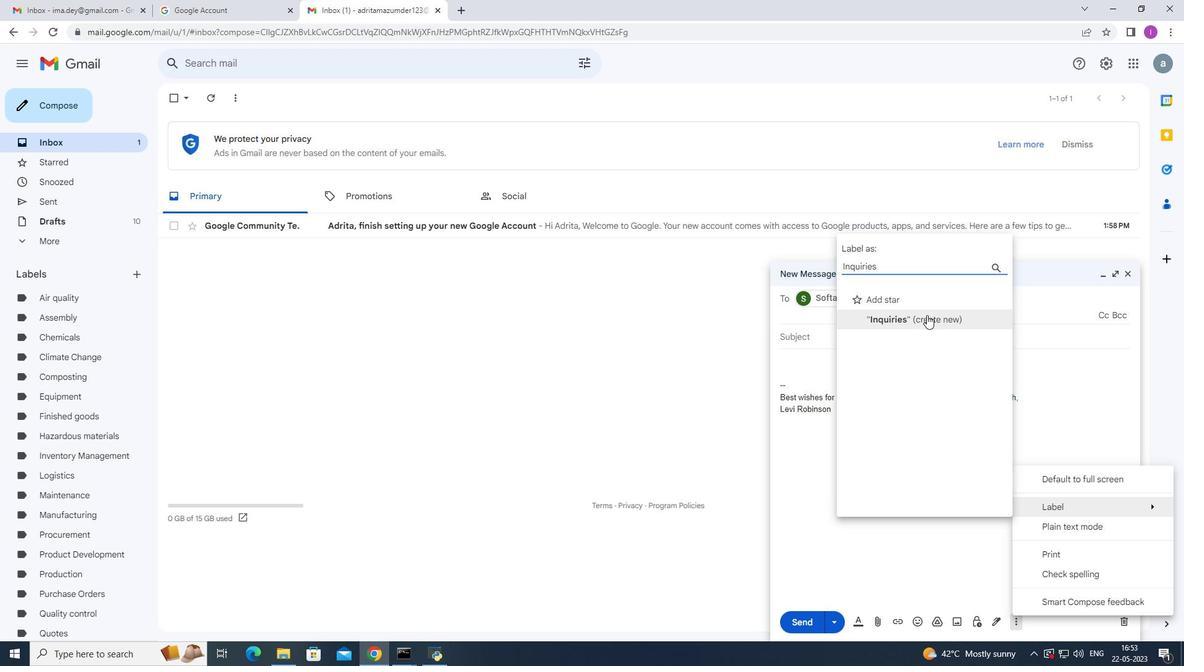 
Action: Mouse pressed left at (925, 317)
Screenshot: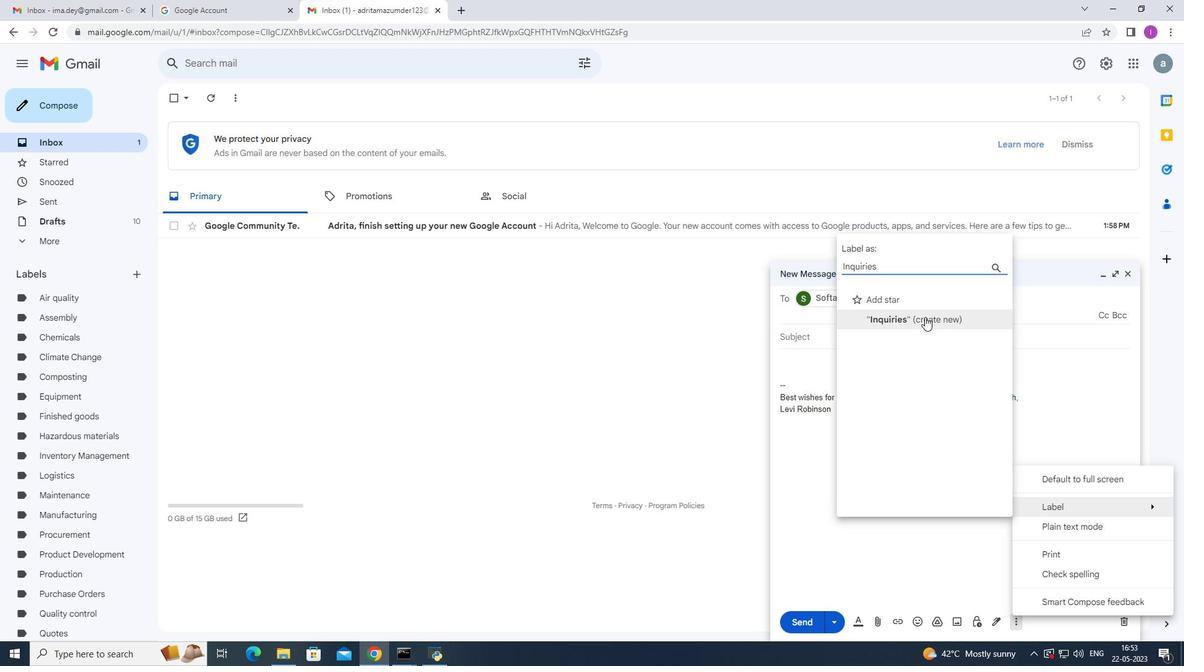 
Action: Mouse moved to (706, 399)
Screenshot: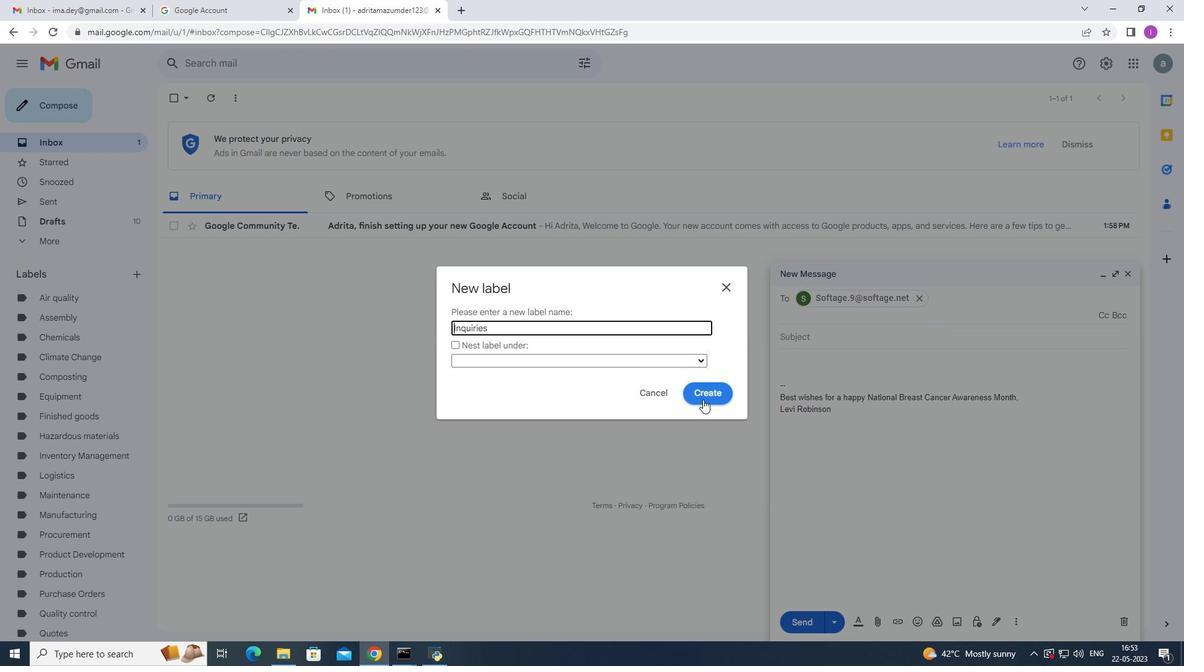 
Action: Mouse pressed left at (706, 399)
Screenshot: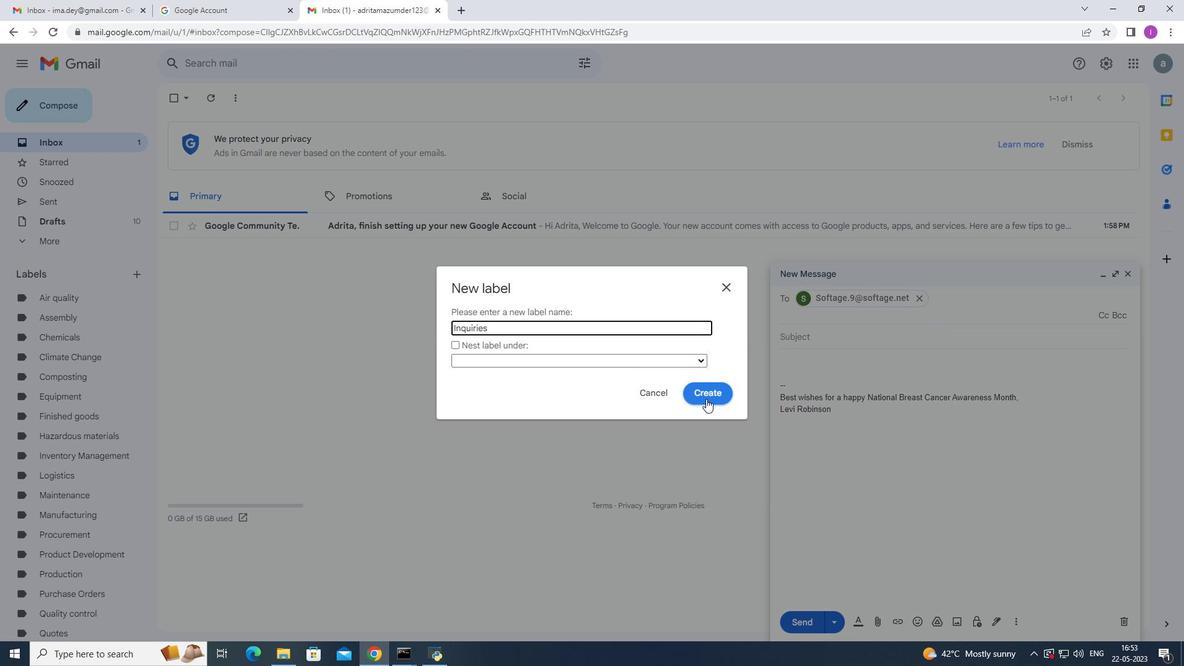 
Action: Mouse moved to (1016, 627)
Screenshot: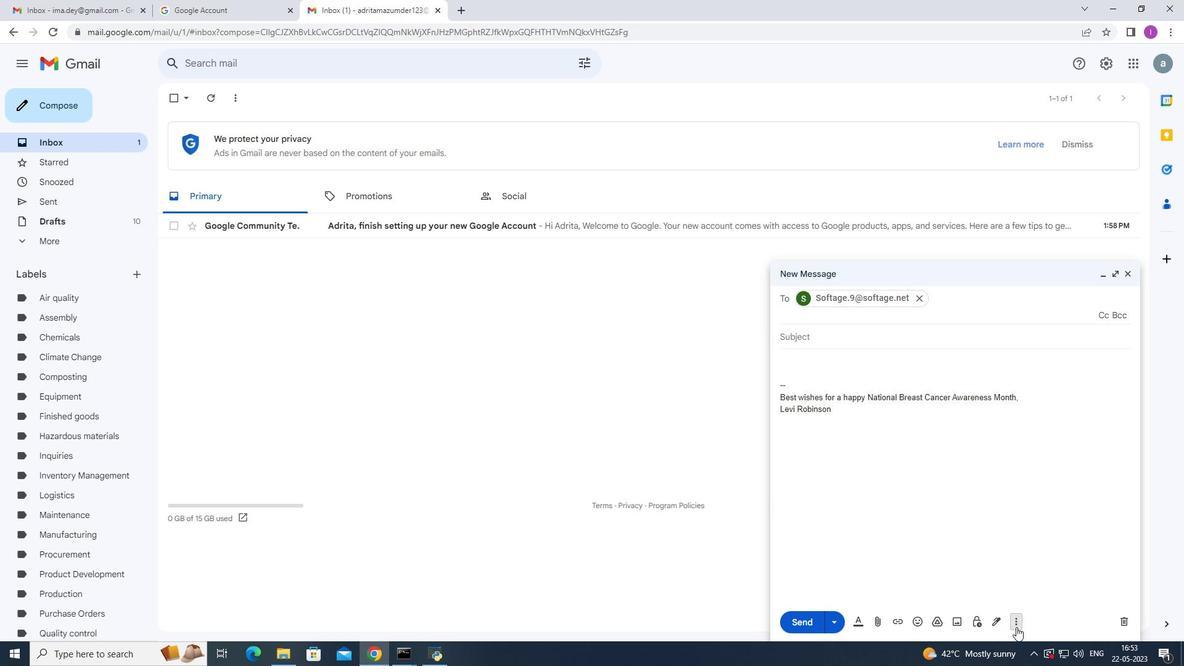 
Action: Mouse pressed left at (1016, 627)
Screenshot: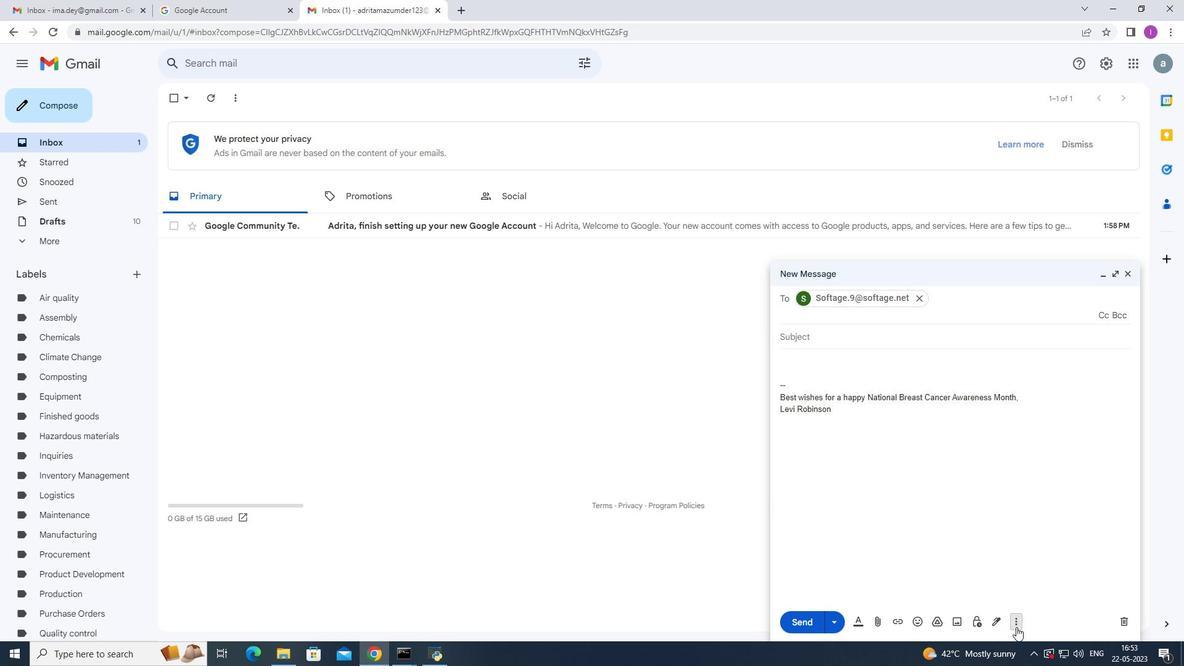 
Action: Mouse moved to (790, 488)
Screenshot: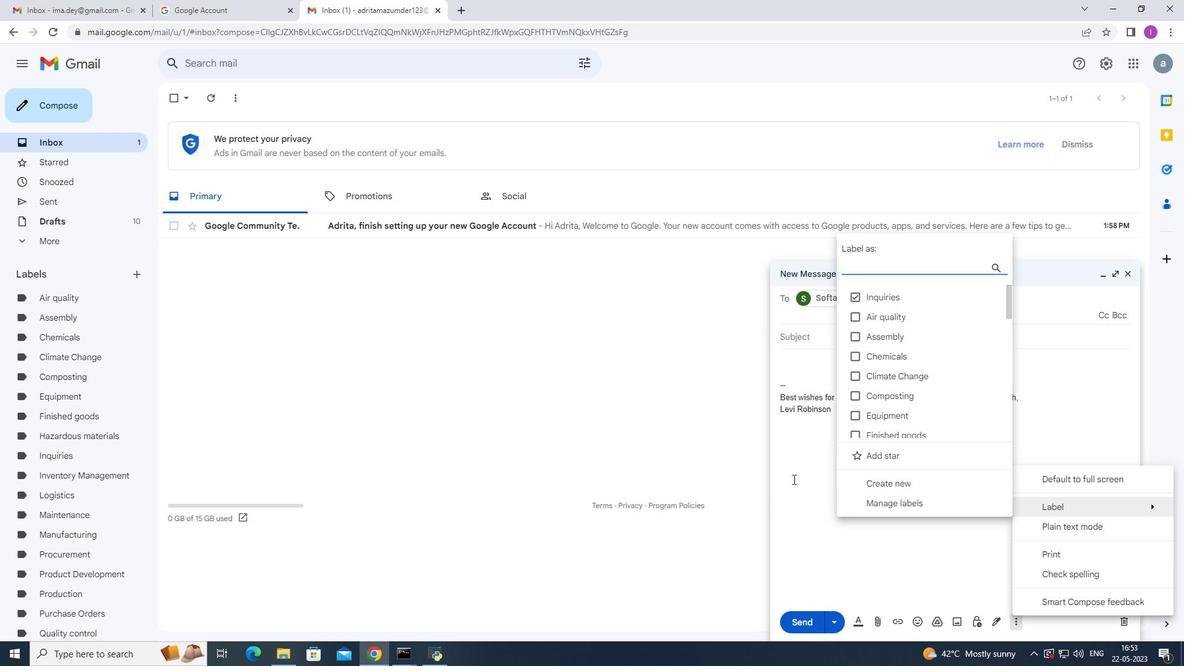 
Action: Mouse pressed left at (790, 488)
Screenshot: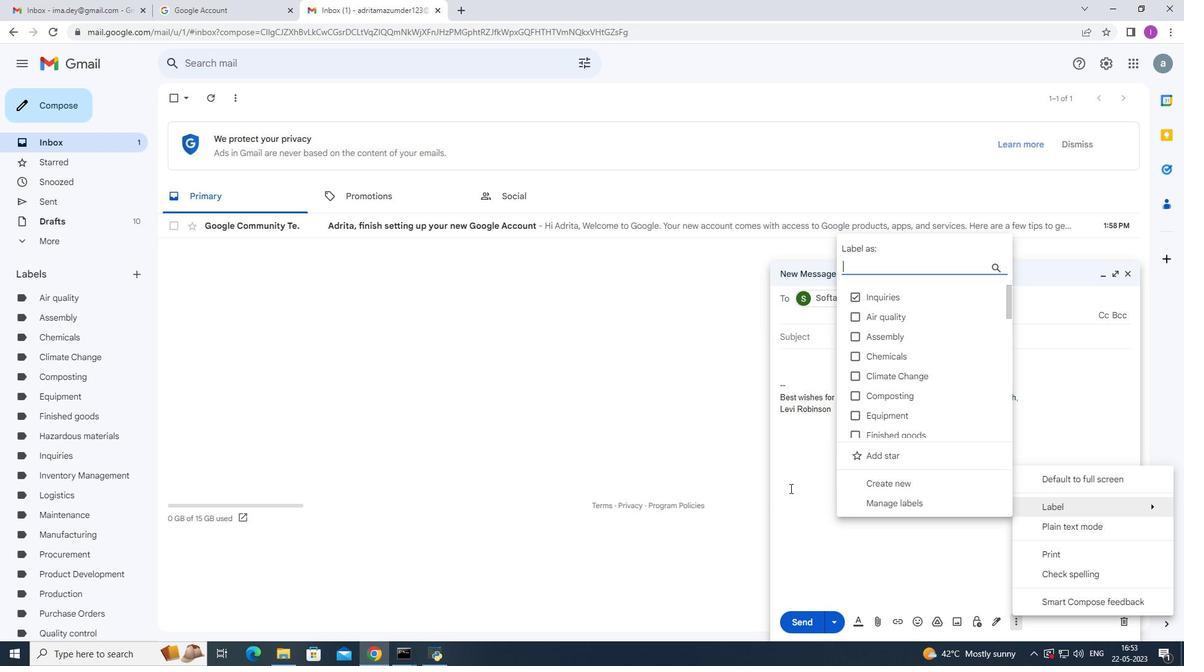 
Action: Mouse moved to (872, 435)
Screenshot: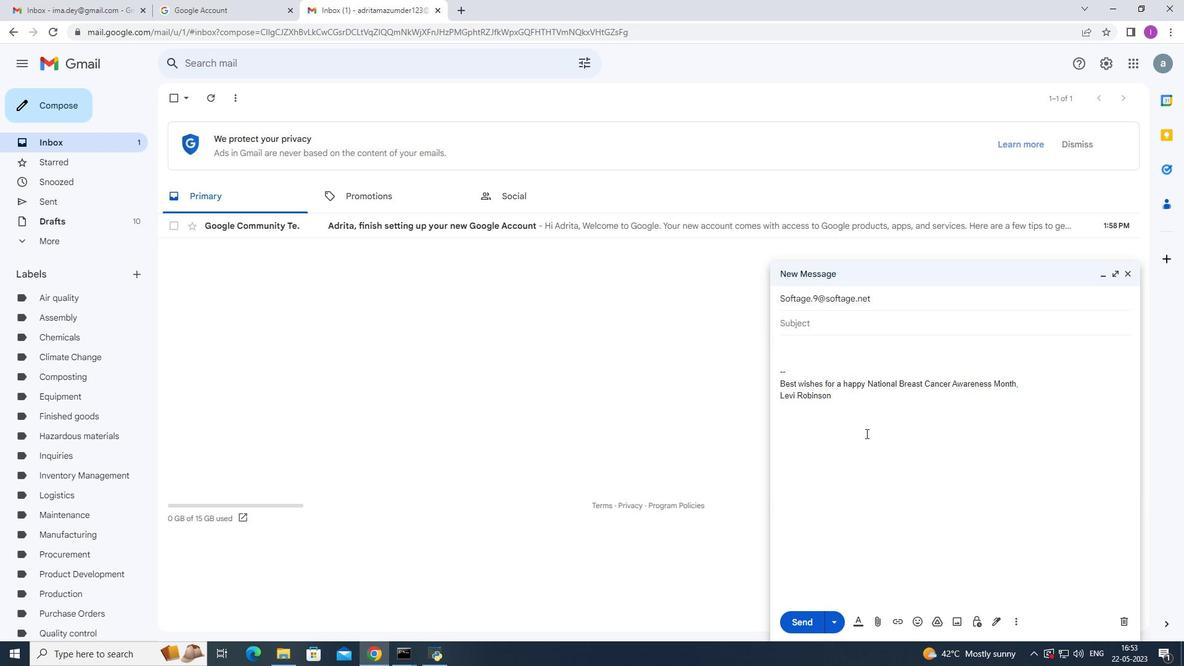 
